 Task: Add an event with the title Second Training Session: Effective Communication and Relationship Building, date '2024/05/01', time 9:40 AM to 11:40 AMand add a description: Welcome to our Lunch Break Mindfulness Session, a rejuvenating and restorative experience designed to help participants unwind, recharge, and cultivate a sense of calm and presence. This session offers a valuable opportunity to take a break from the demands of work, practice self-care, and promote overall well-being., put the event into Green category . Add location for the event as: 654 The Louvre, Paris, France, logged in from the account softage.9@softage.netand send the event invitation to softage.8@softage.net with CC to  softage.10@softage.net. Set a reminder for the event 2 hour before
Action: Mouse moved to (91, 119)
Screenshot: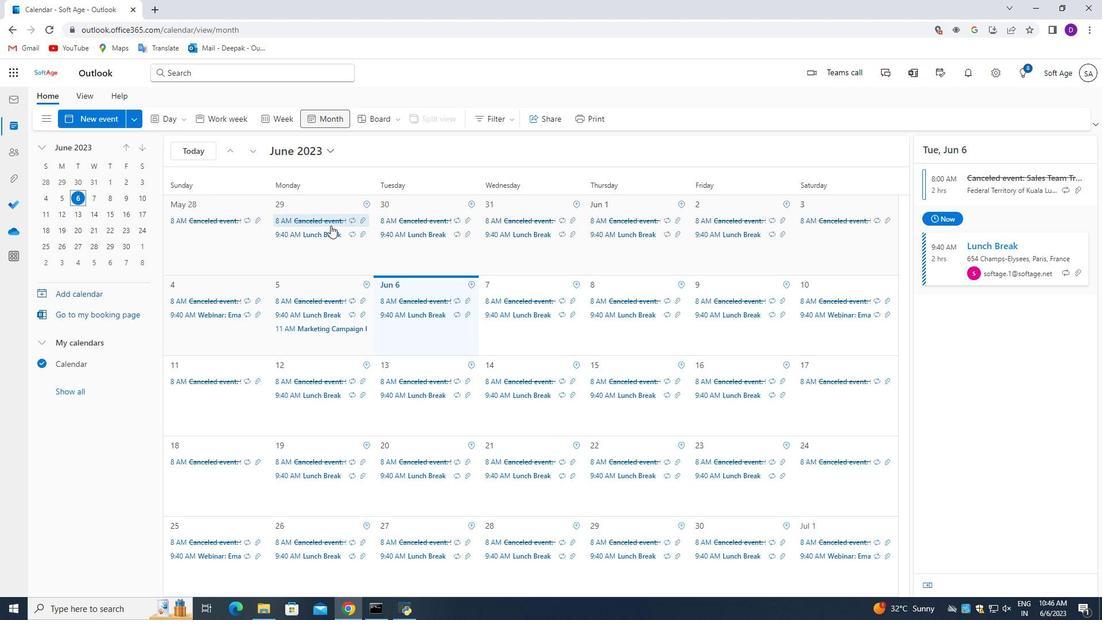 
Action: Mouse pressed left at (91, 119)
Screenshot: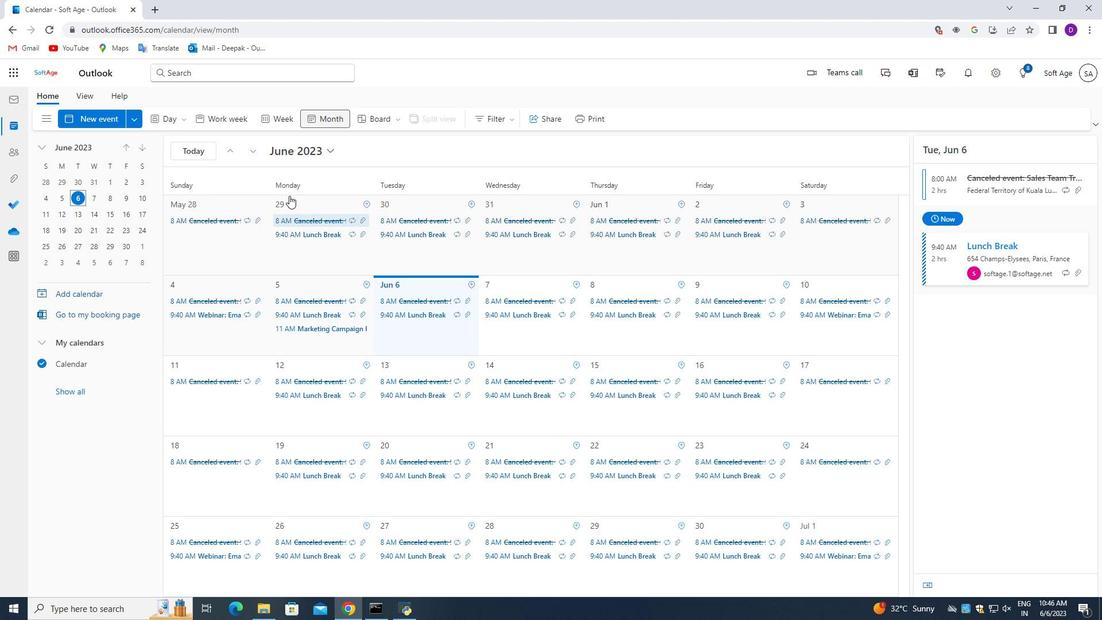 
Action: Mouse moved to (406, 464)
Screenshot: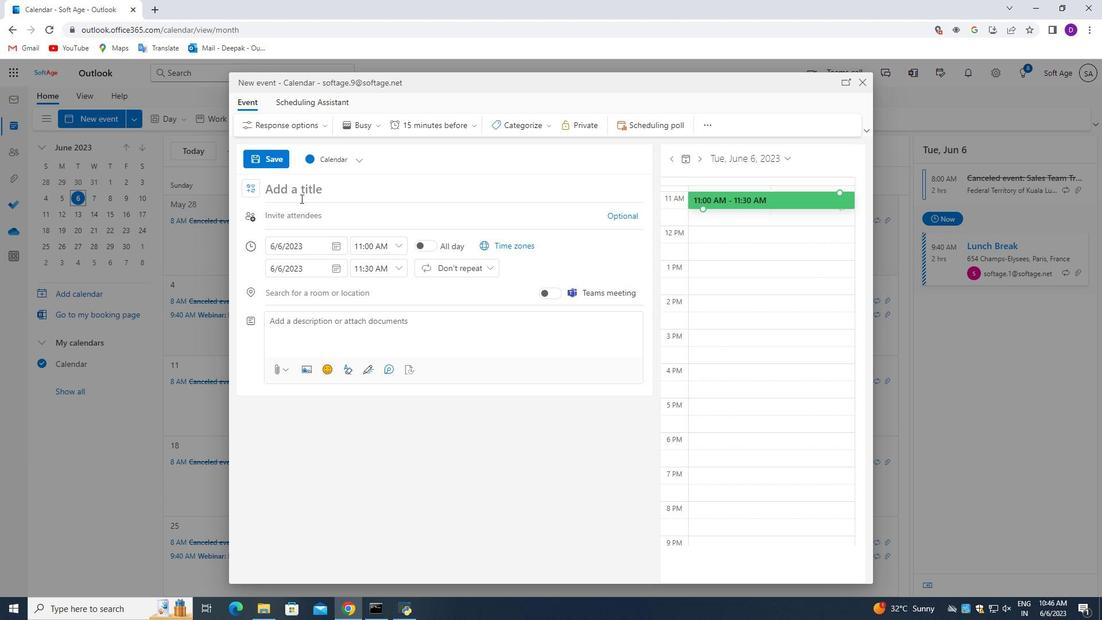
Action: Key pressed <Key.shift_r>Second<Key.space><Key.shift_r>Training<Key.space><Key.shift_r>Session<Key.shift_r>:<Key.space><Key.shift_r>Effective<Key.space><Key.shift_r>Communication<Key.space>and<Key.space><Key.shift_r>Relationship<Key.space><Key.shift_r>Building
Screenshot: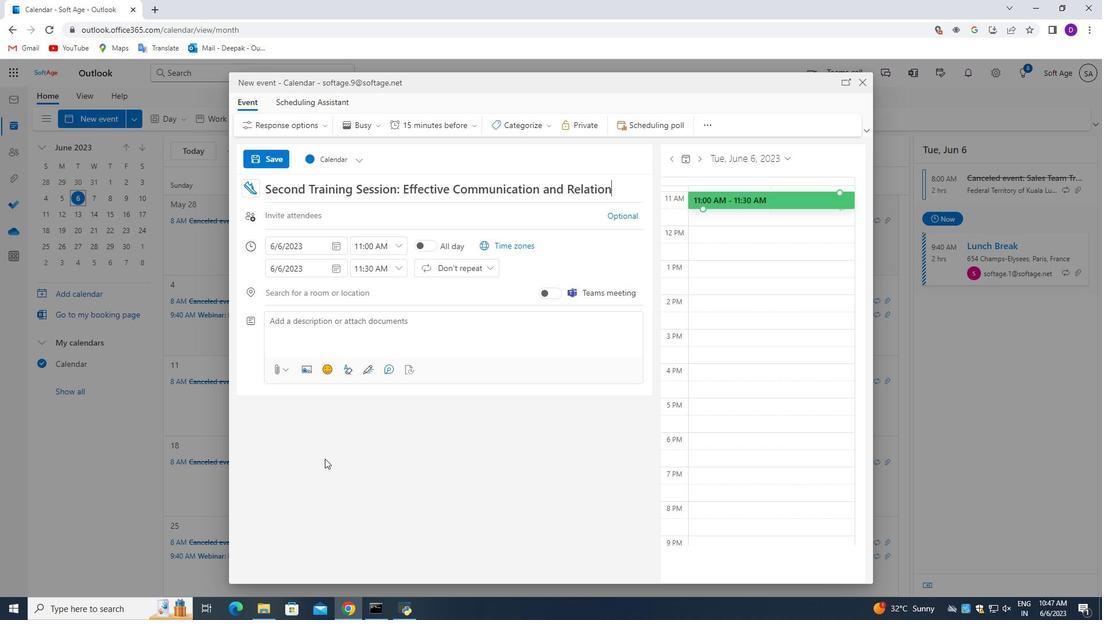 
Action: Mouse moved to (339, 245)
Screenshot: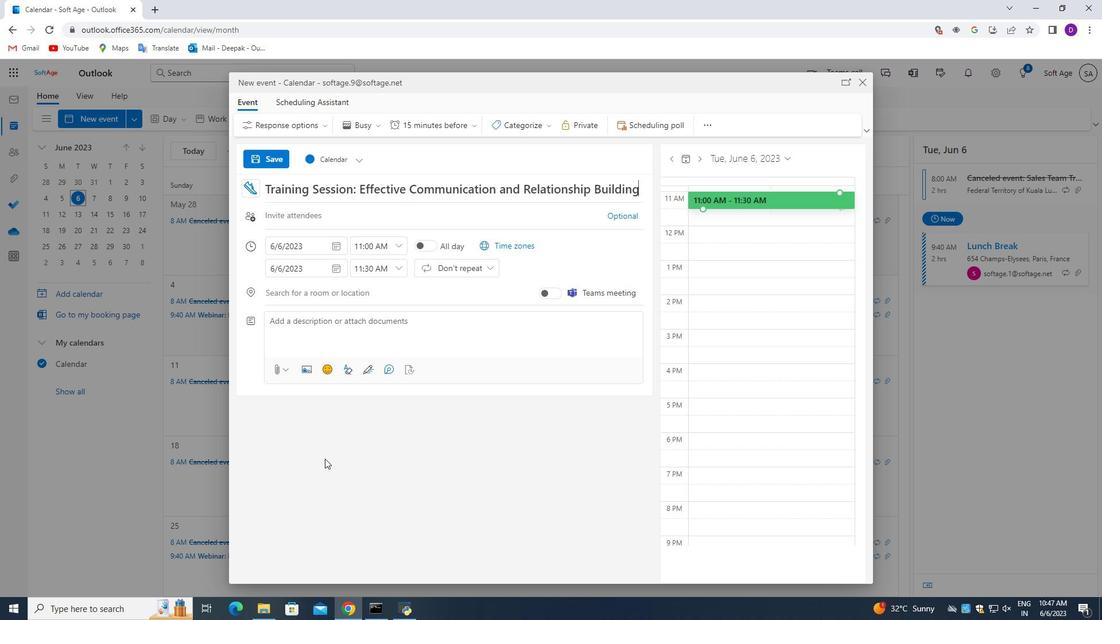 
Action: Mouse pressed left at (339, 245)
Screenshot: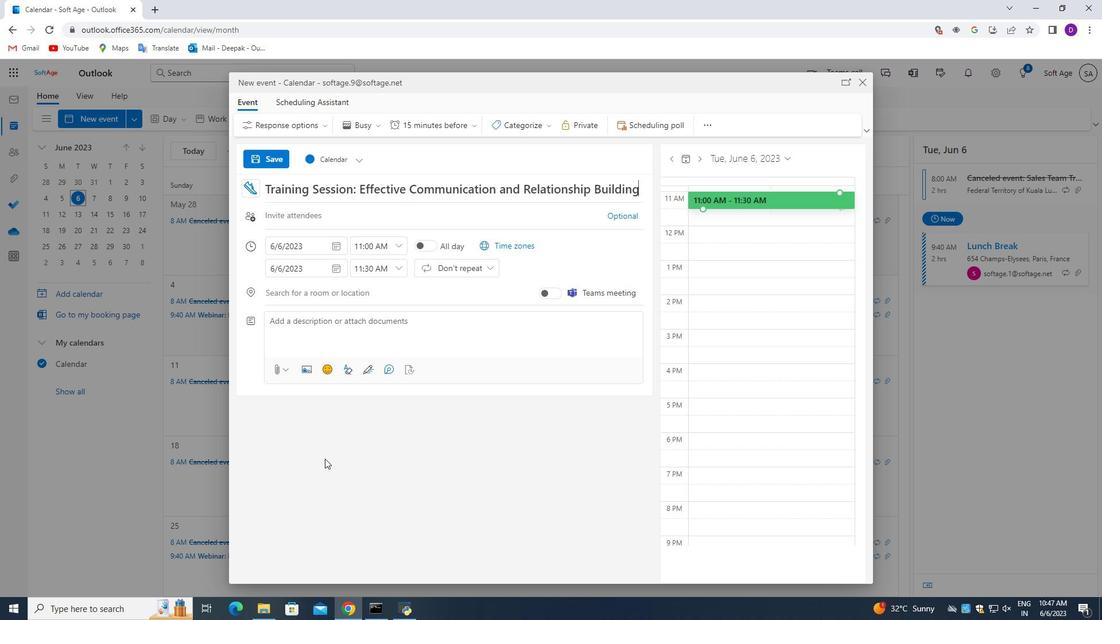 
Action: Mouse moved to (317, 270)
Screenshot: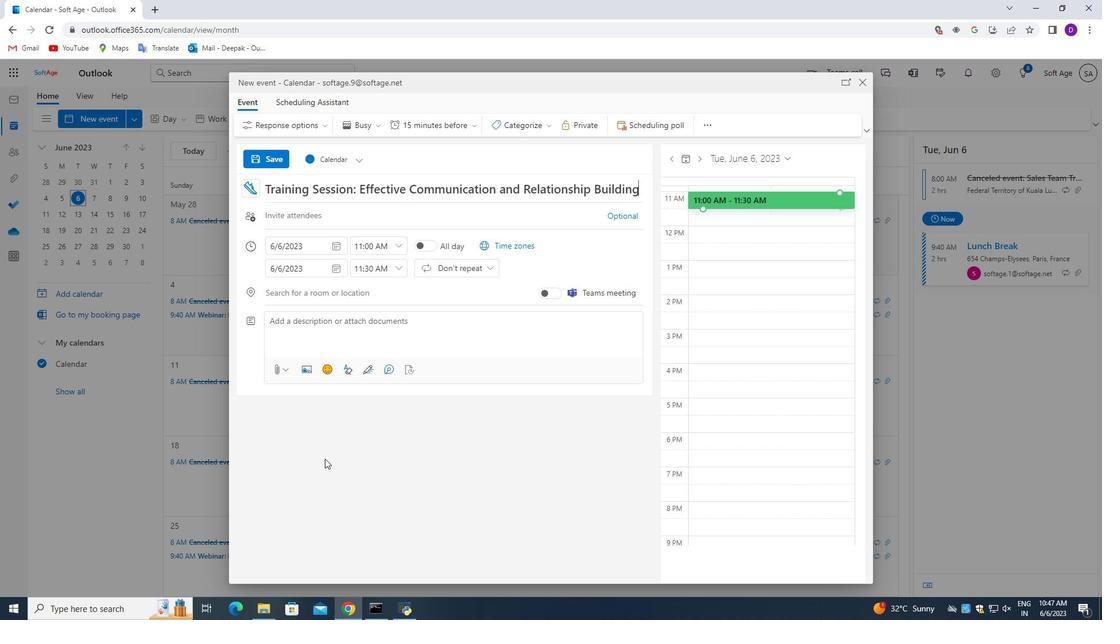 
Action: Mouse pressed left at (317, 270)
Screenshot: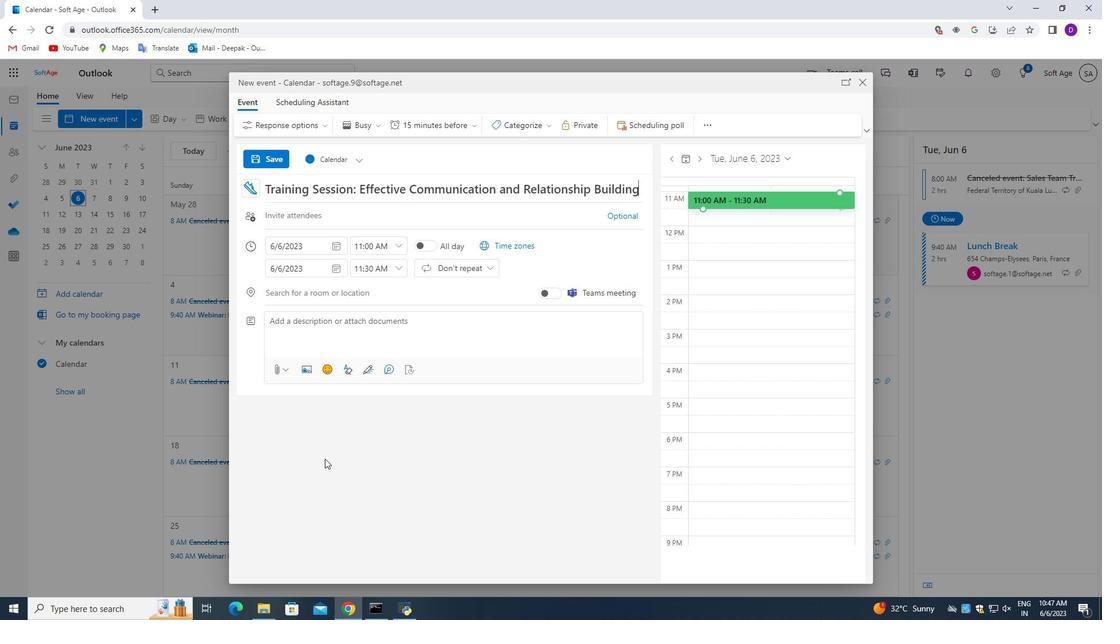 
Action: Mouse moved to (378, 268)
Screenshot: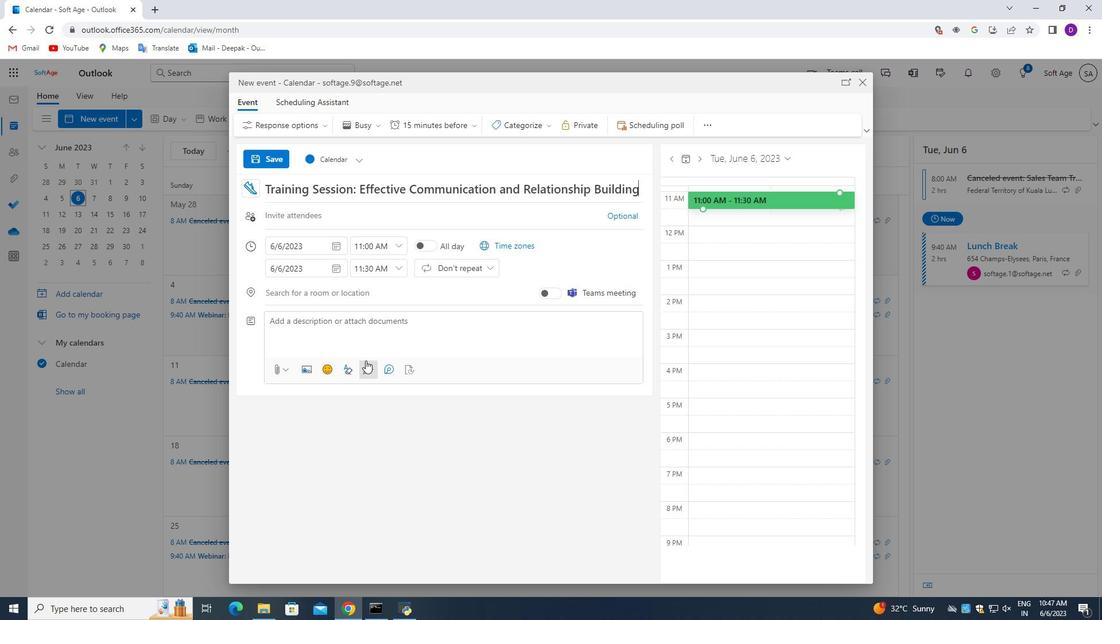 
Action: Mouse pressed left at (378, 268)
Screenshot: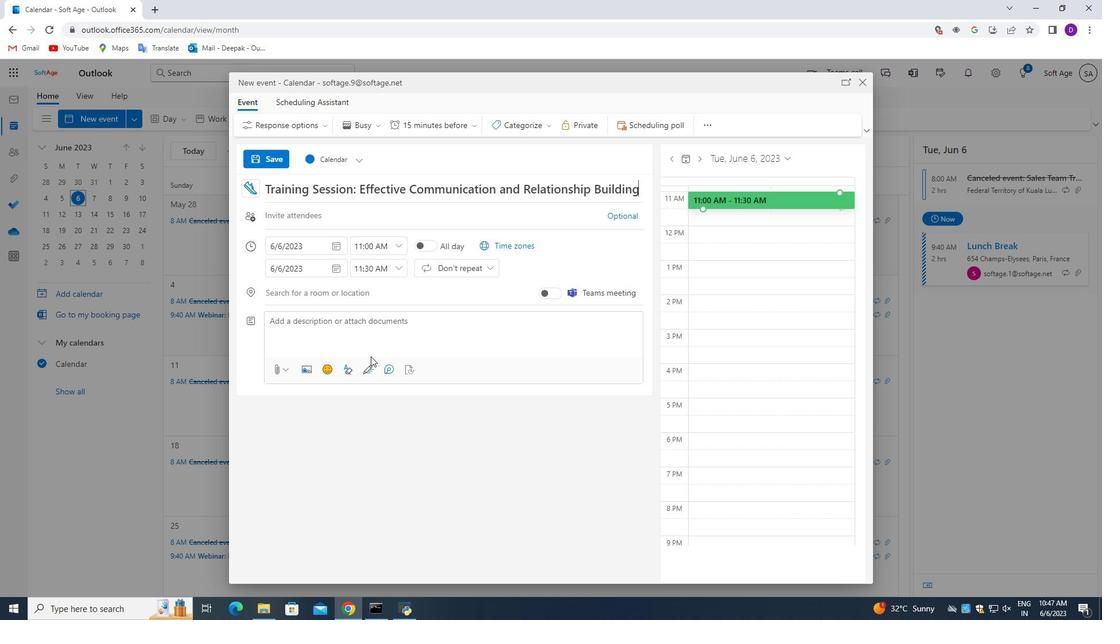 
Action: Mouse moved to (286, 322)
Screenshot: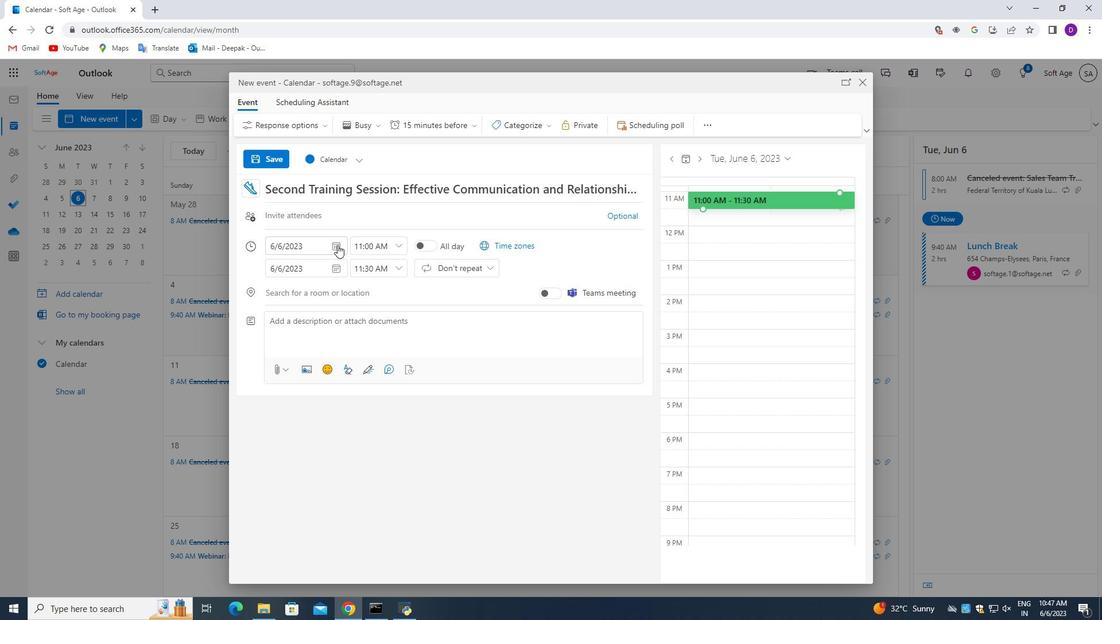 
Action: Mouse pressed left at (286, 322)
Screenshot: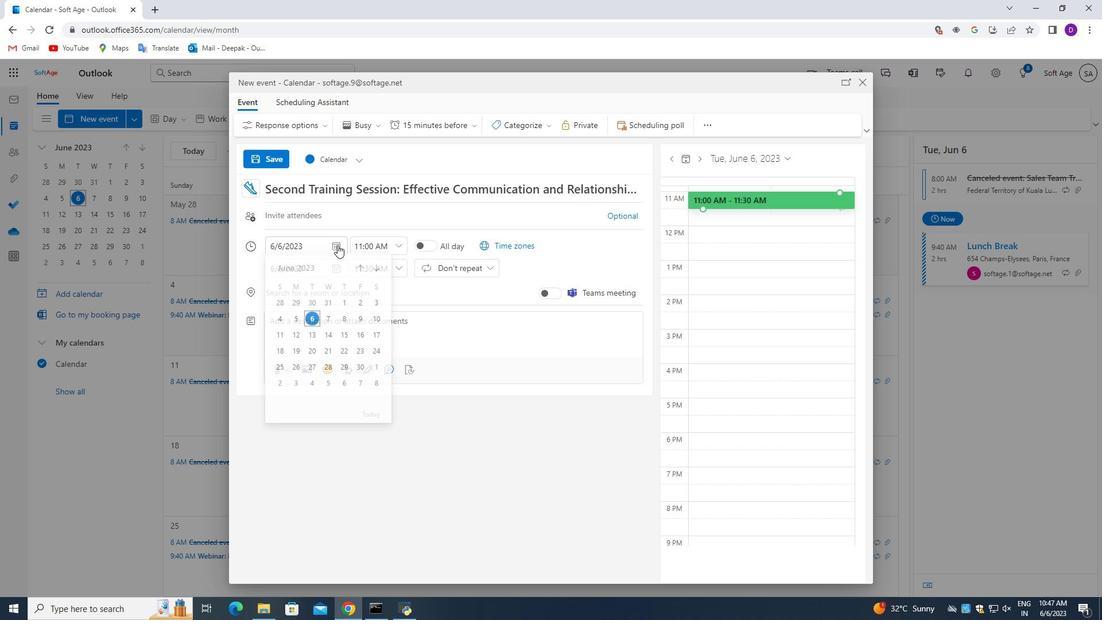 
Action: Mouse moved to (327, 305)
Screenshot: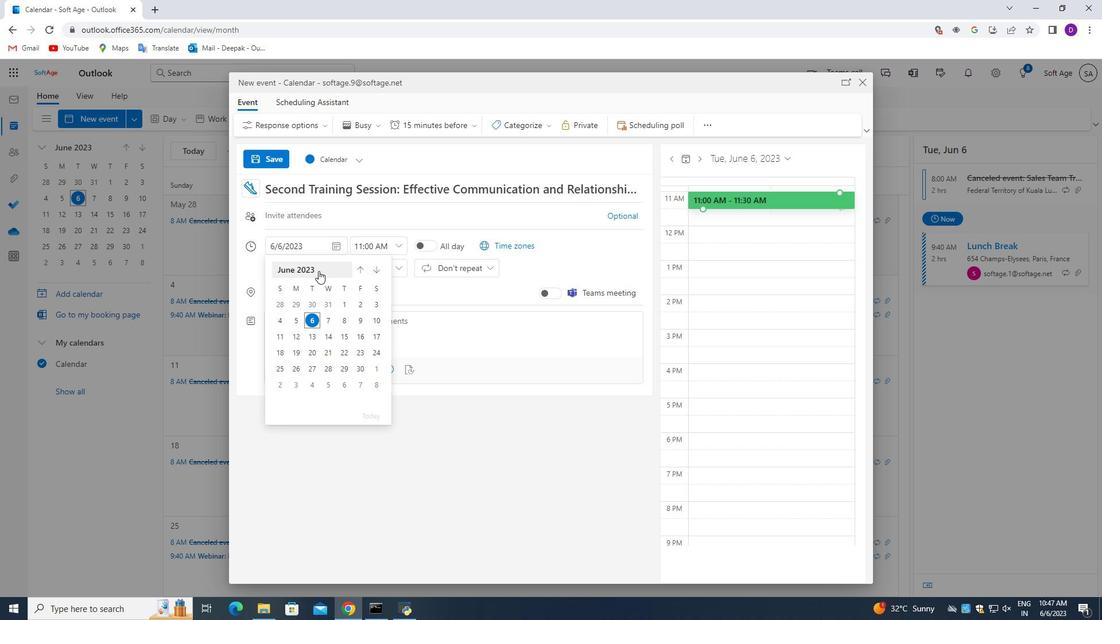 
Action: Mouse pressed left at (327, 305)
Screenshot: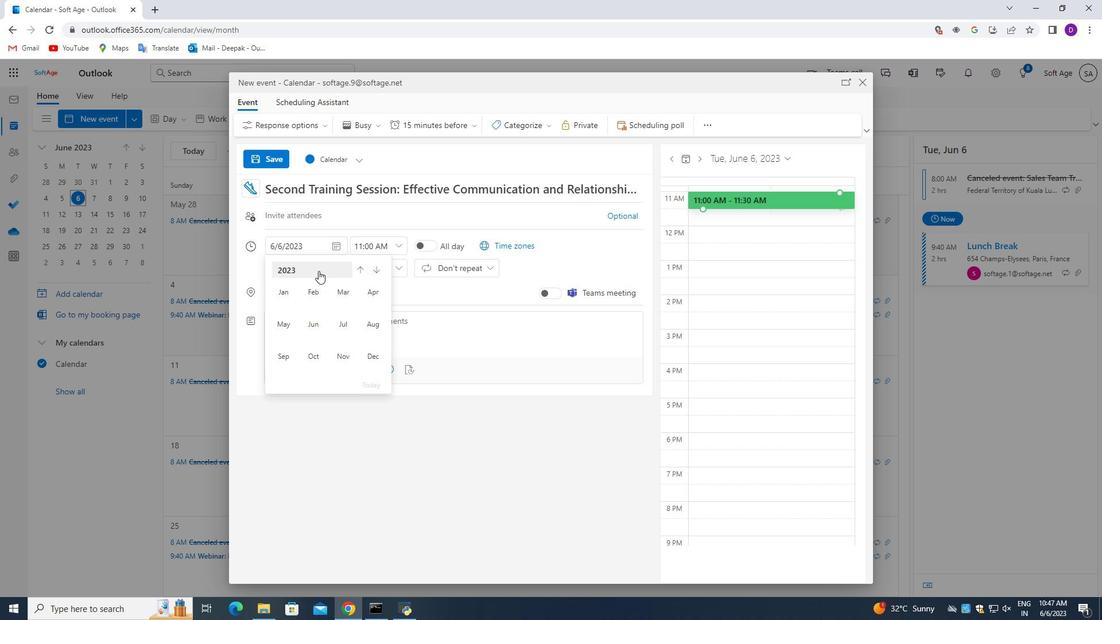 
Action: Mouse moved to (330, 322)
Screenshot: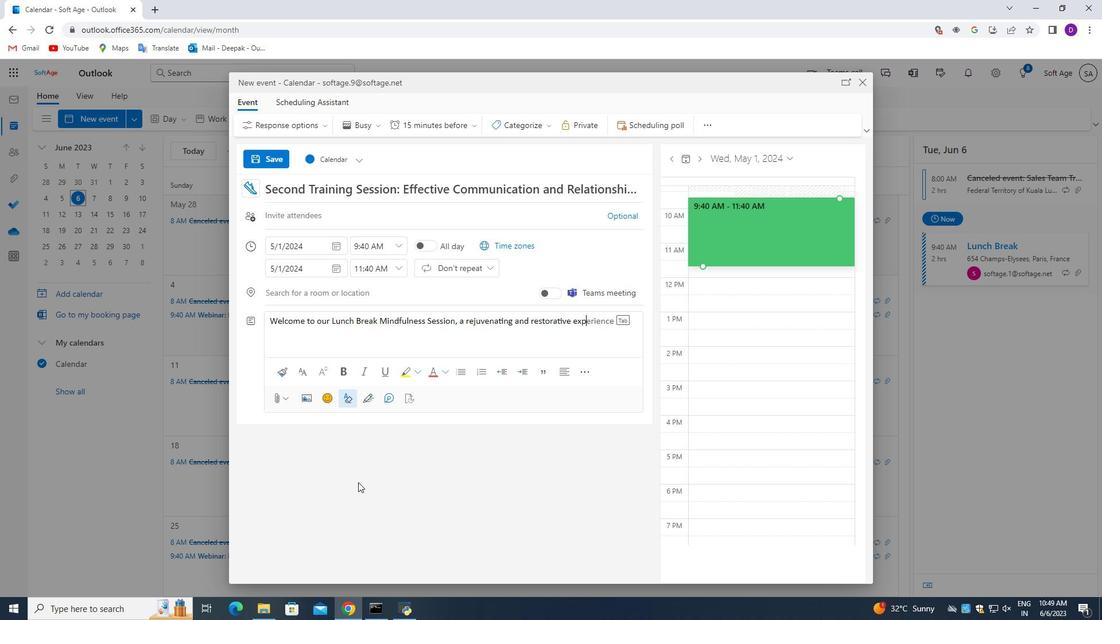 
Action: Mouse pressed left at (330, 322)
Screenshot: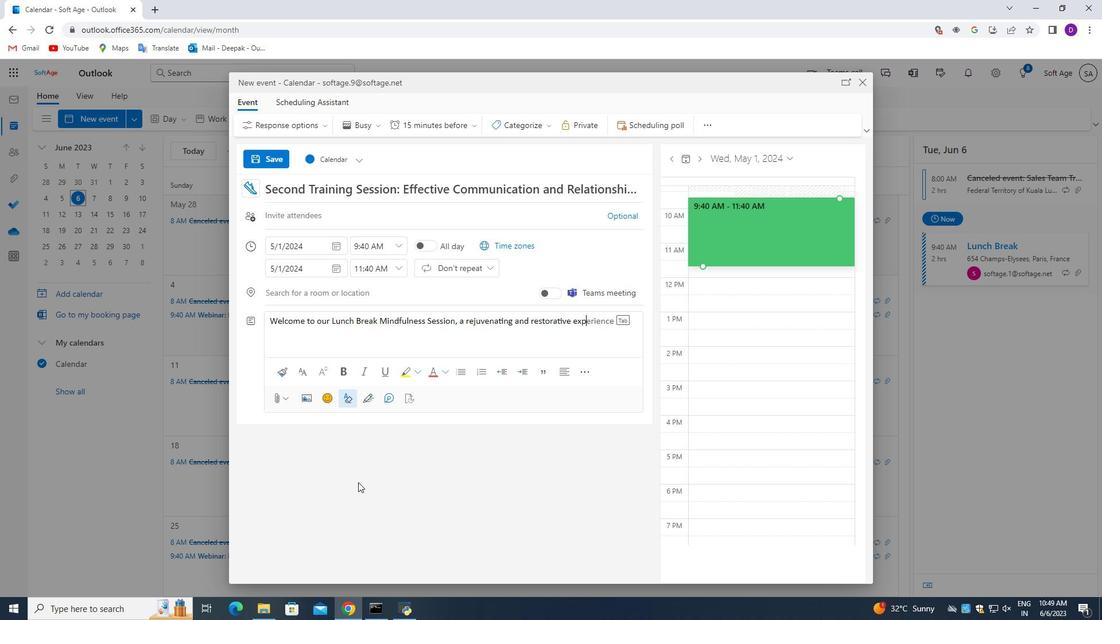 
Action: Mouse moved to (101, 120)
Screenshot: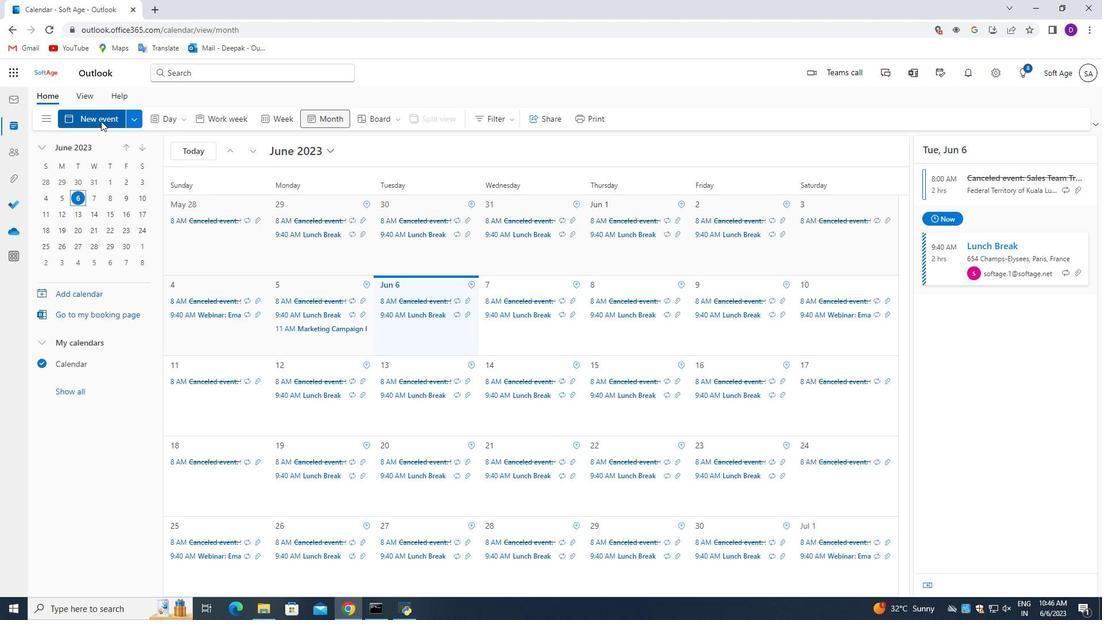 
Action: Mouse pressed left at (101, 120)
Screenshot: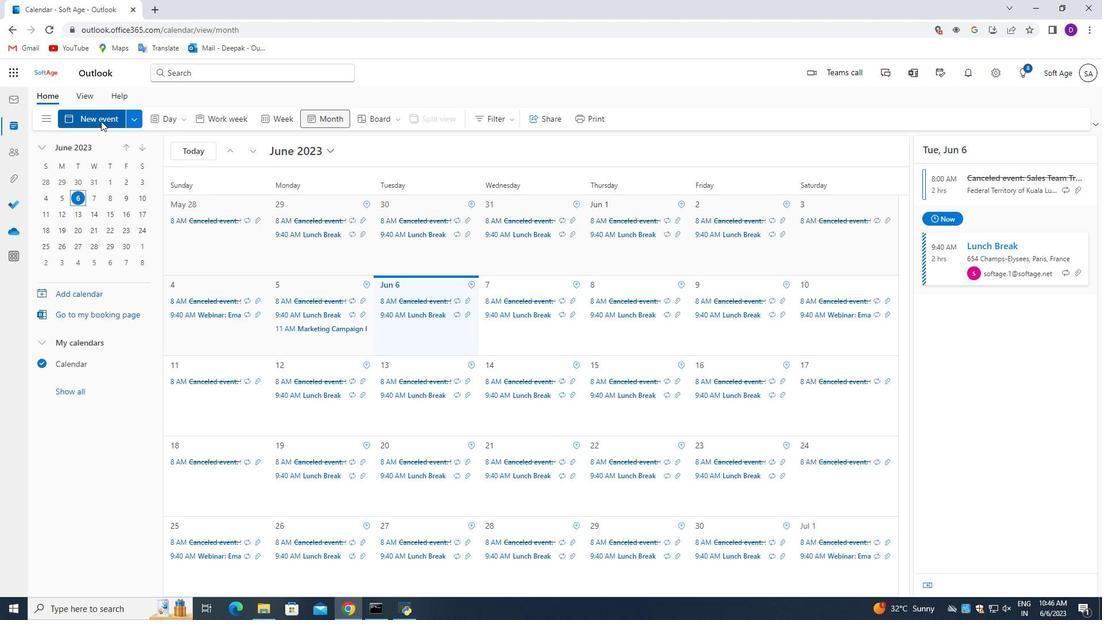 
Action: Mouse moved to (308, 192)
Screenshot: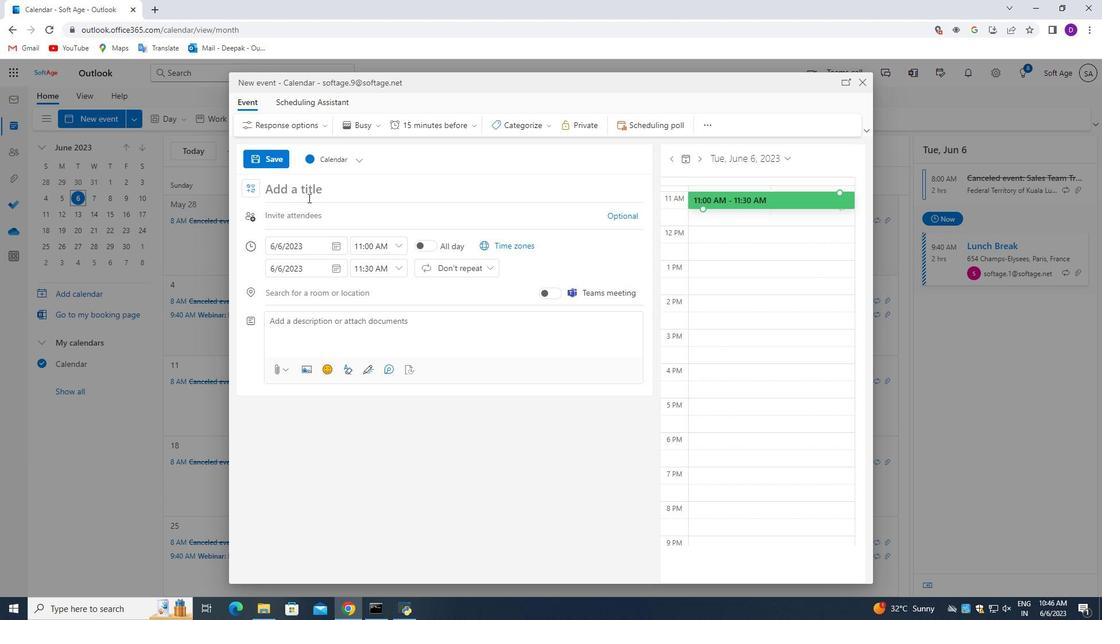
Action: Mouse pressed left at (308, 192)
Screenshot: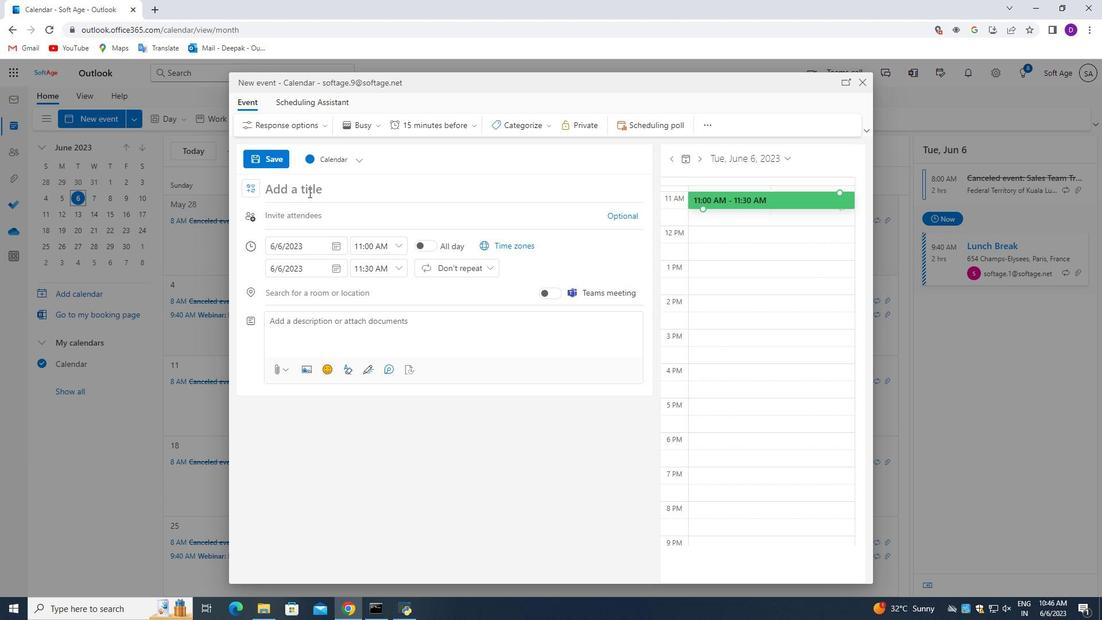 
Action: Mouse moved to (324, 458)
Screenshot: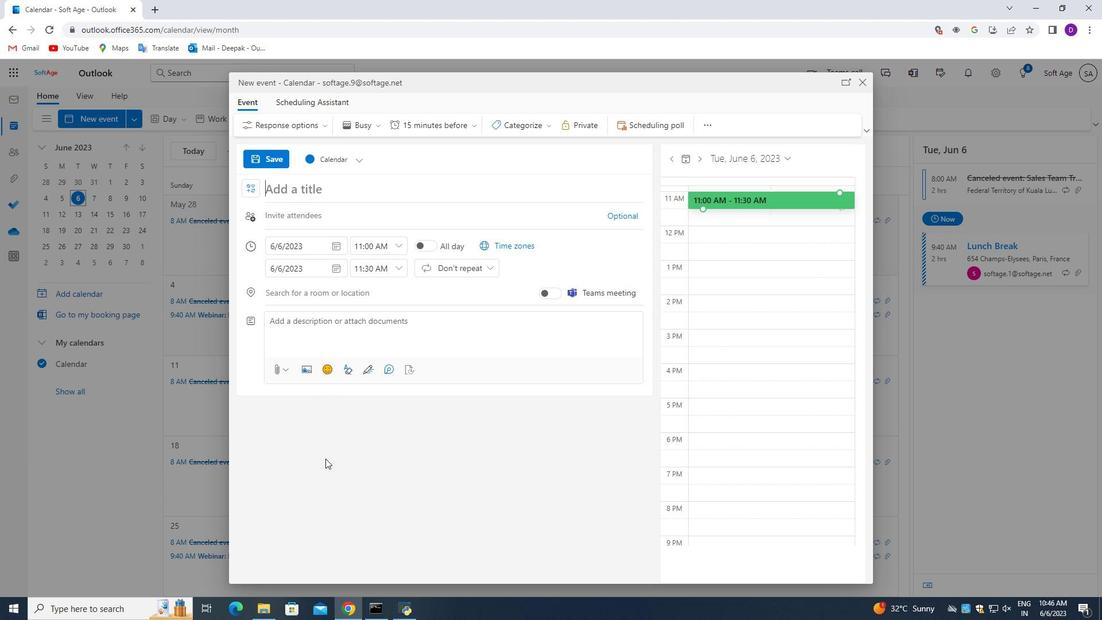 
Action: Key pressed <Key.shift_r>Seconf<Key.backspace>d<Key.space><Key.shift_r>Training<Key.space><Key.shift_r>Session<Key.shift_r>:<Key.space><Key.shift_r>Effecto<Key.backspace>ive<Key.space><Key.shift_r>Communication<Key.space>and<Key.space><Key.shift_r>Relationship<Key.space><Key.shift_r>Building
Screenshot: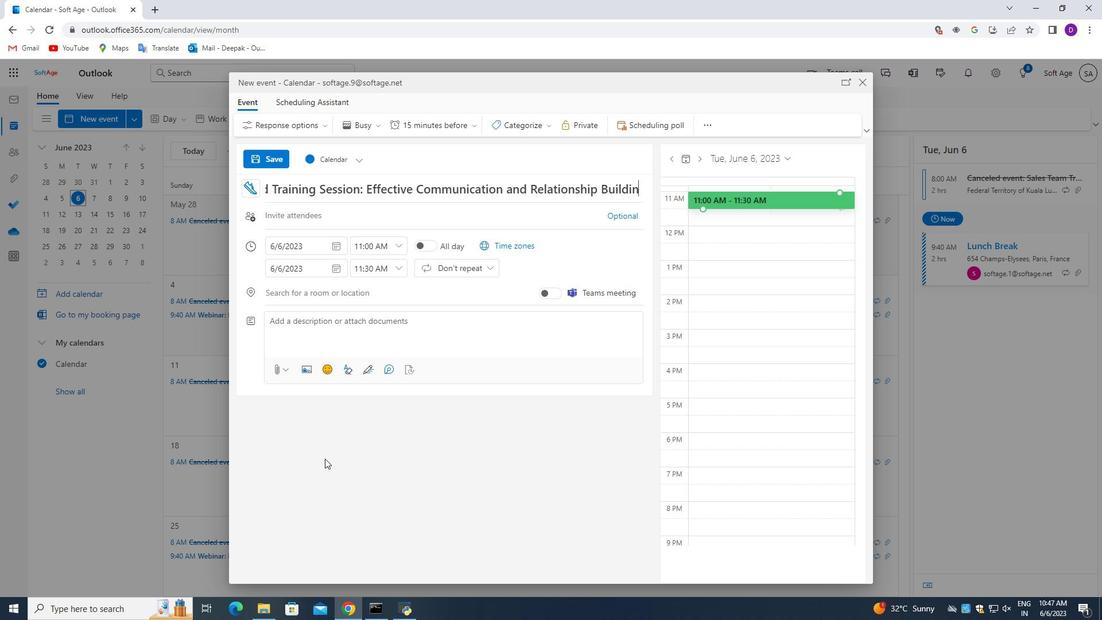 
Action: Mouse moved to (337, 245)
Screenshot: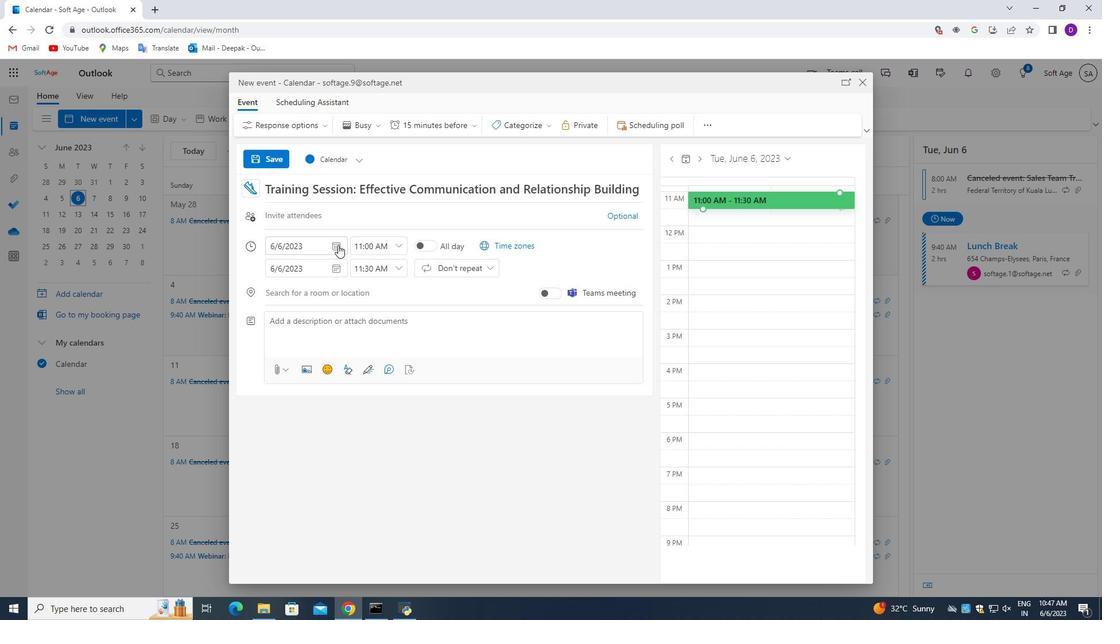 
Action: Mouse pressed left at (337, 245)
Screenshot: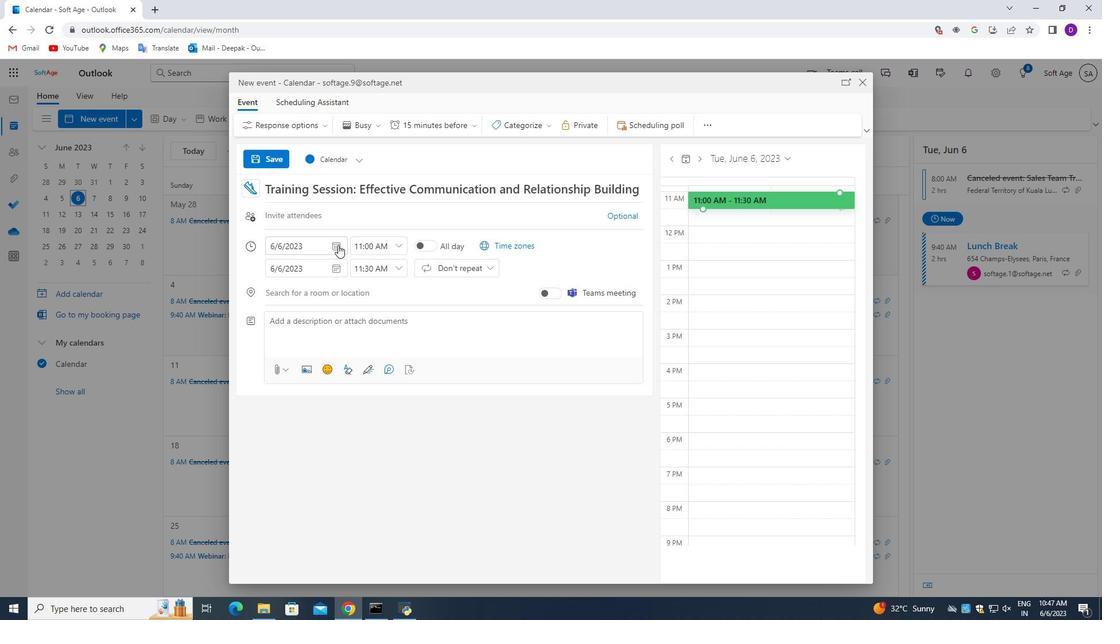 
Action: Mouse moved to (318, 271)
Screenshot: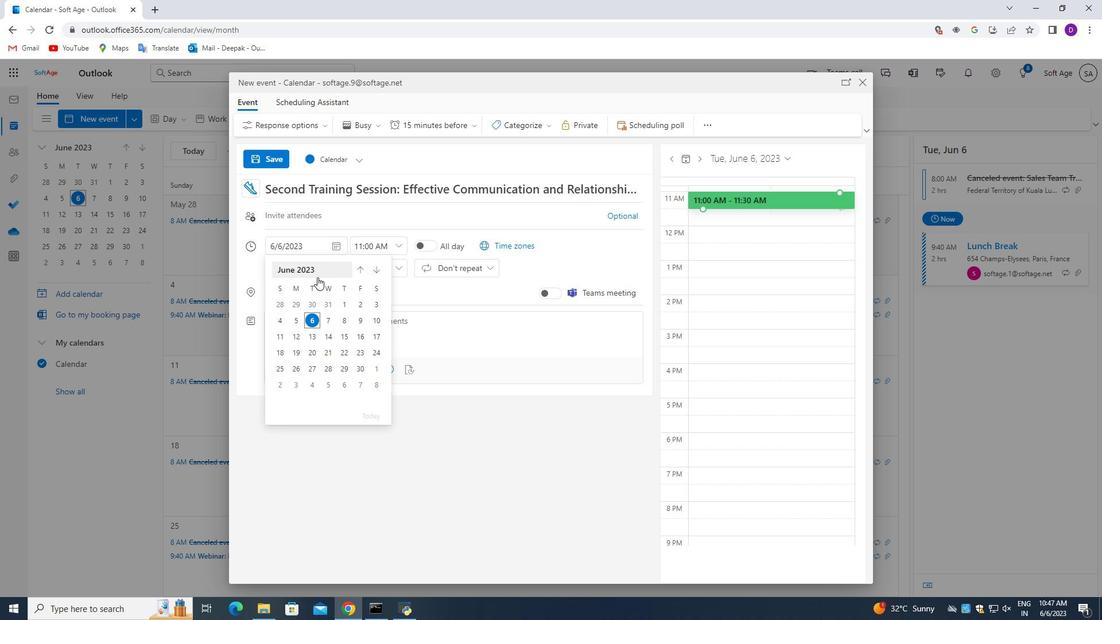 
Action: Mouse pressed left at (318, 271)
Screenshot: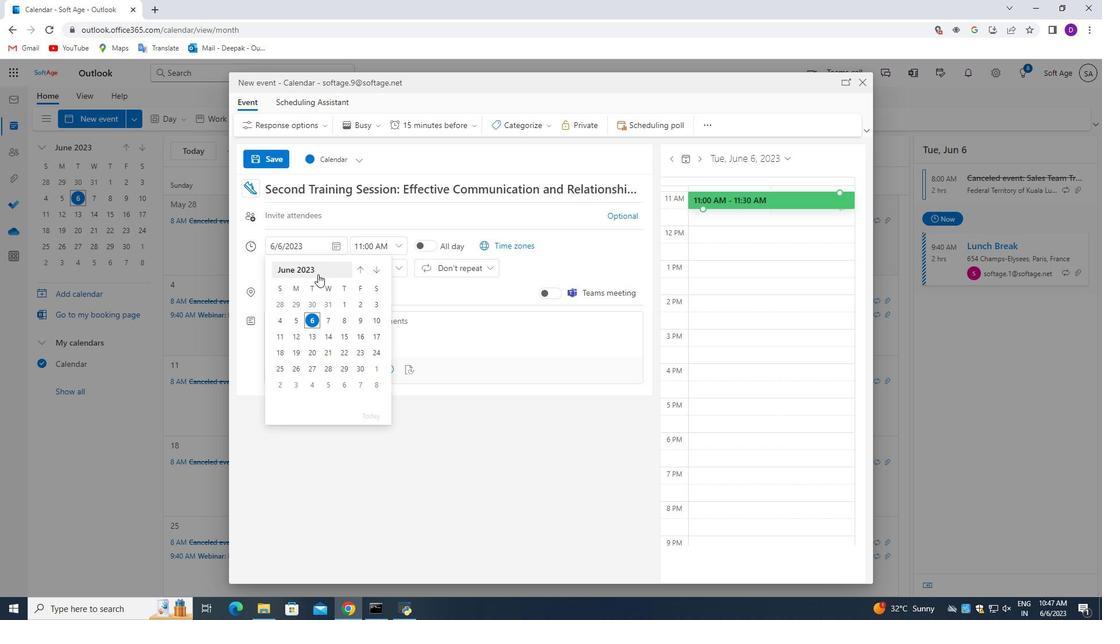 
Action: Mouse moved to (376, 275)
Screenshot: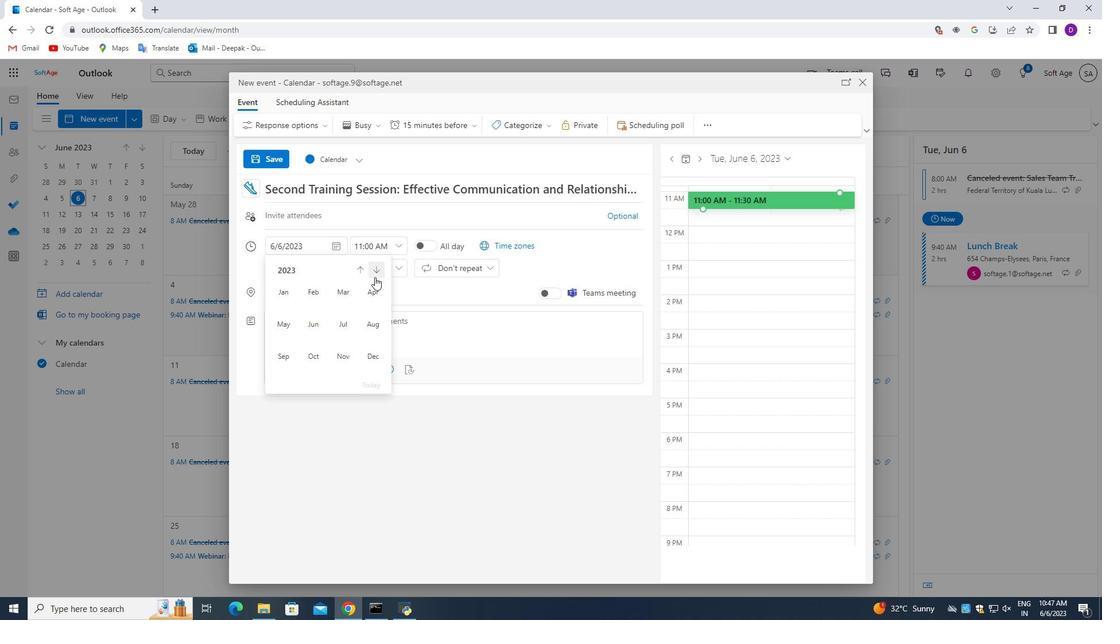
Action: Mouse pressed left at (376, 275)
Screenshot: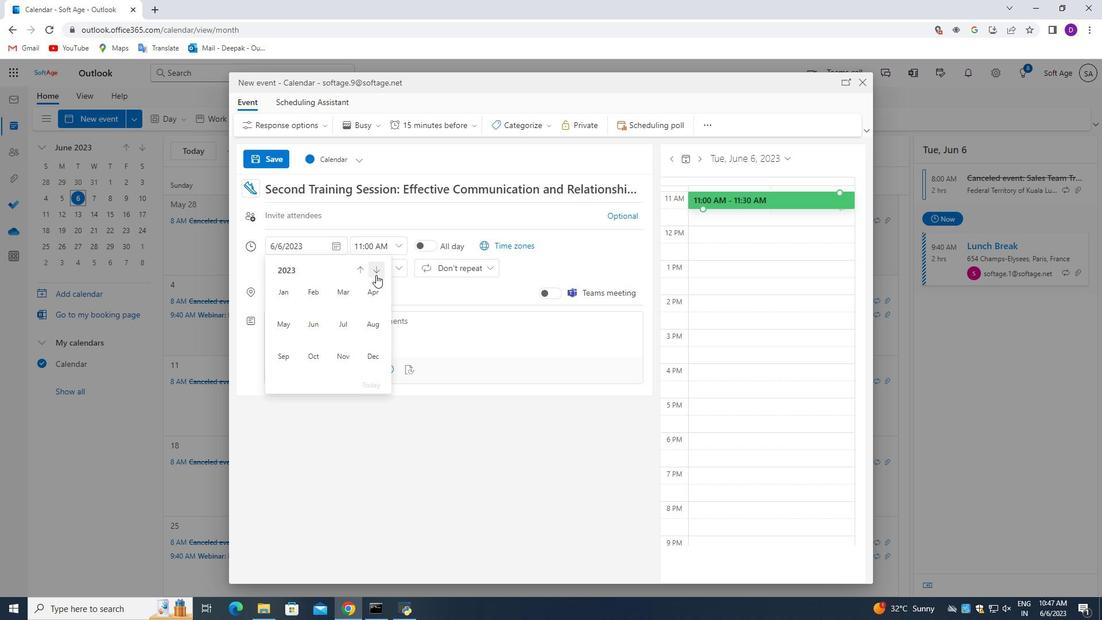 
Action: Mouse moved to (285, 324)
Screenshot: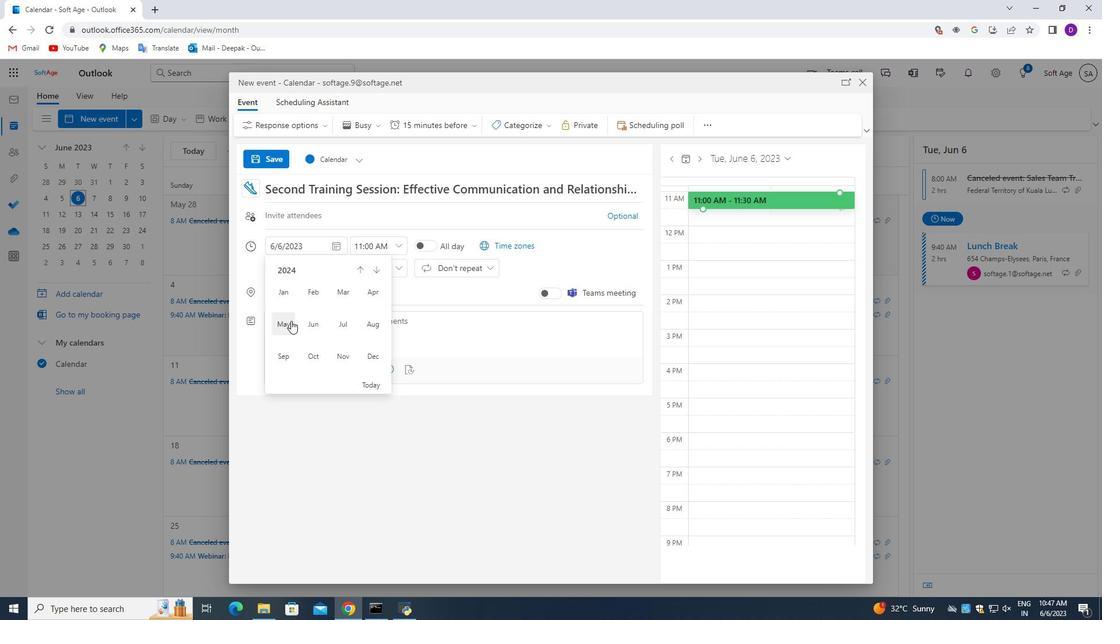 
Action: Mouse pressed left at (285, 324)
Screenshot: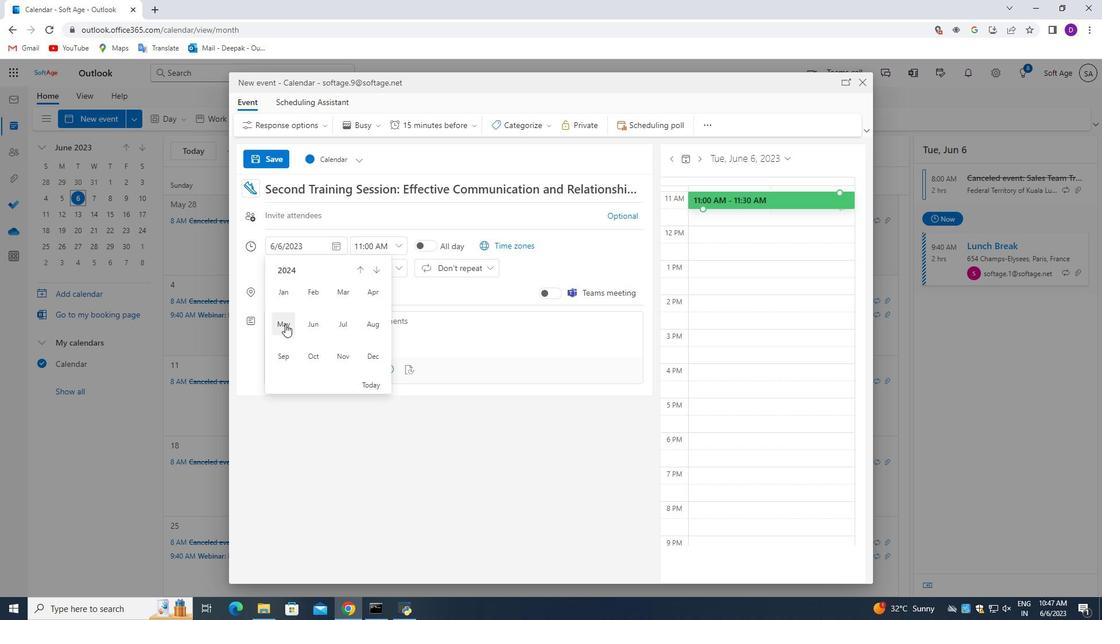 
Action: Mouse moved to (330, 306)
Screenshot: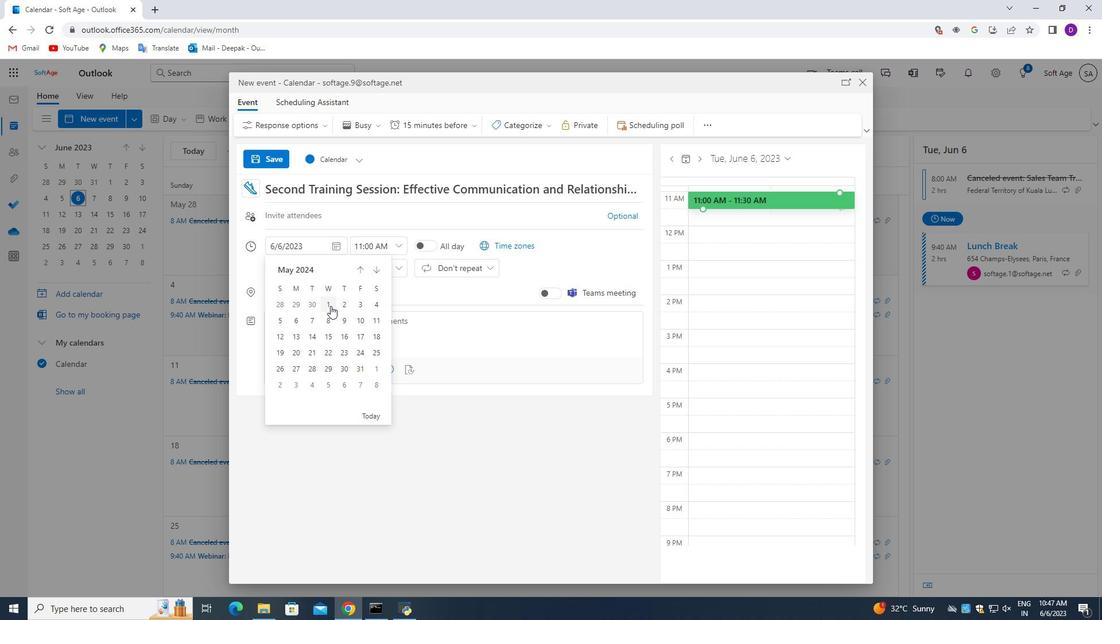 
Action: Mouse pressed left at (330, 306)
Screenshot: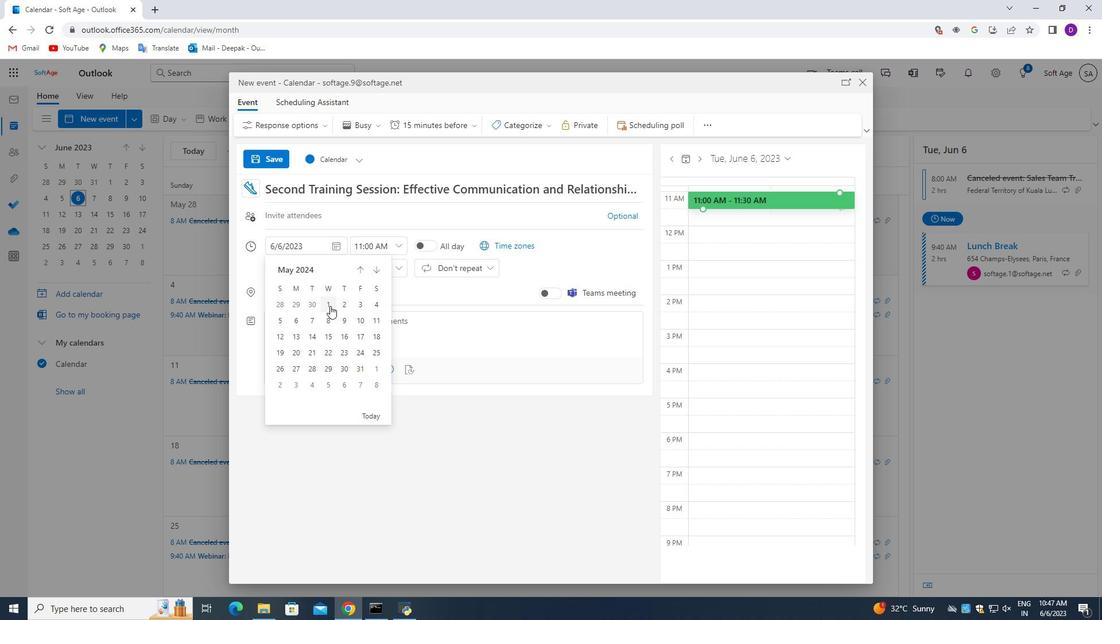 
Action: Mouse moved to (402, 247)
Screenshot: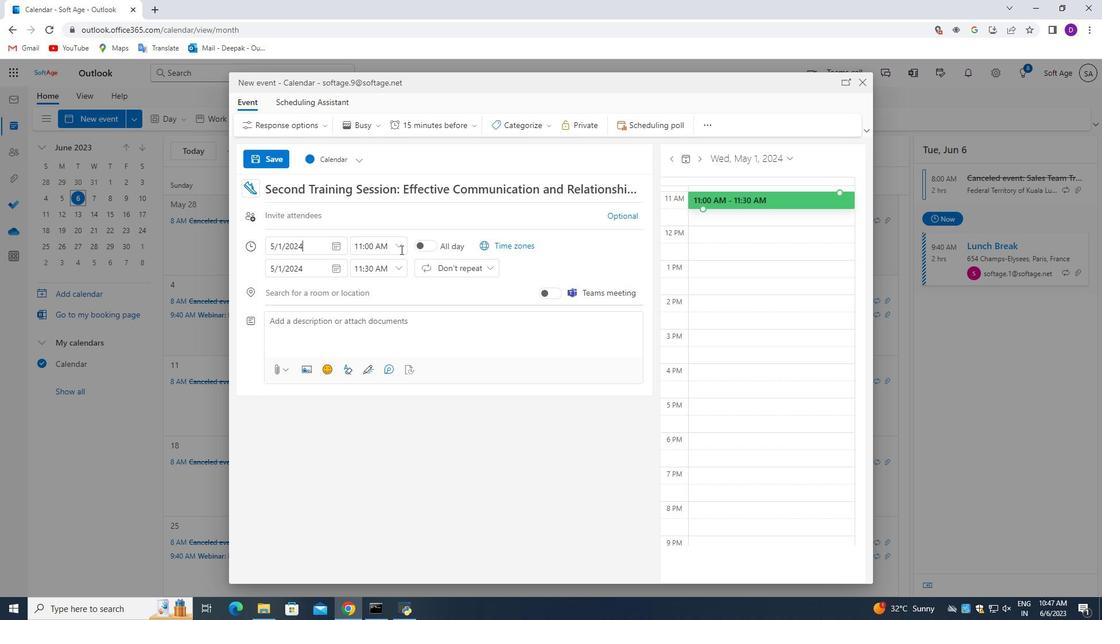 
Action: Mouse pressed left at (402, 247)
Screenshot: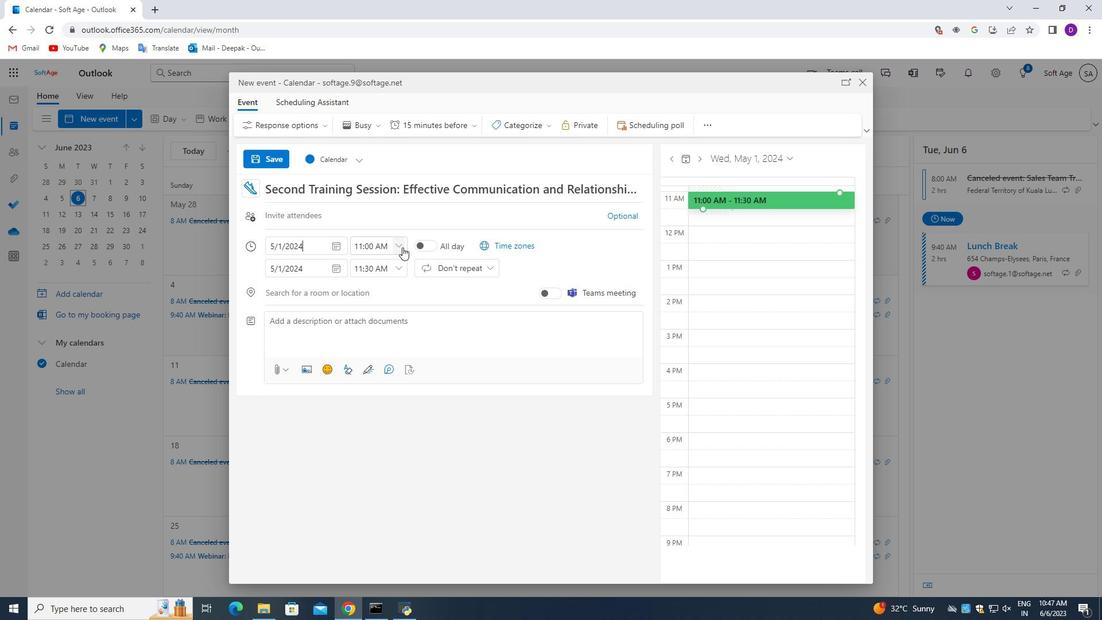 
Action: Mouse moved to (396, 273)
Screenshot: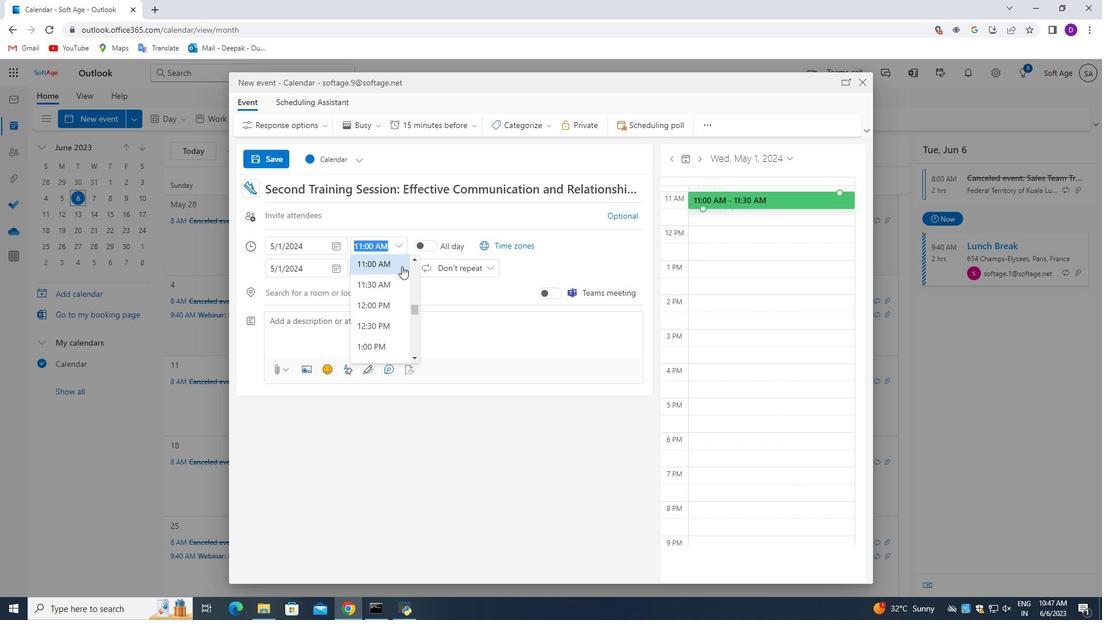 
Action: Mouse scrolled (396, 272) with delta (0, 0)
Screenshot: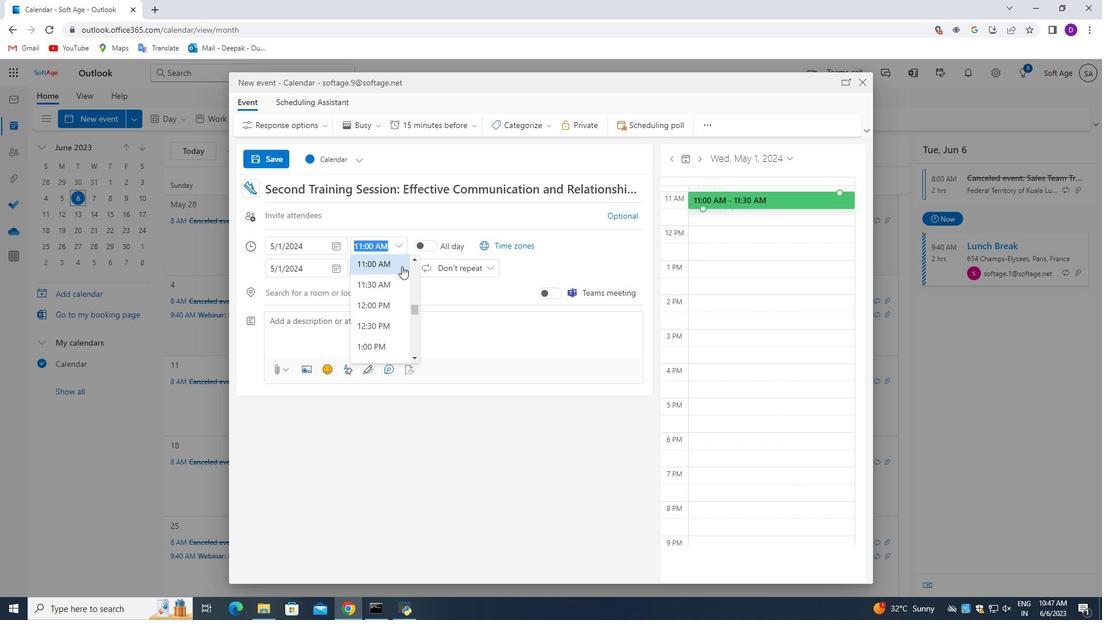 
Action: Mouse moved to (380, 296)
Screenshot: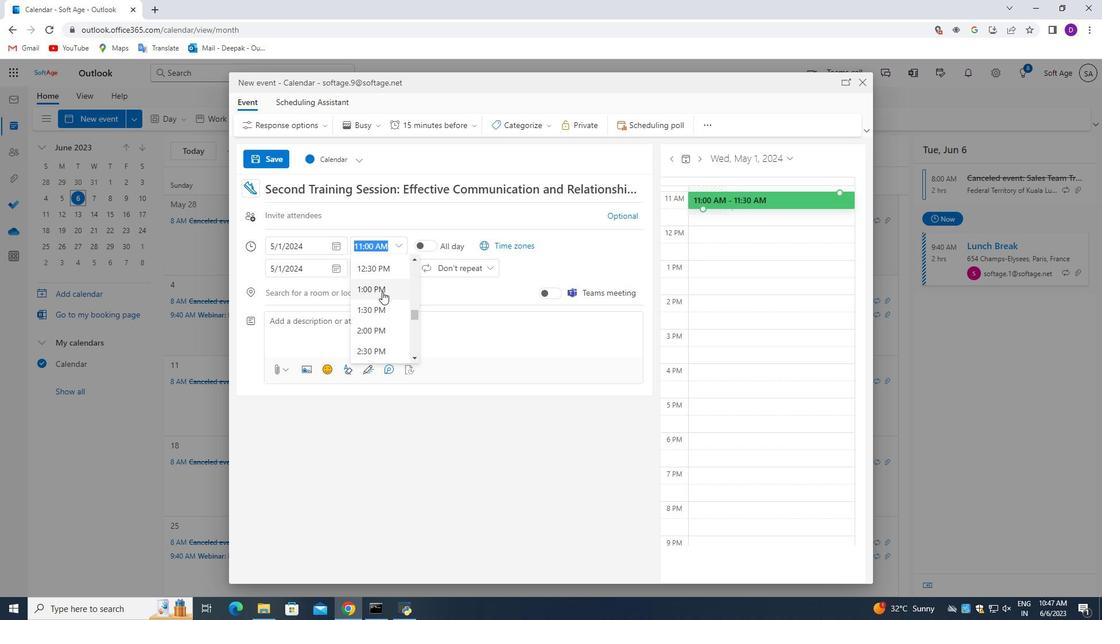
Action: Mouse scrolled (381, 295) with delta (0, 0)
Screenshot: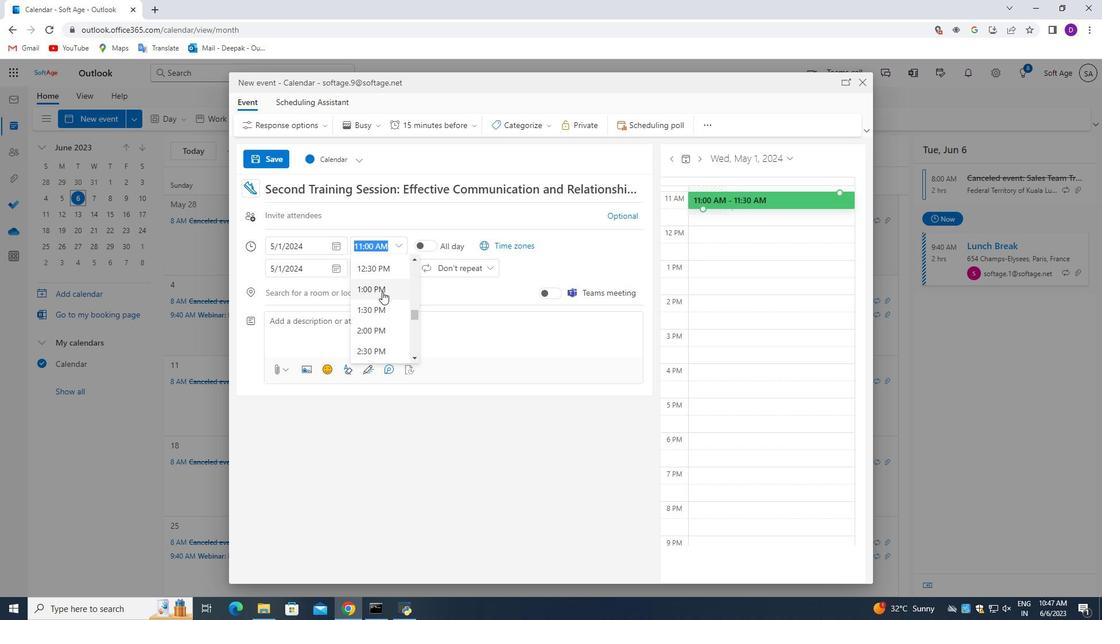 
Action: Mouse moved to (373, 313)
Screenshot: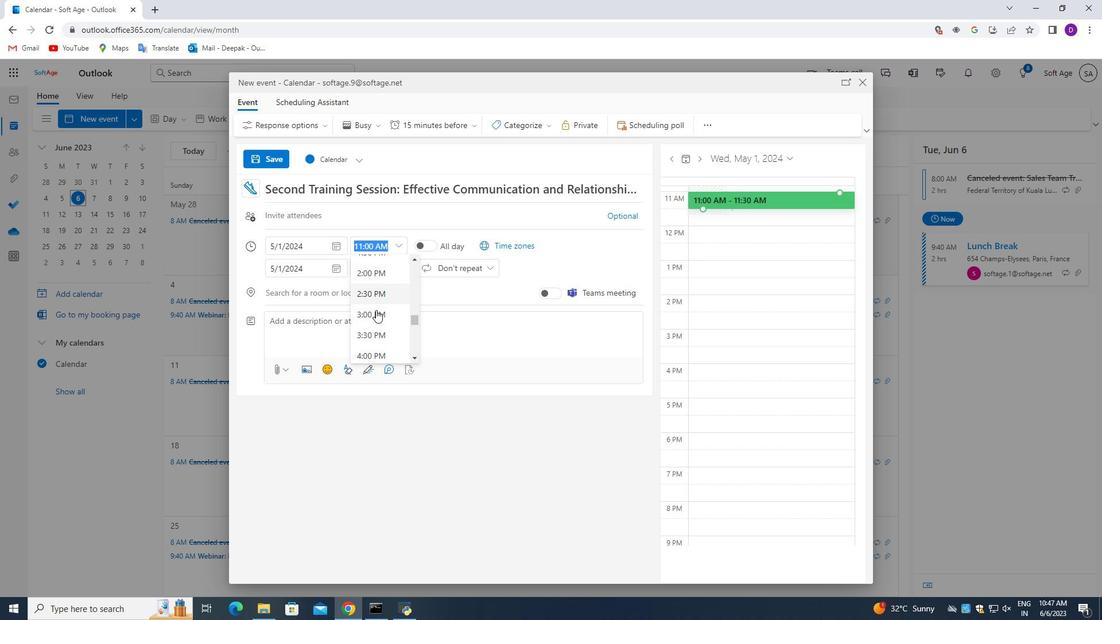 
Action: Mouse scrolled (373, 314) with delta (0, 0)
Screenshot: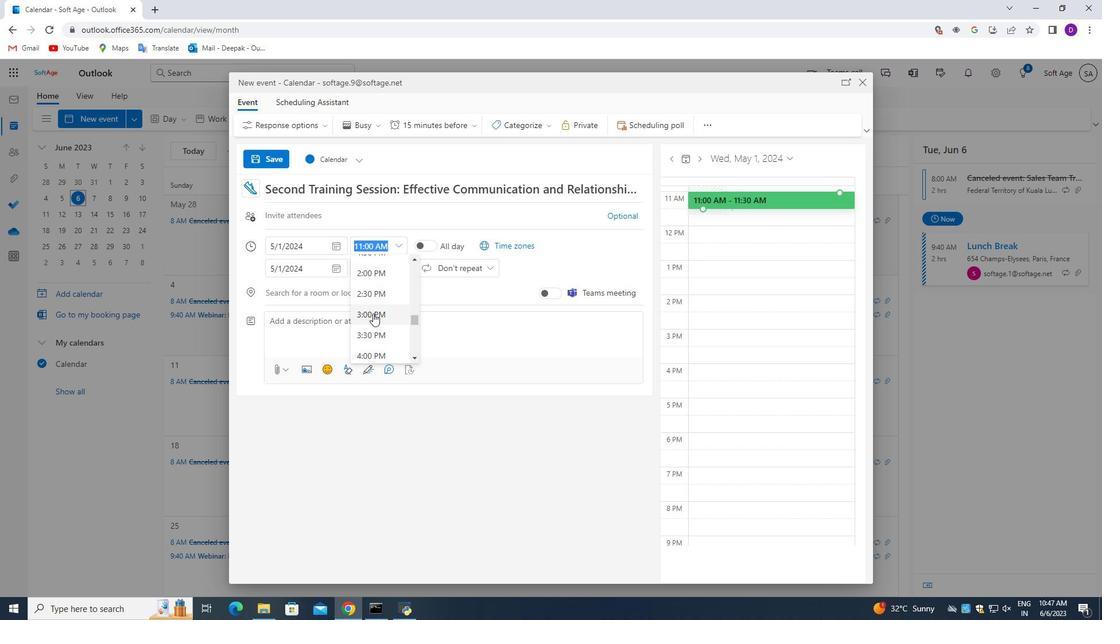 
Action: Mouse scrolled (373, 314) with delta (0, 0)
Screenshot: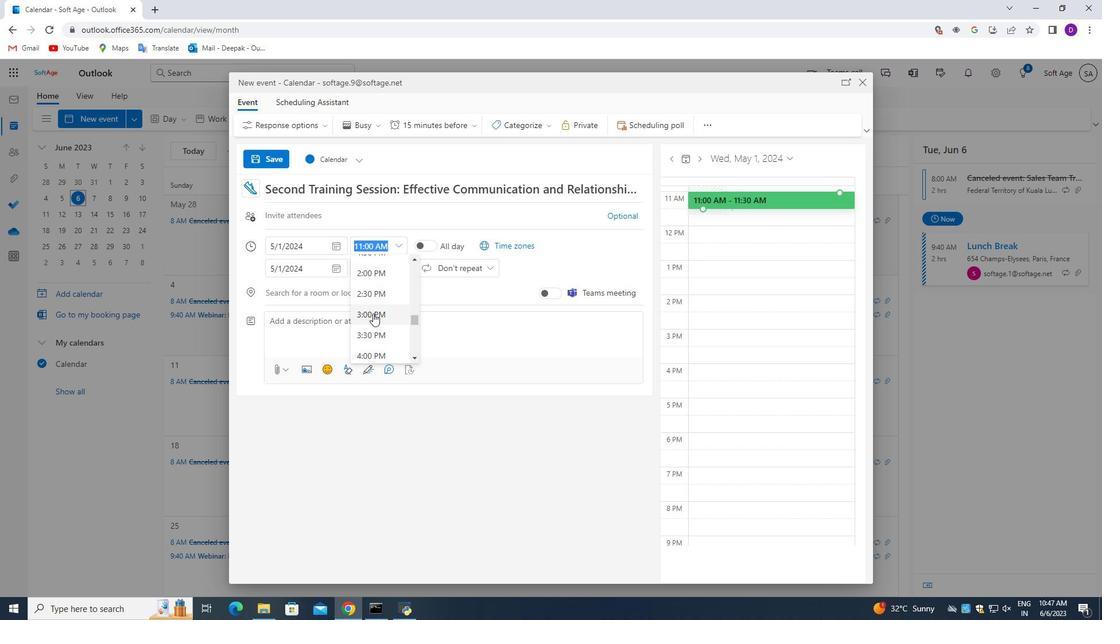 
Action: Mouse scrolled (373, 314) with delta (0, 0)
Screenshot: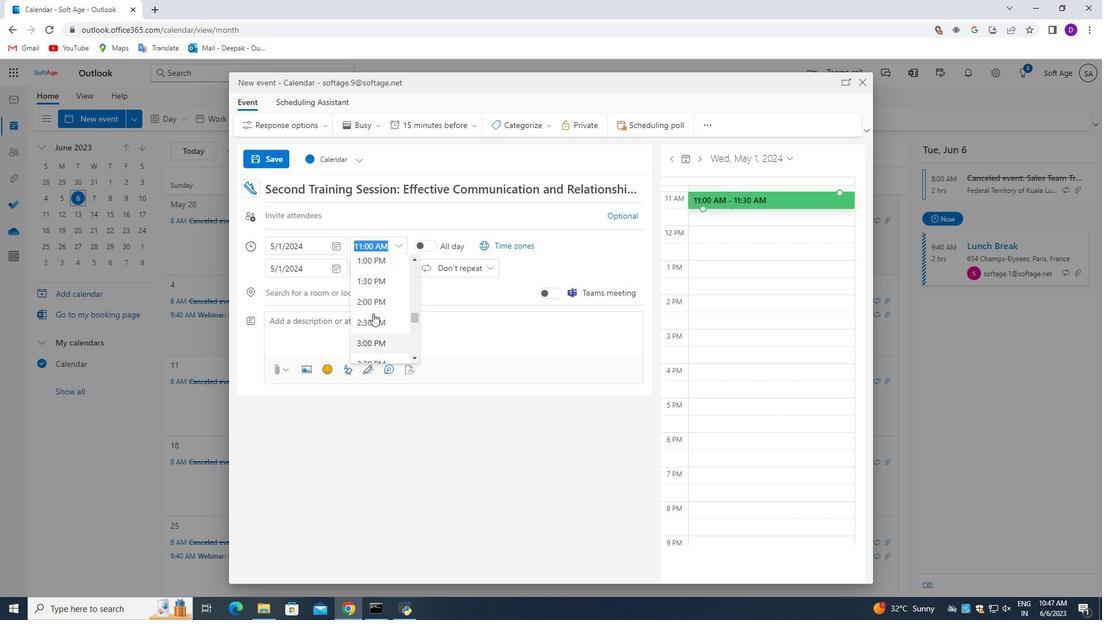
Action: Mouse scrolled (373, 314) with delta (0, 0)
Screenshot: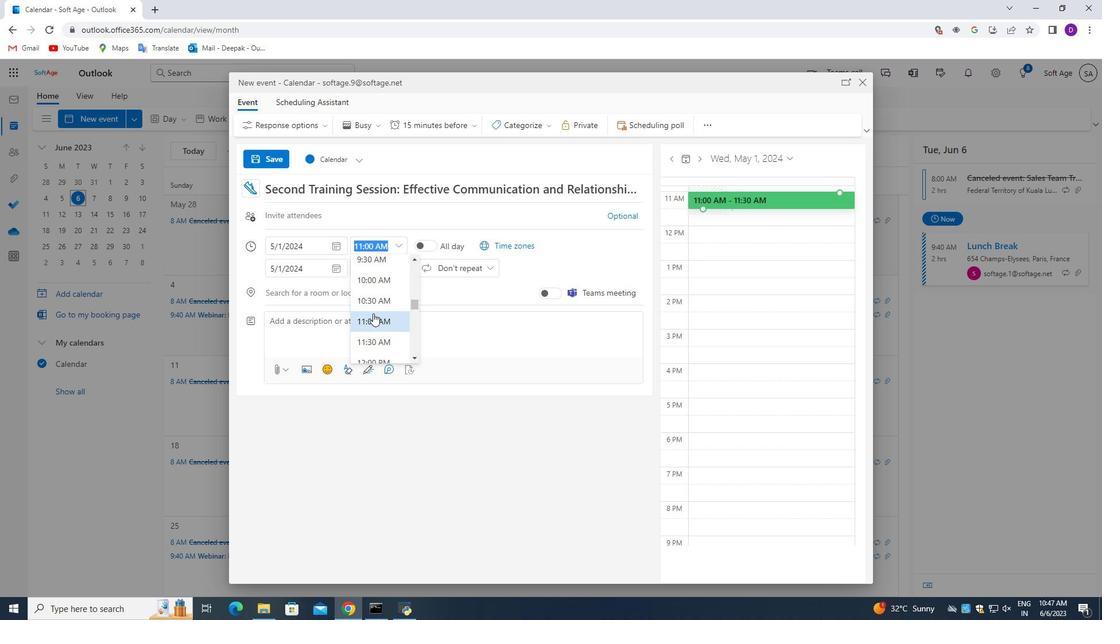 
Action: Mouse moved to (371, 312)
Screenshot: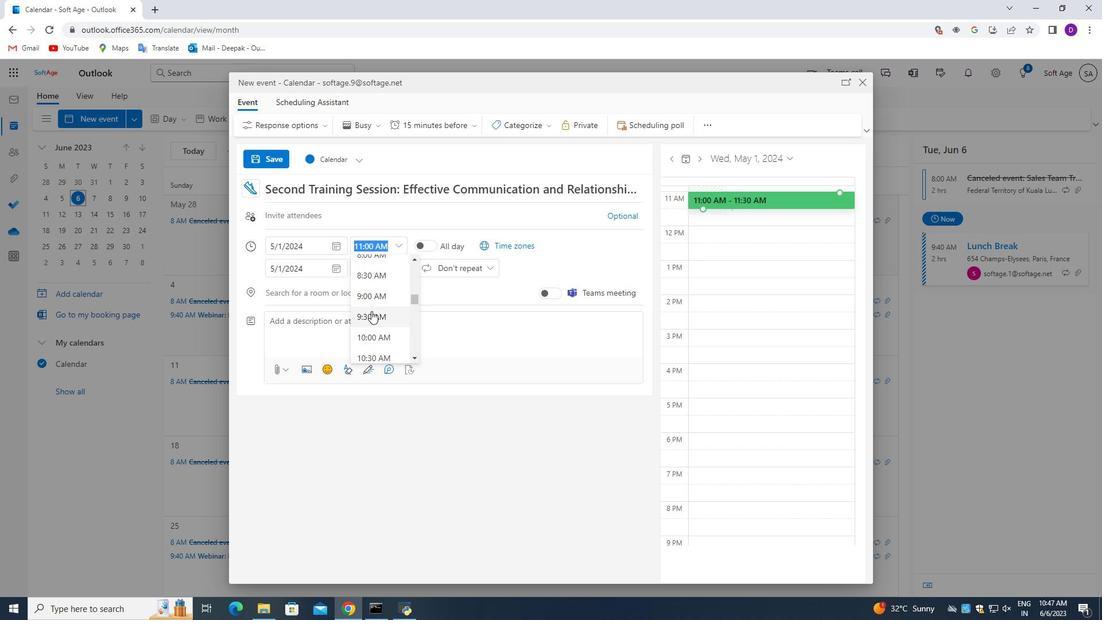 
Action: Mouse pressed left at (371, 312)
Screenshot: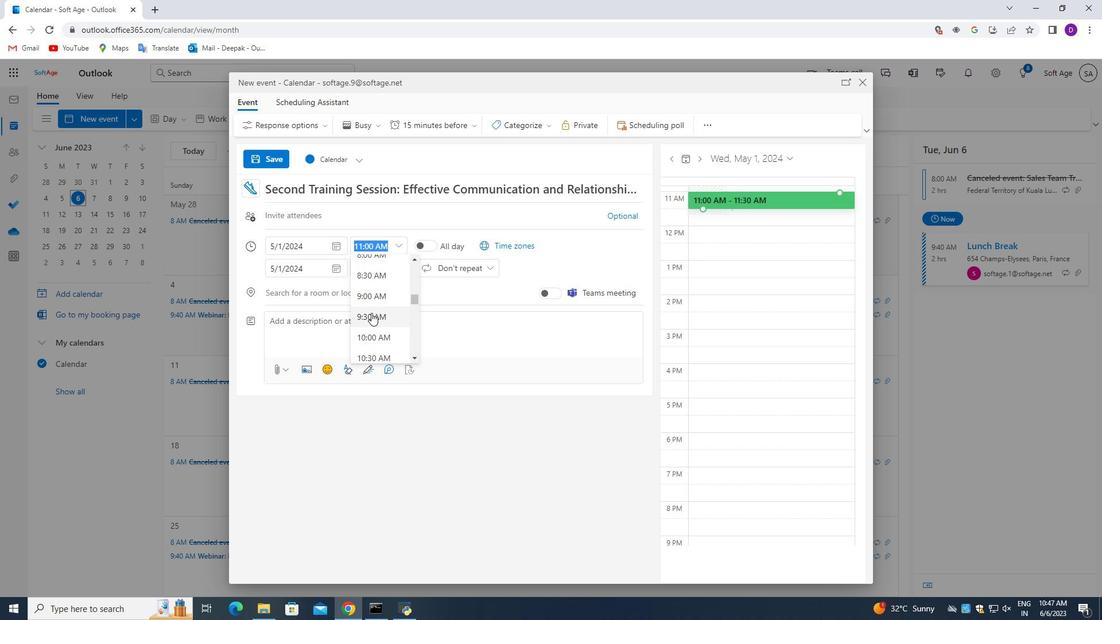 
Action: Mouse moved to (365, 246)
Screenshot: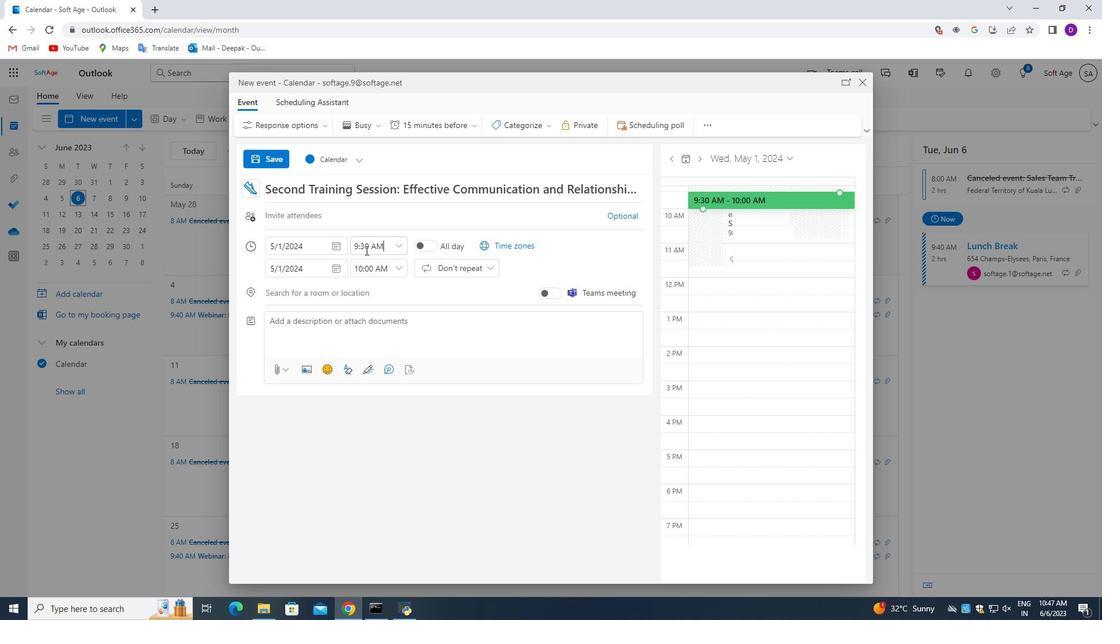 
Action: Mouse pressed left at (365, 246)
Screenshot: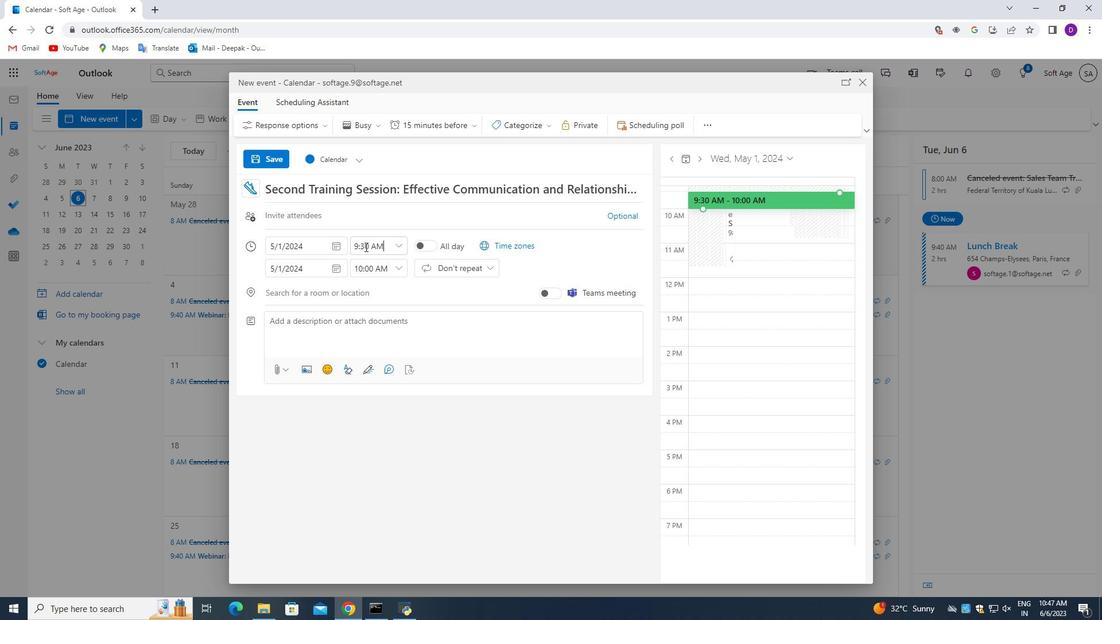 
Action: Mouse moved to (364, 246)
Screenshot: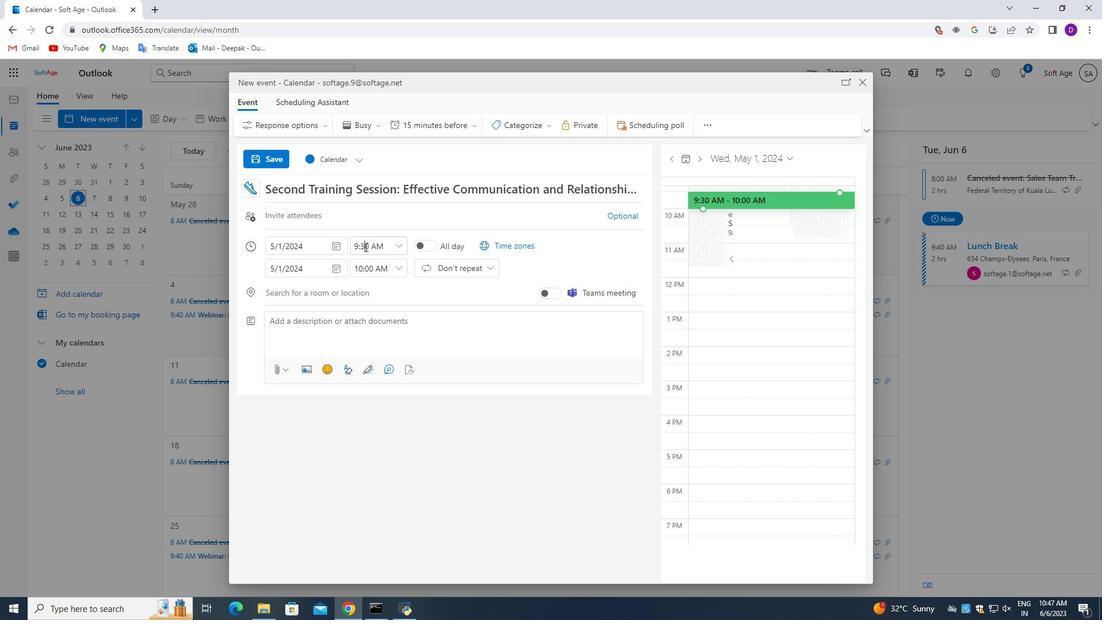 
Action: Key pressed <Key.backspace>4
Screenshot: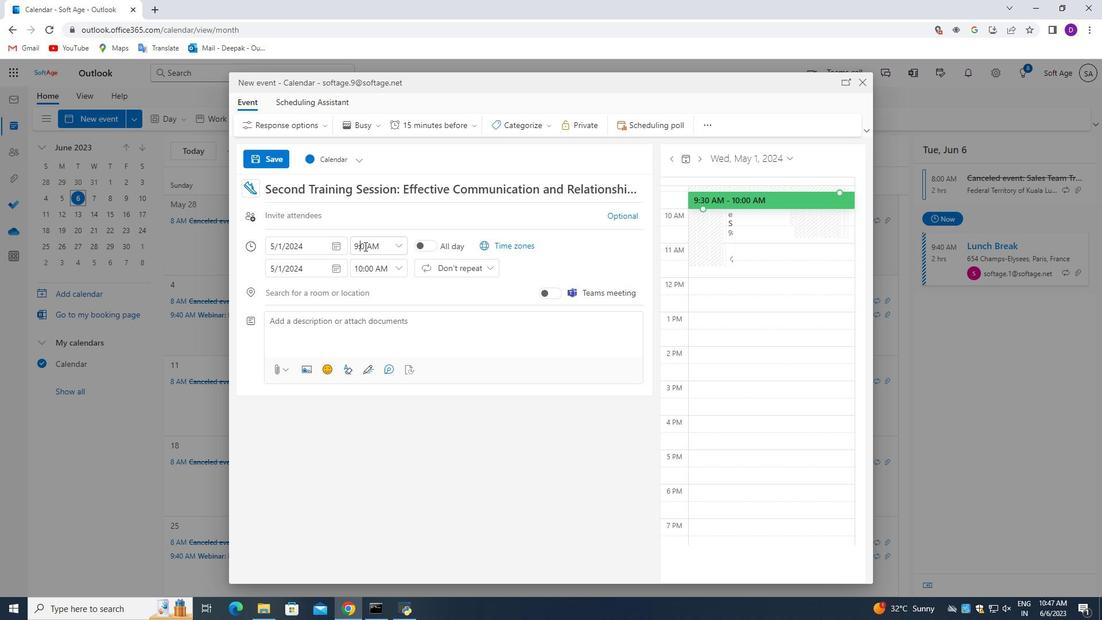 
Action: Mouse moved to (396, 271)
Screenshot: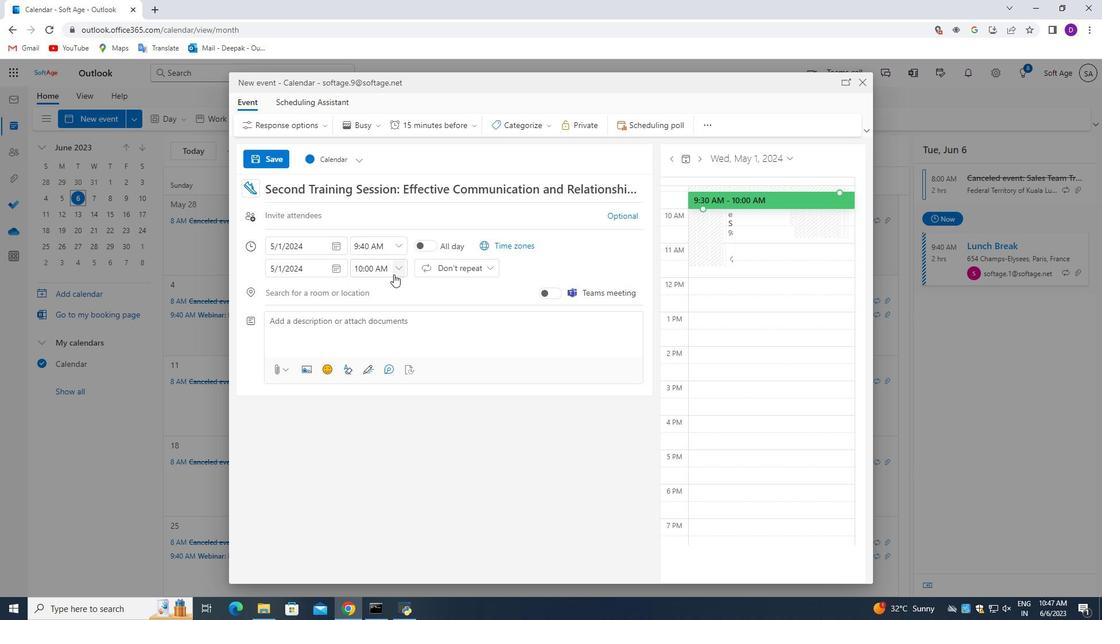 
Action: Mouse pressed left at (396, 271)
Screenshot: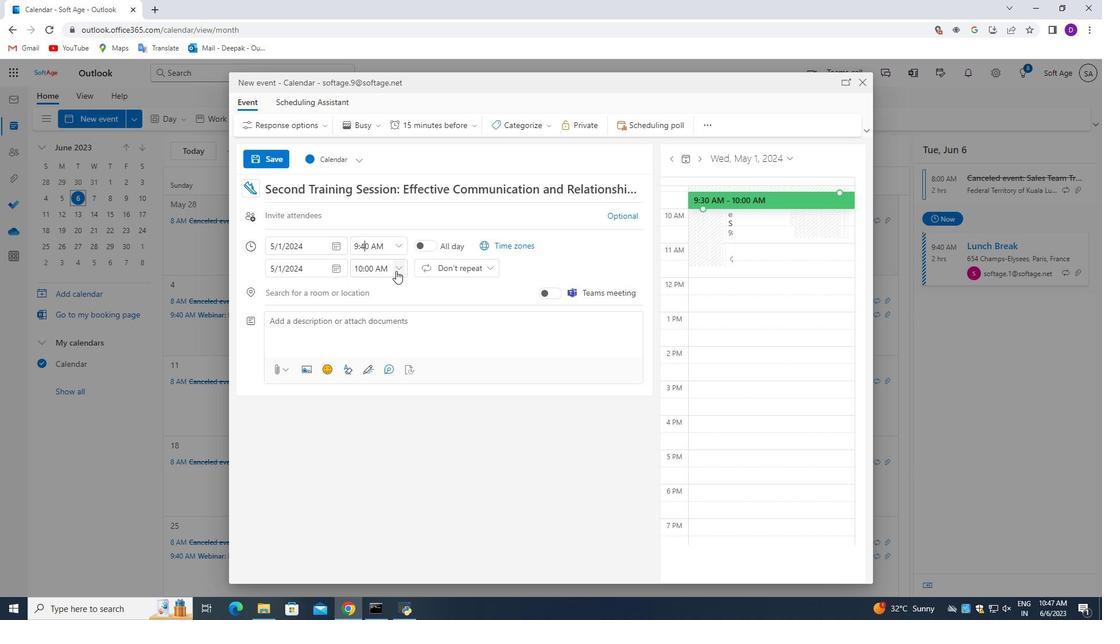 
Action: Mouse moved to (388, 345)
Screenshot: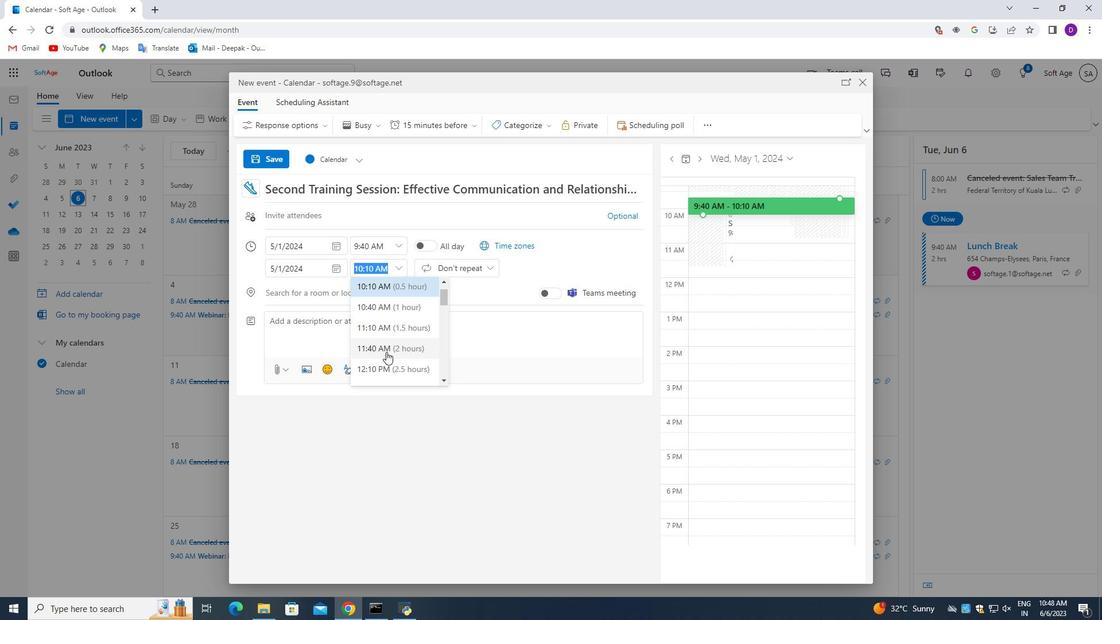 
Action: Mouse pressed left at (388, 345)
Screenshot: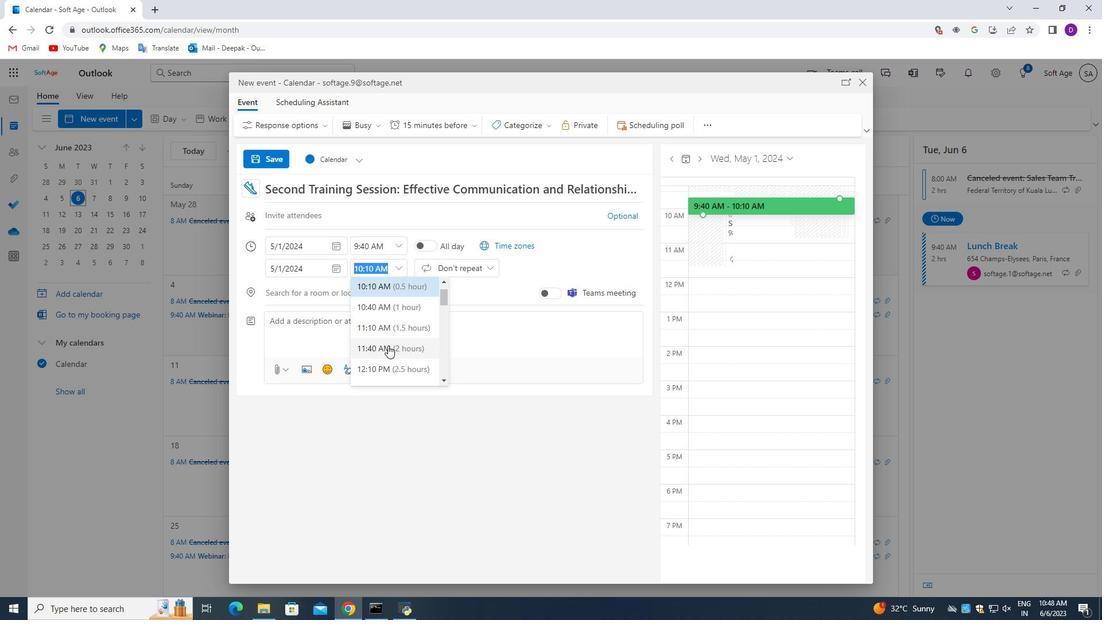 
Action: Mouse moved to (347, 322)
Screenshot: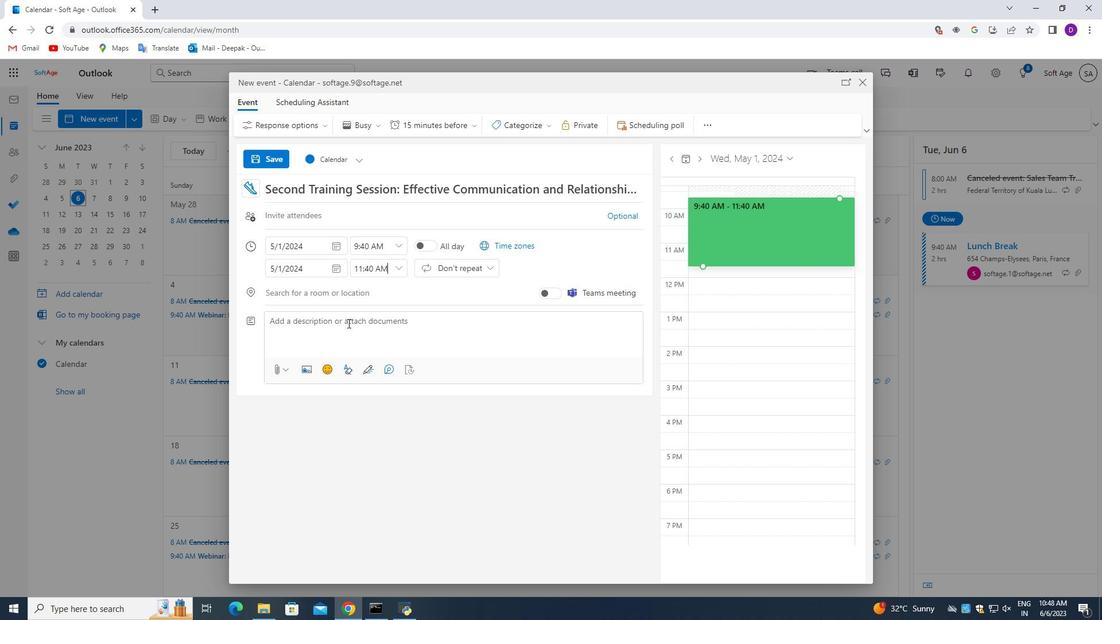
Action: Mouse pressed left at (347, 322)
Screenshot: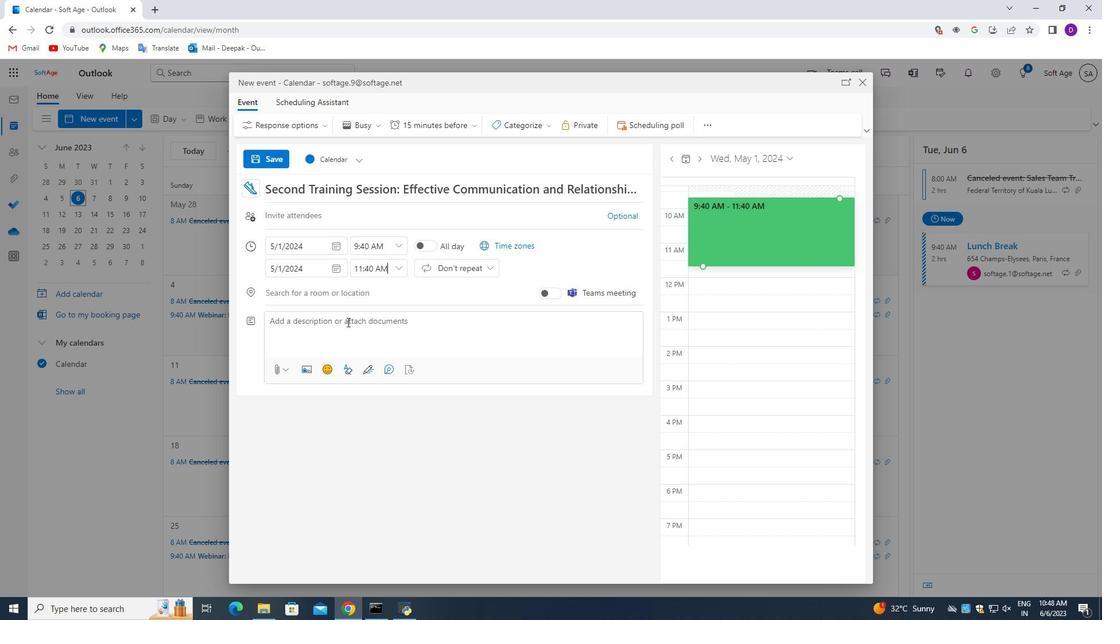 
Action: Mouse moved to (358, 482)
Screenshot: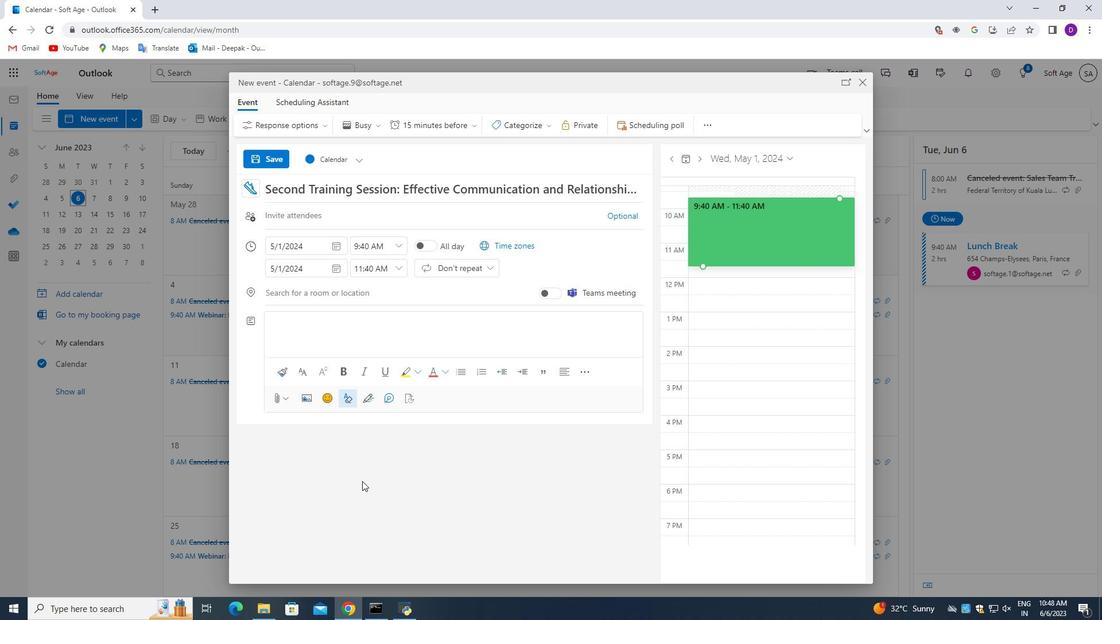 
Action: Key pressed <Key.shift_r>Welcome<Key.space>to<Key.space>our<Key.space><Key.shift>Lunch<Key.space><Key.shift_r>Break<Key.space><Key.shift>Mindfulness<Key.space>sess<Key.backspace><Key.backspace><Key.backspace><Key.backspace><Key.shift_r>Session,<Key.space>a<Key.space>rejuvenatinga<Key.backspace><Key.space>and<Key.space>restorative<Key.space>experience<Key.space>designed<Key.space>to<Key.space>help<Key.space>participants<Key.space>unwingj<Key.backspace><Key.backspace>d<Key.space><Key.backspace>,<Key.space>recharge,<Key.space>and<Key.space>cultivate<Key.space>a<Key.space>sense<Key.space>of<Key.space>calm<Key.space>and<Key.space>presence.<Key.space><Key.shift_r>This<Key.space>session<Key.space>offers<Key.space>a<Key.space>valuable<Key.space>opportunity<Key.space>to<Key.space>take<Key.space>a<Key.space>break<Key.space>from<Key.space>the<Key.space>demands<Key.space>of<Key.space>work,<Key.space>practice<Key.space>self-care,<Key.space>and<Key.space>promote<Key.space>overall<Key.space>well-being.
Screenshot: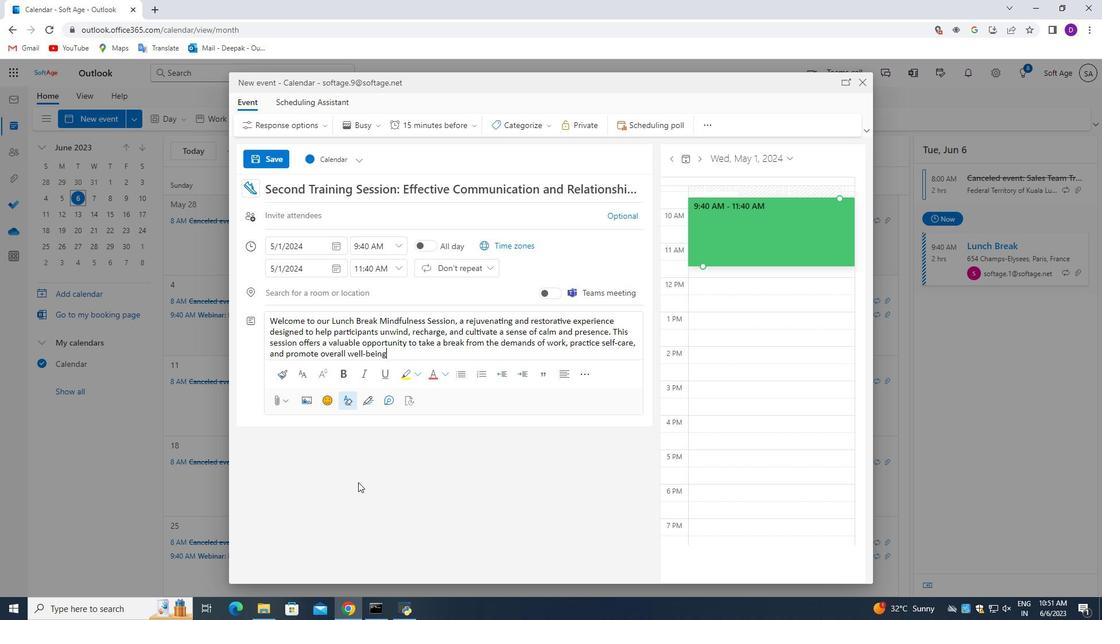 
Action: Mouse moved to (438, 335)
Screenshot: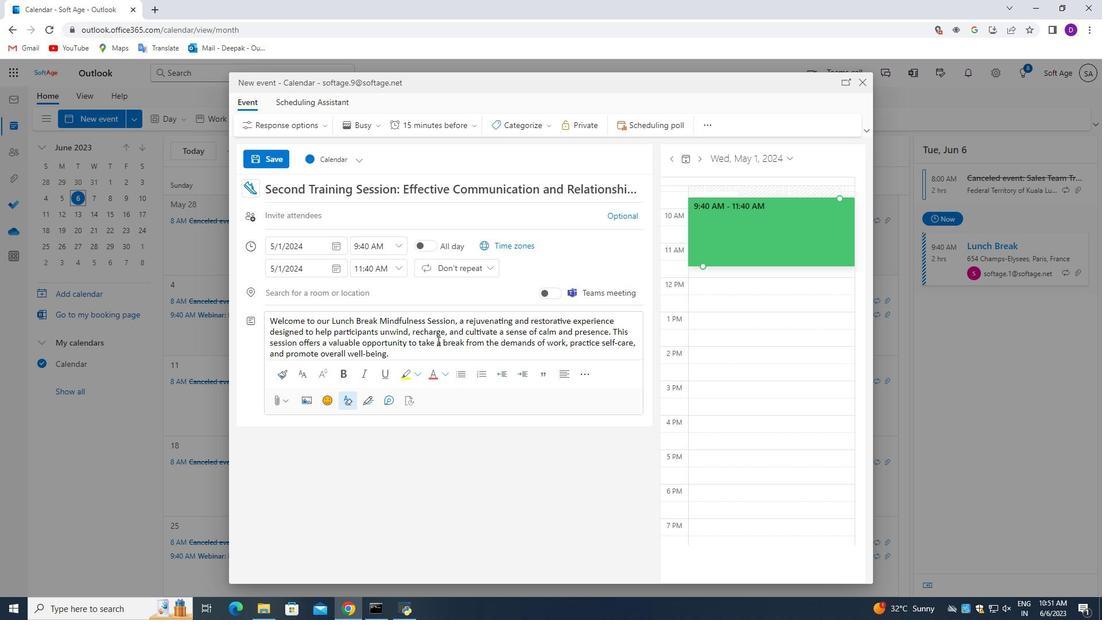 
Action: Mouse scrolled (438, 334) with delta (0, 0)
Screenshot: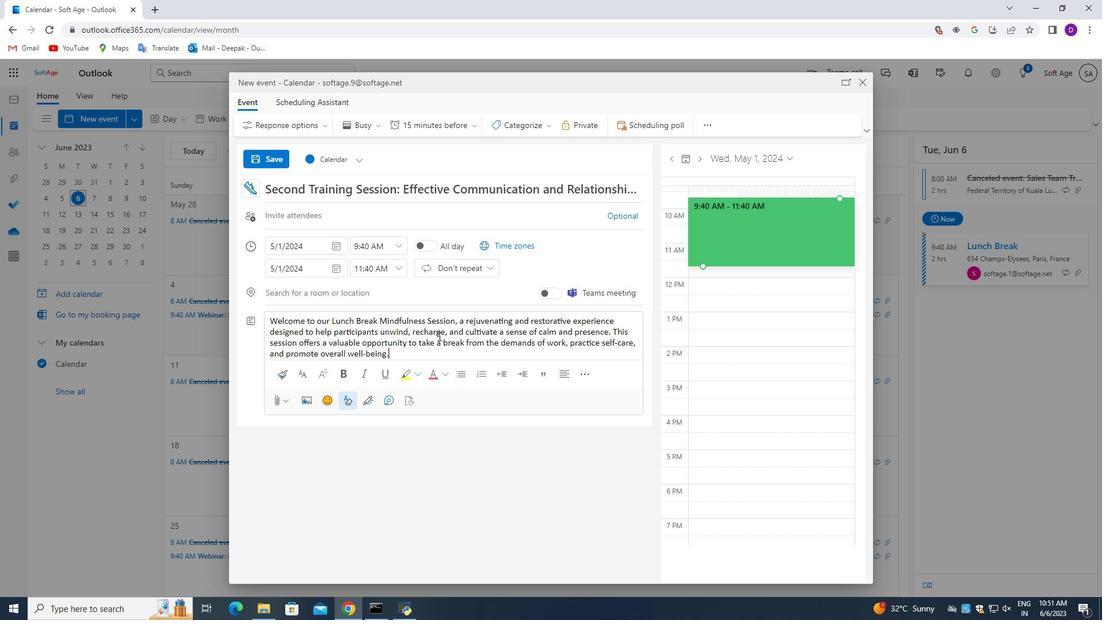 
Action: Mouse moved to (508, 128)
Screenshot: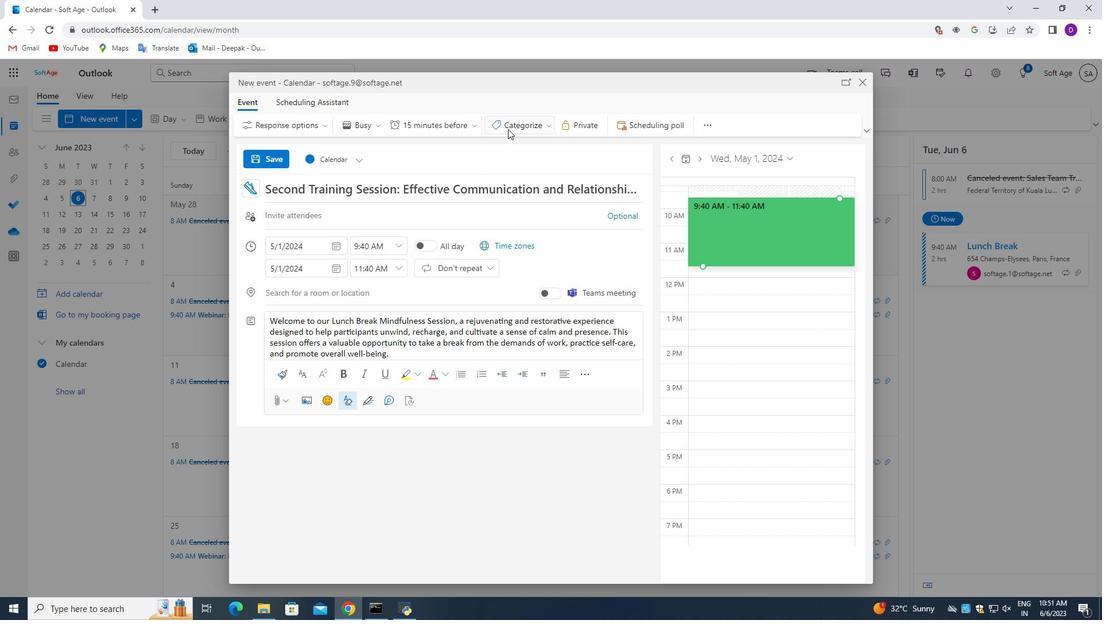
Action: Mouse pressed left at (508, 128)
Screenshot: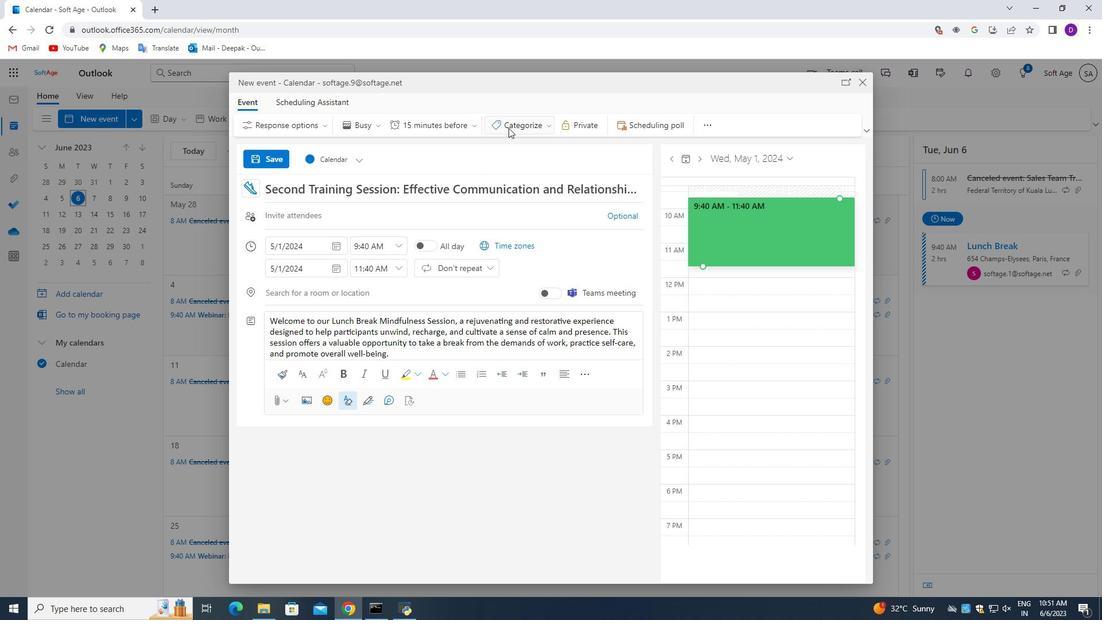
Action: Mouse moved to (537, 167)
Screenshot: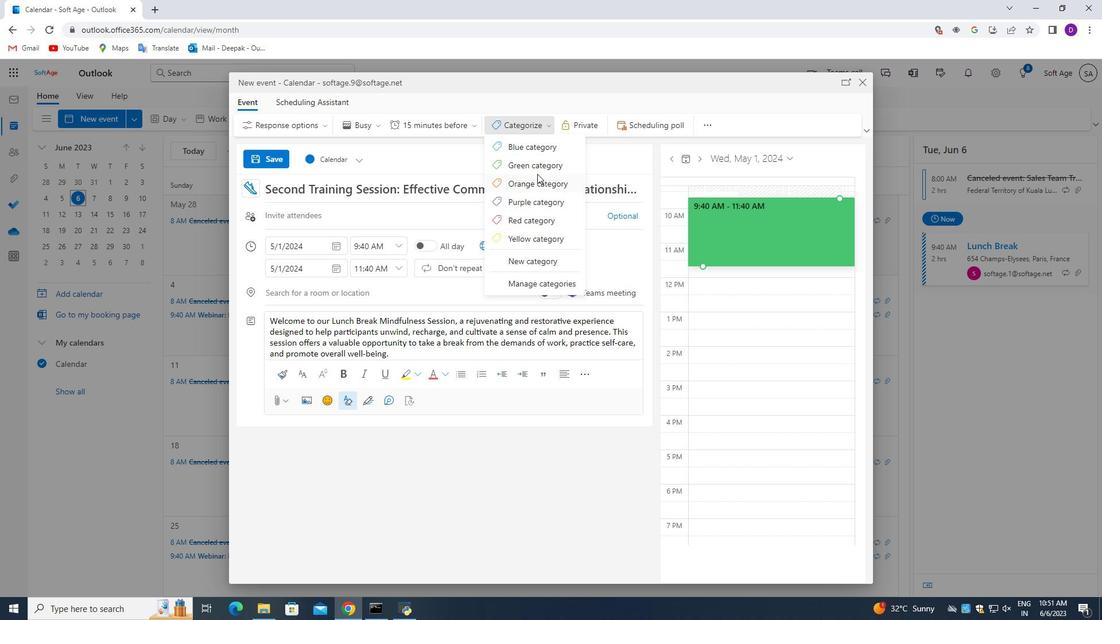 
Action: Mouse pressed left at (537, 167)
Screenshot: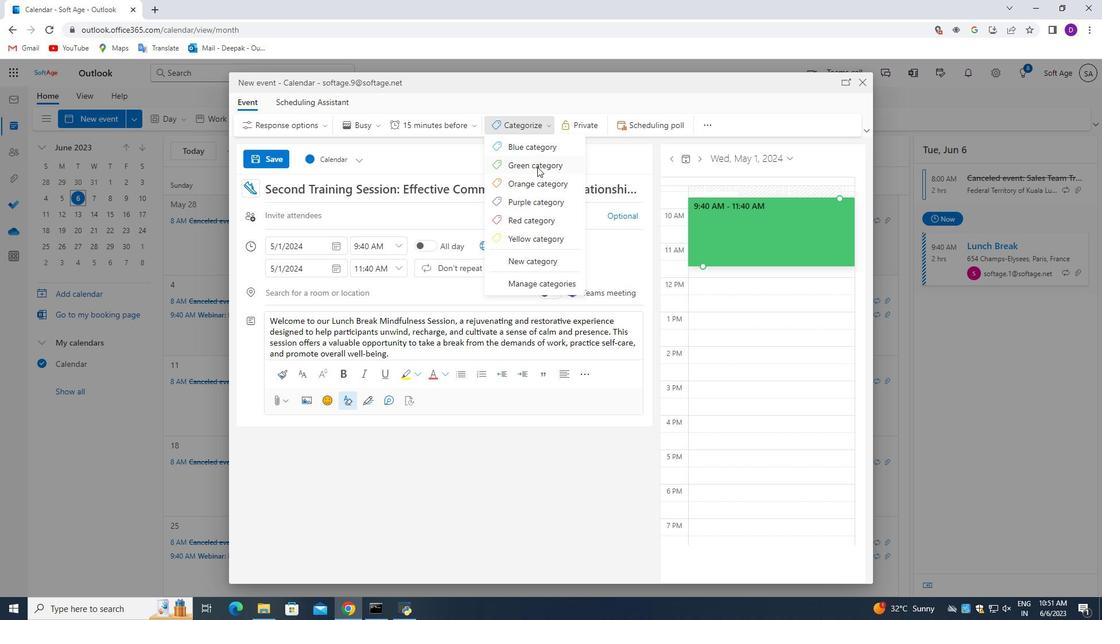 
Action: Mouse moved to (308, 291)
Screenshot: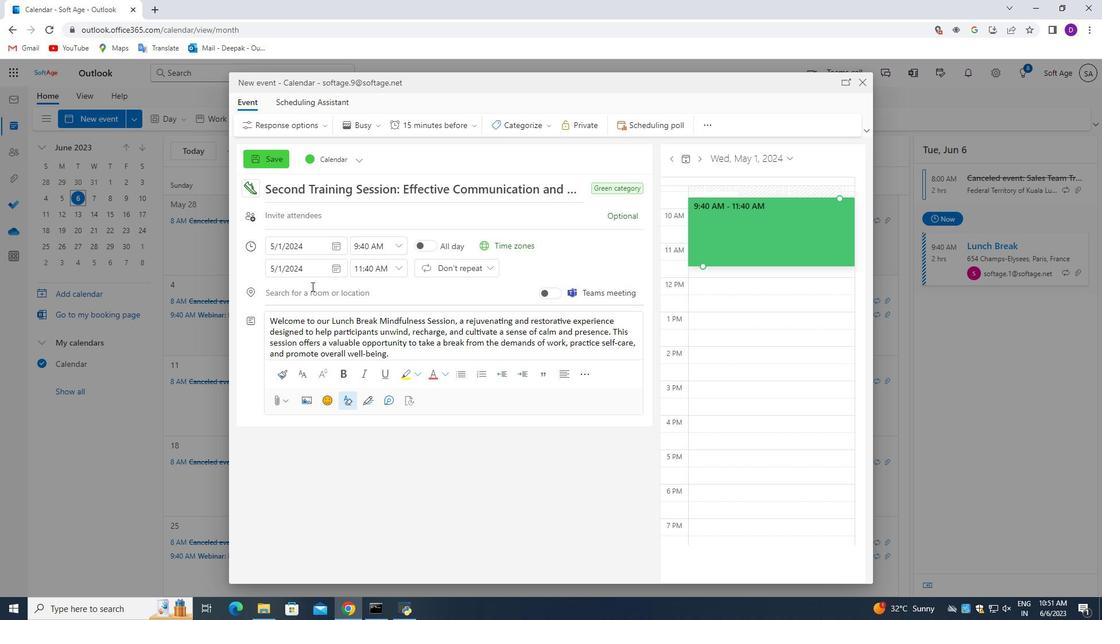 
Action: Mouse pressed left at (308, 291)
Screenshot: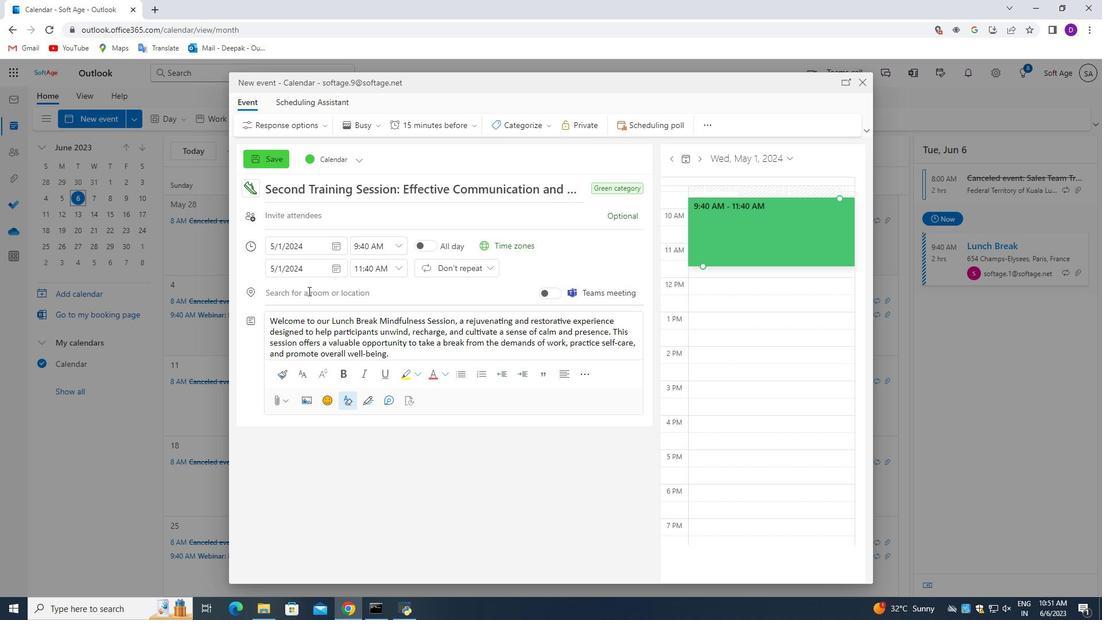 
Action: Mouse moved to (307, 290)
Screenshot: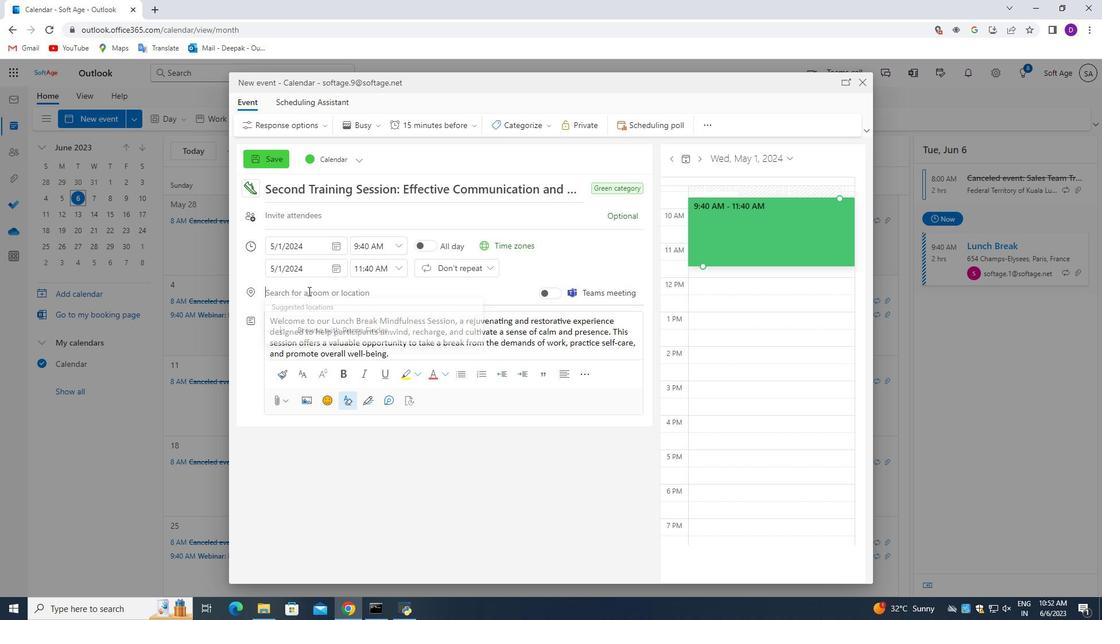 
Action: Key pressed 654<Key.space><Key.shift_r>The<Key.space><Key.shift>Louvre,<Key.space><Key.shift>Paris,<Key.space><Key.shift_r>France,<Key.space><Key.shift_r>F<Key.backspace><Key.backspace><Key.backspace>
Screenshot: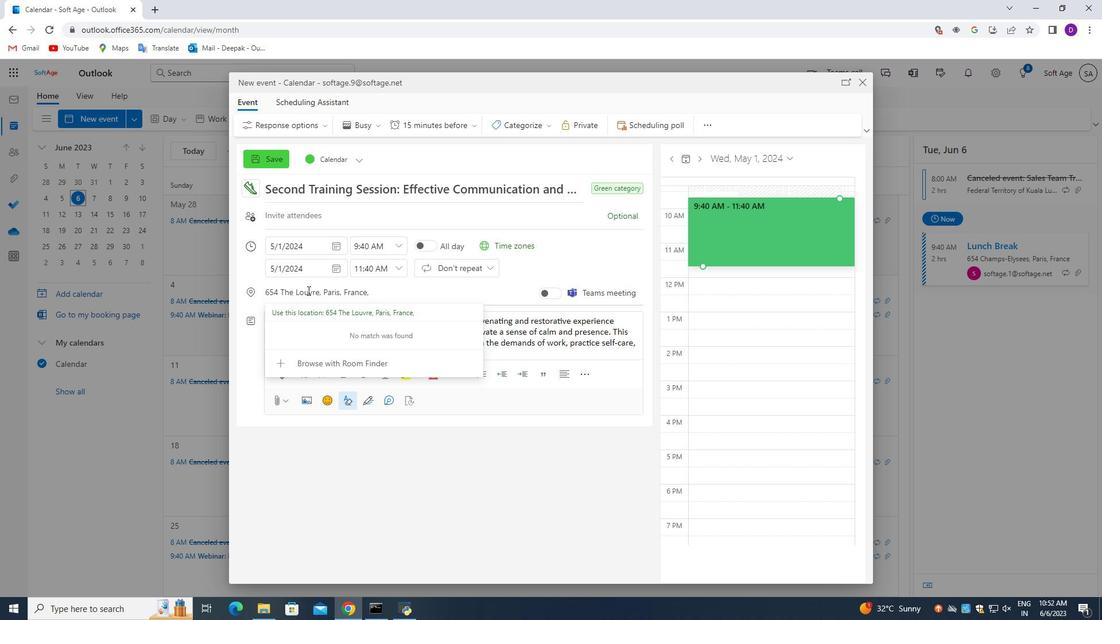 
Action: Mouse moved to (310, 213)
Screenshot: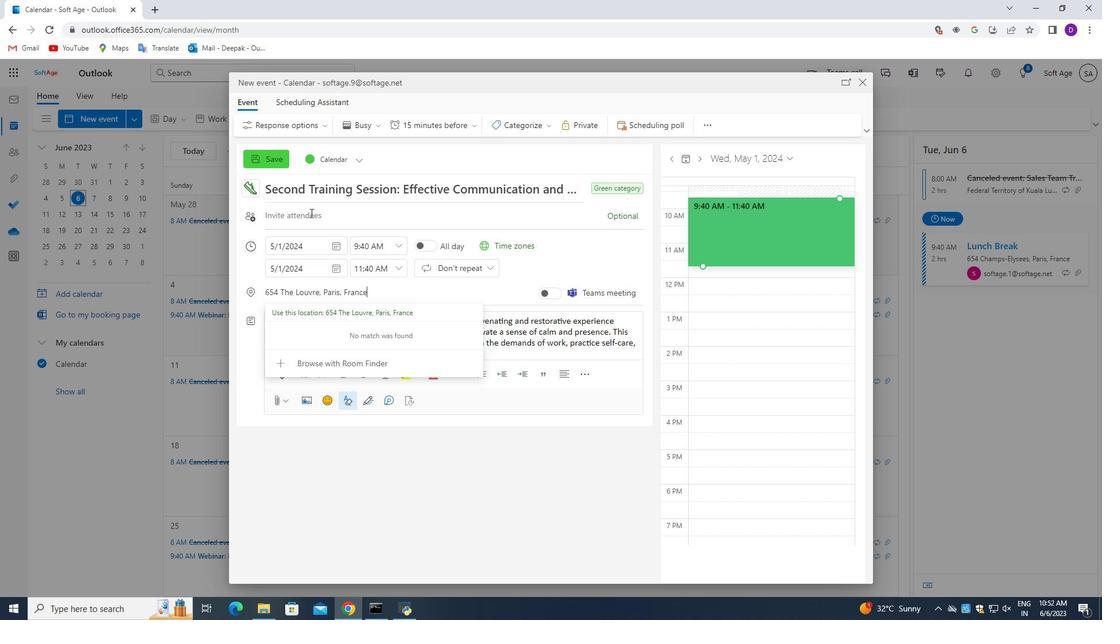 
Action: Mouse pressed left at (310, 213)
Screenshot: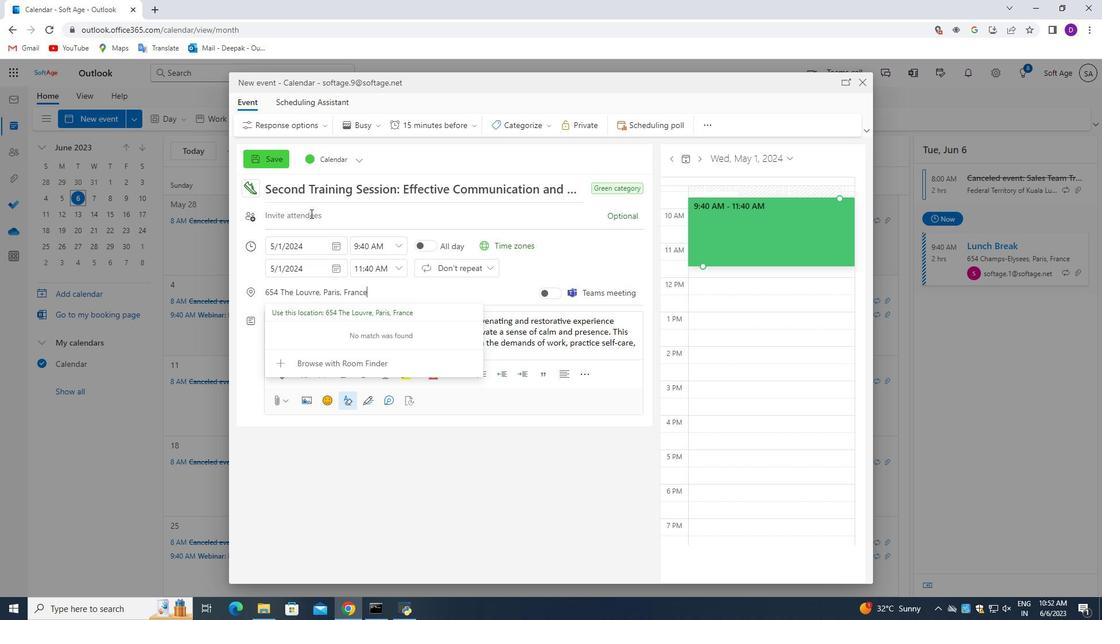 
Action: Mouse moved to (428, 483)
Screenshot: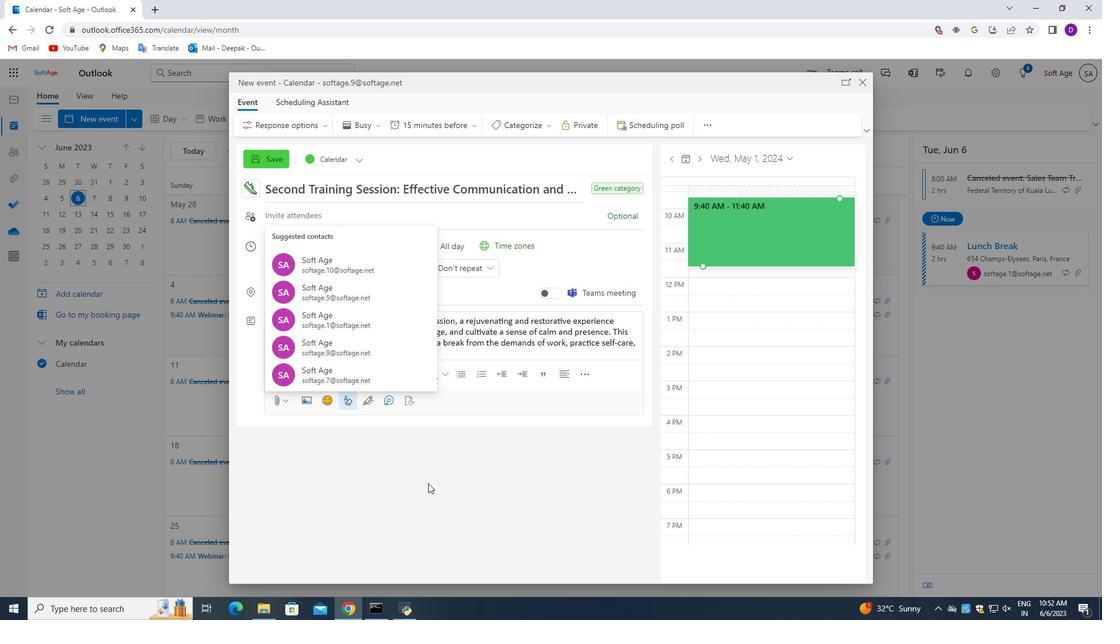 
Action: Key pressed softage.8<Key.shift>@softage.net<Key.enter>
Screenshot: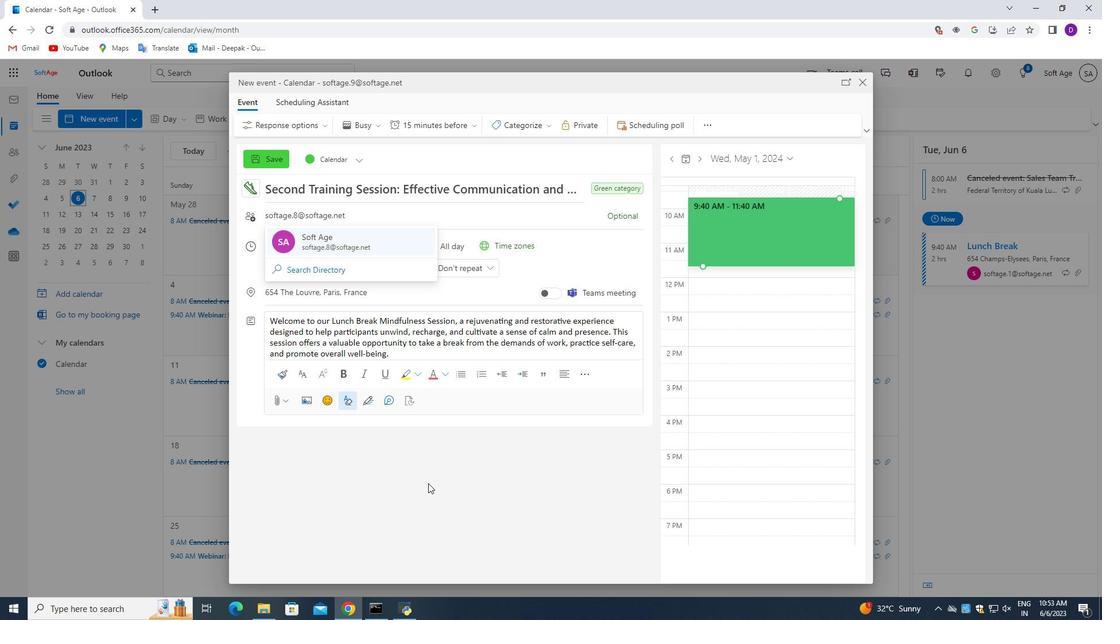 
Action: Mouse moved to (617, 222)
Screenshot: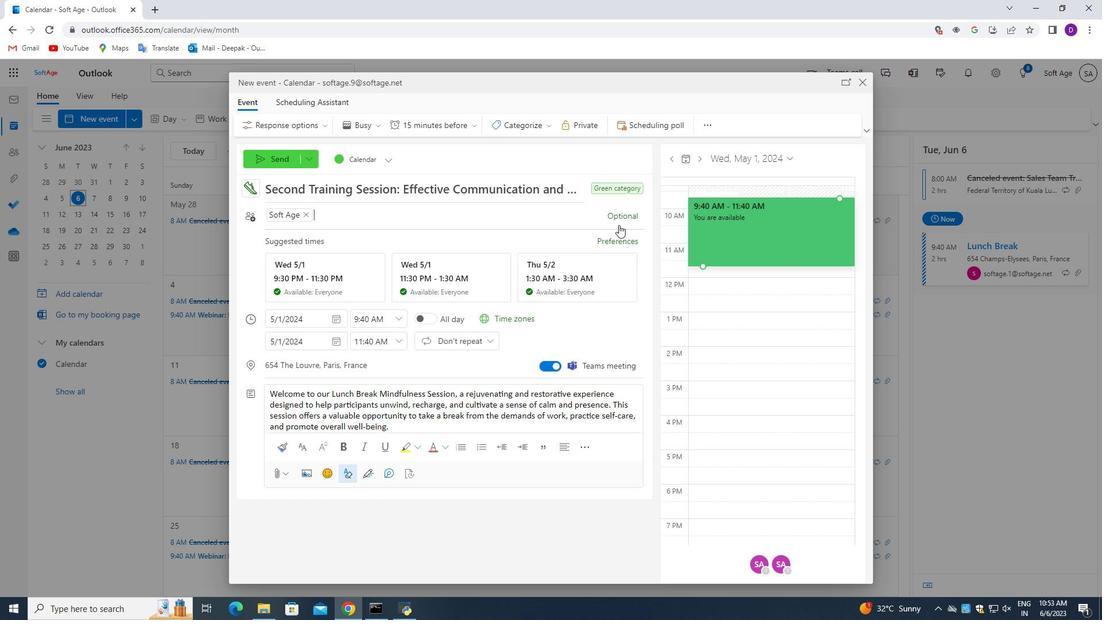 
Action: Mouse pressed left at (617, 222)
Screenshot: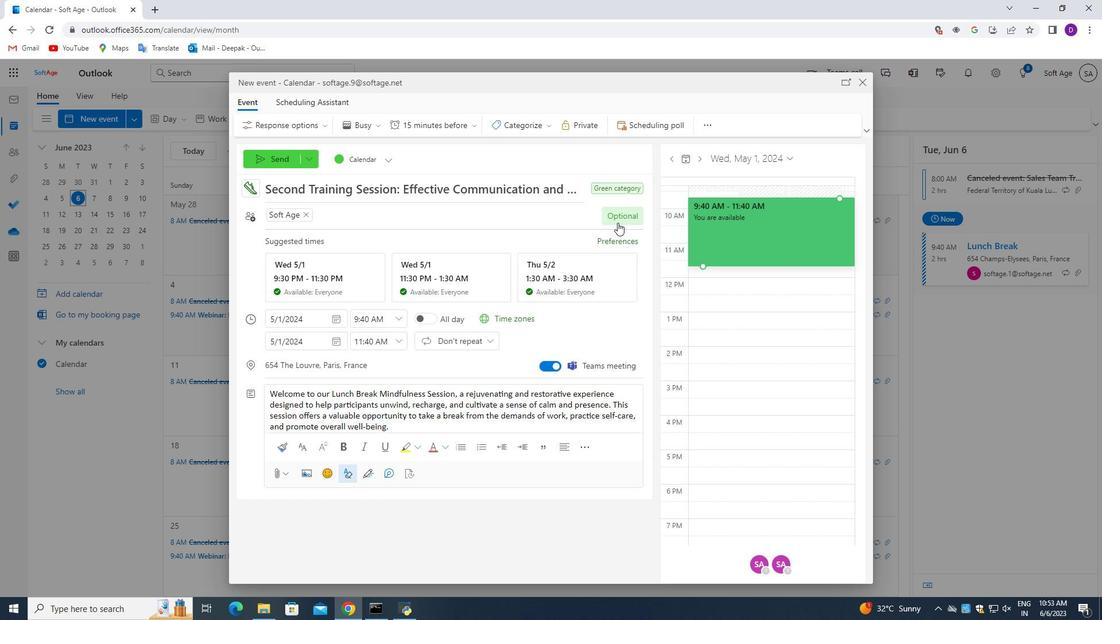 
Action: Mouse moved to (332, 217)
Screenshot: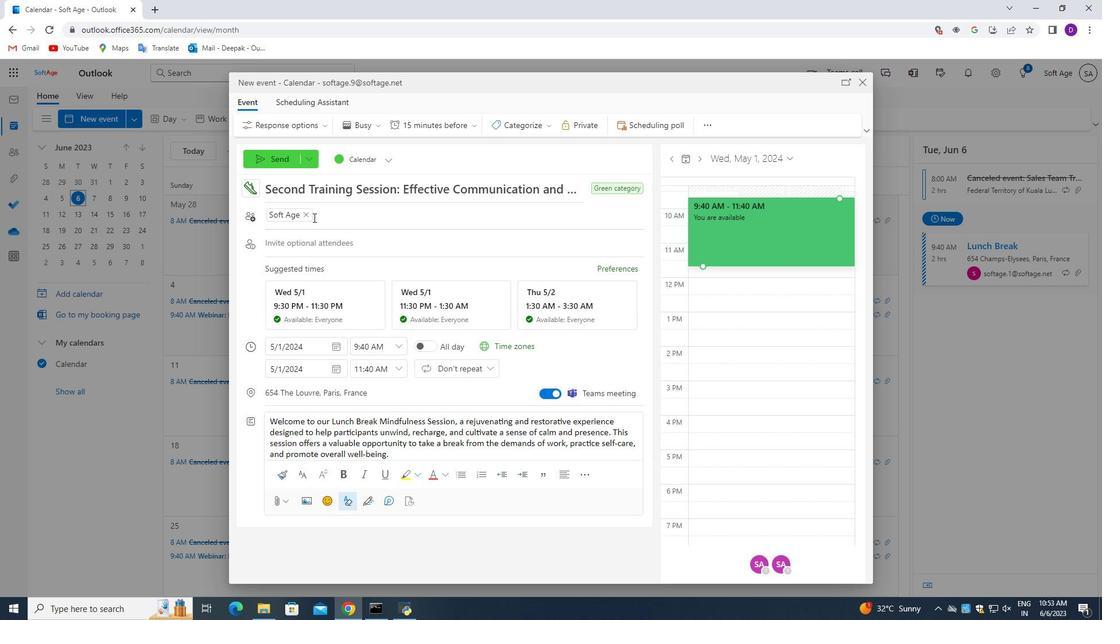 
Action: Key pressed softage.10<Key.shift>@softage.net<Key.enter>
Screenshot: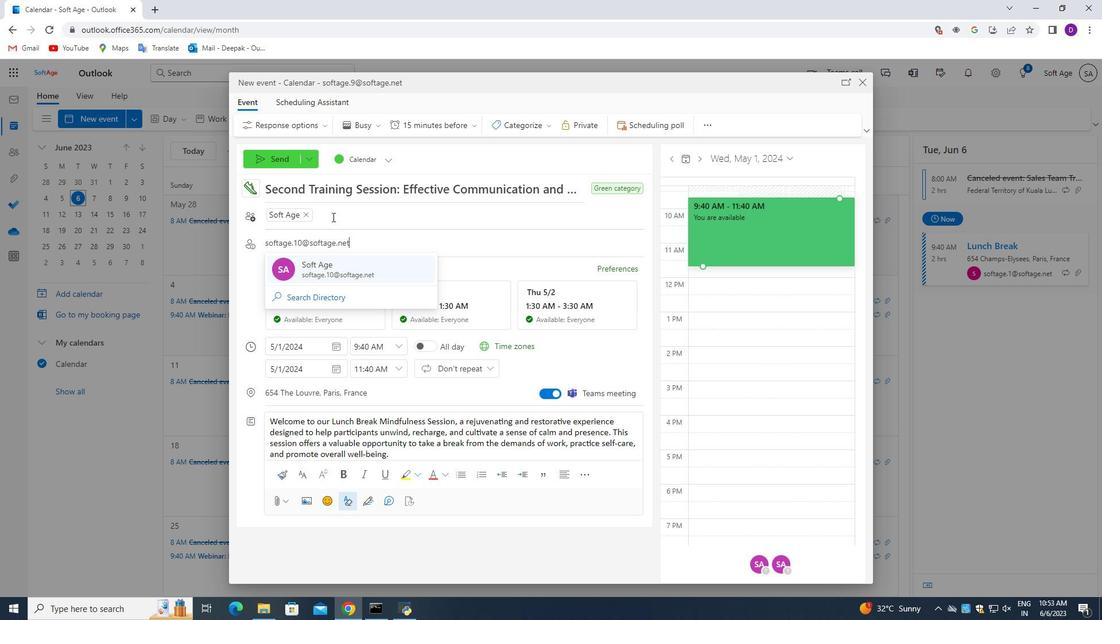 
Action: Mouse moved to (408, 315)
Screenshot: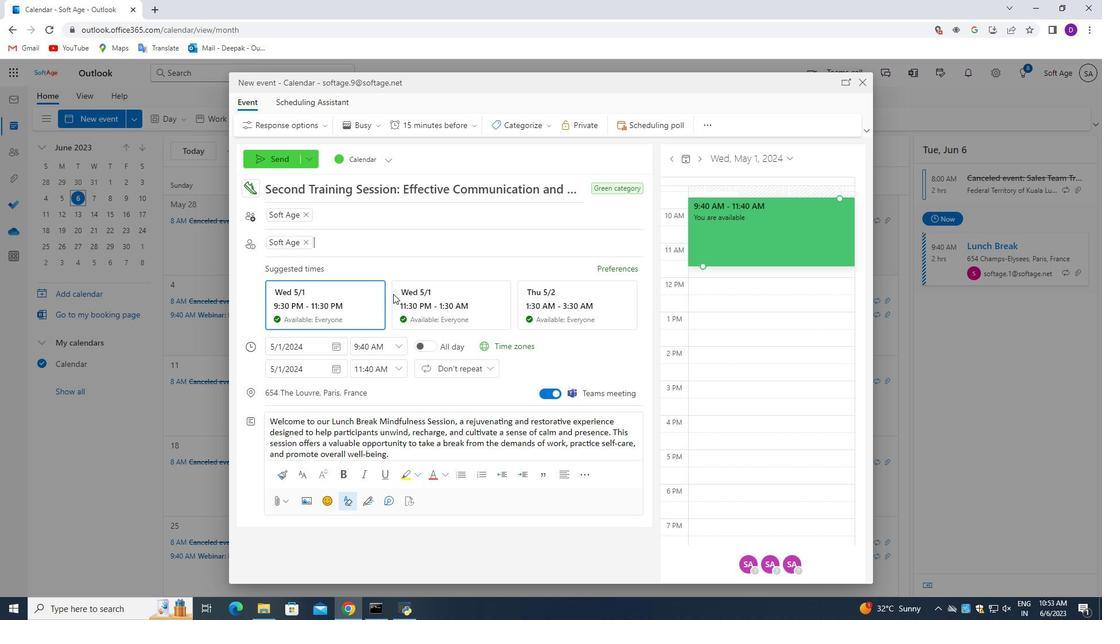 
Action: Mouse scrolled (408, 315) with delta (0, 0)
Screenshot: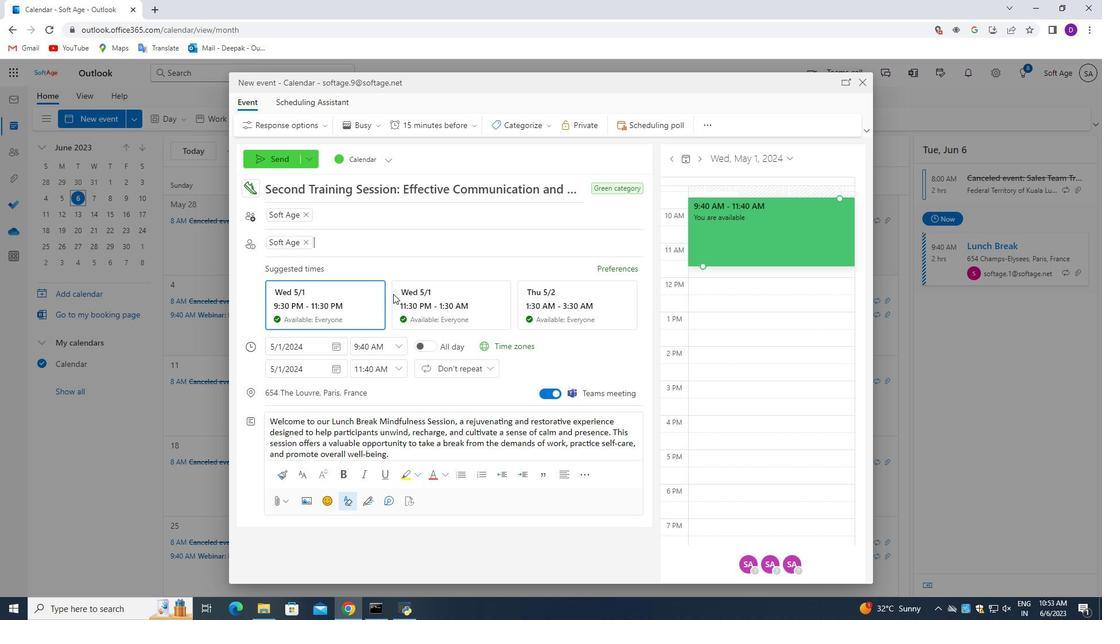 
Action: Mouse moved to (410, 324)
Screenshot: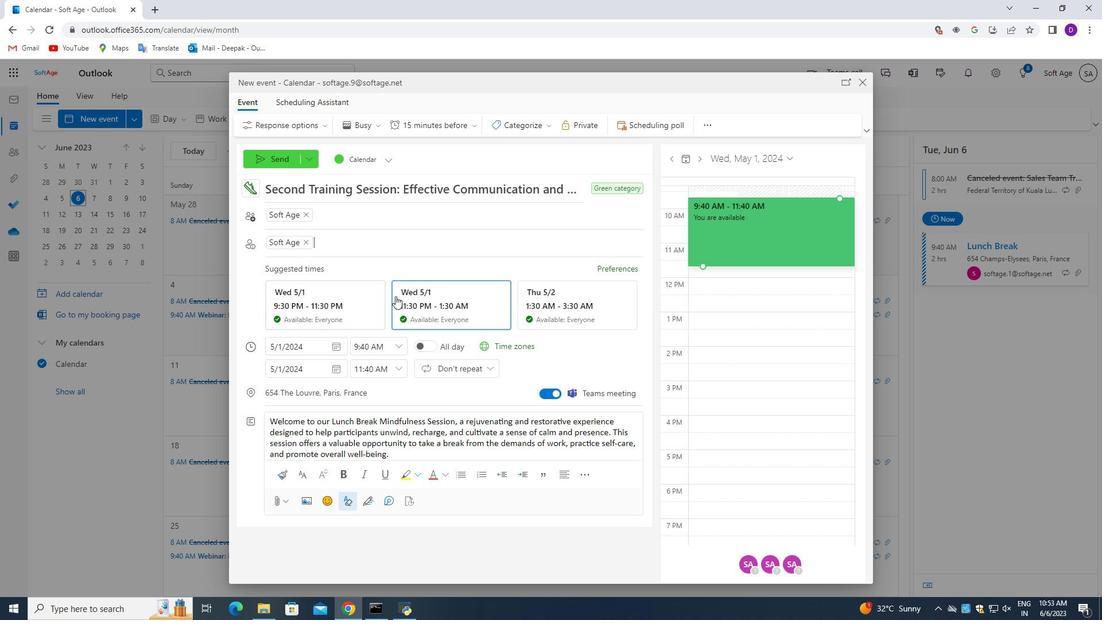 
Action: Mouse scrolled (410, 322) with delta (0, 0)
Screenshot: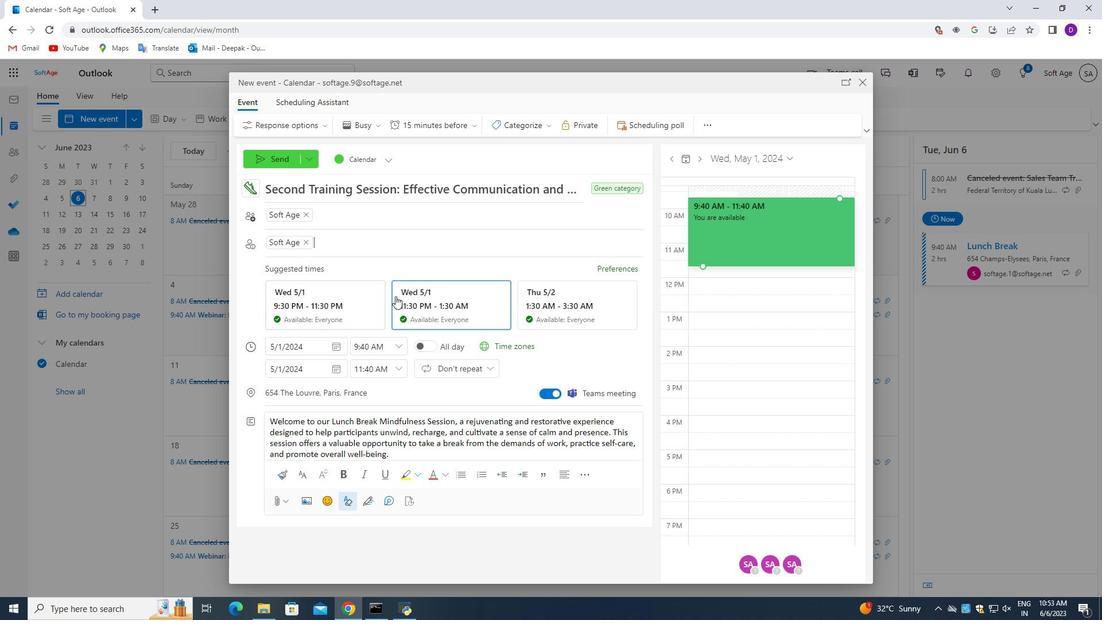 
Action: Mouse scrolled (410, 323) with delta (0, 0)
Screenshot: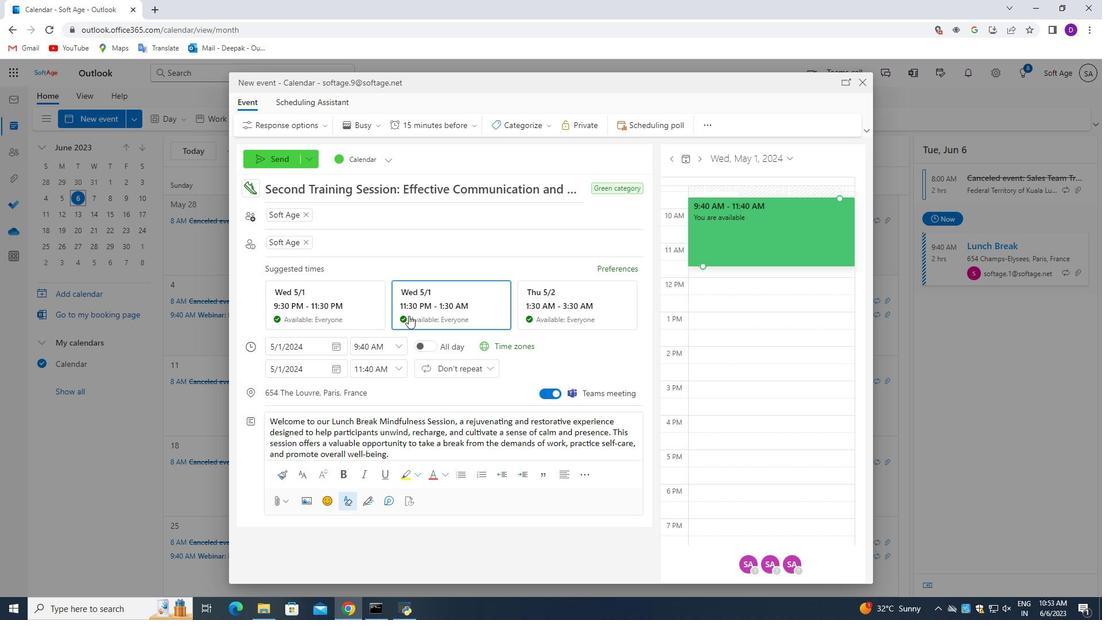
Action: Mouse moved to (446, 325)
Screenshot: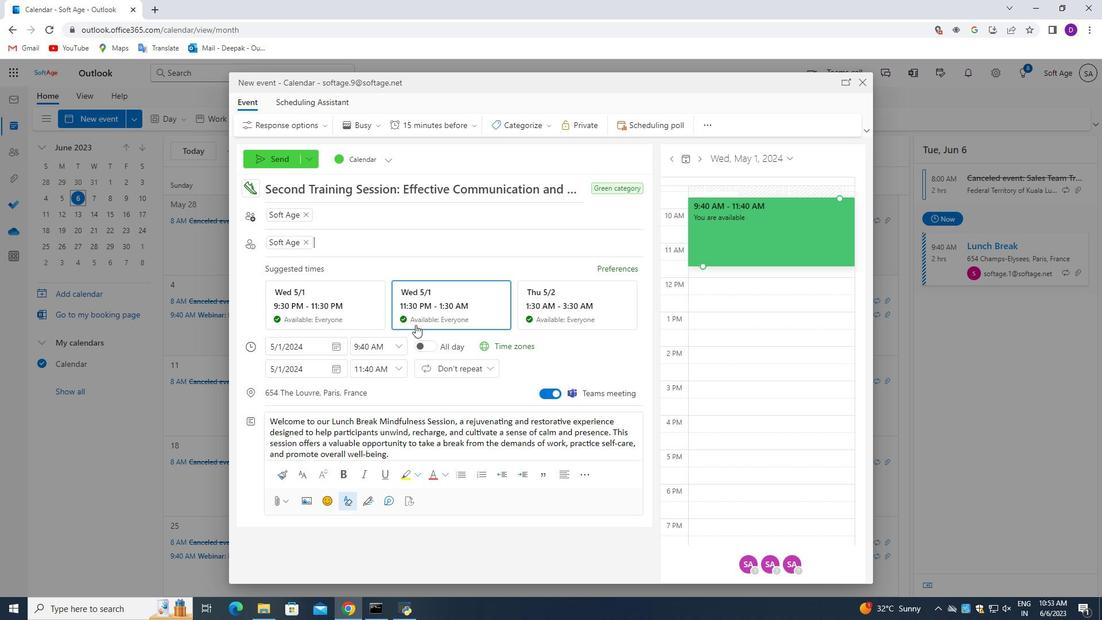 
Action: Mouse scrolled (446, 324) with delta (0, 0)
Screenshot: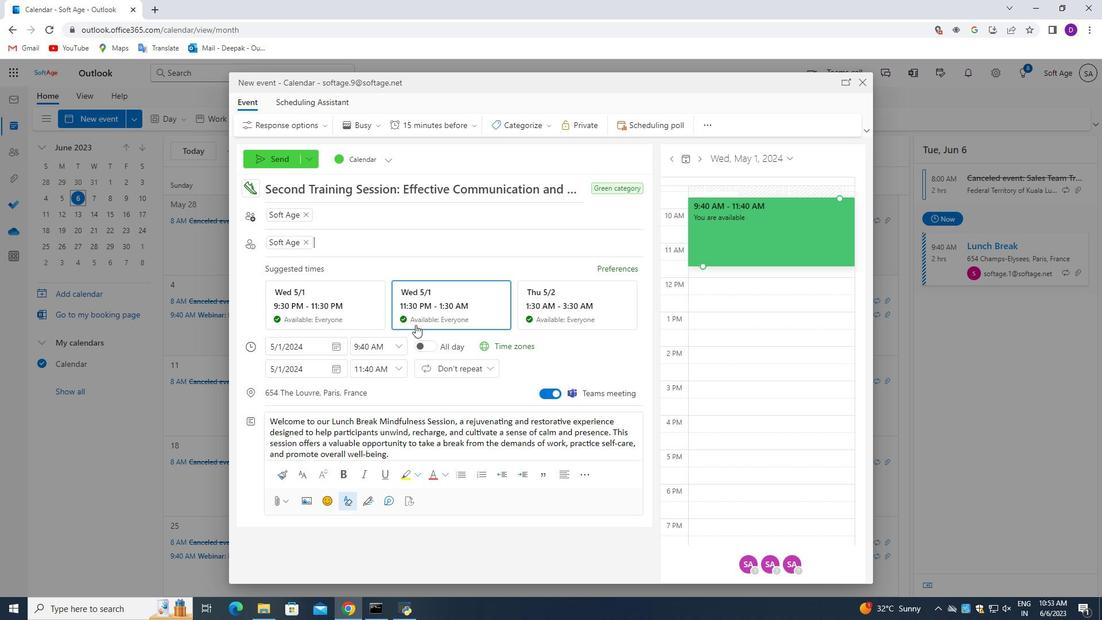 
Action: Mouse moved to (447, 325)
Screenshot: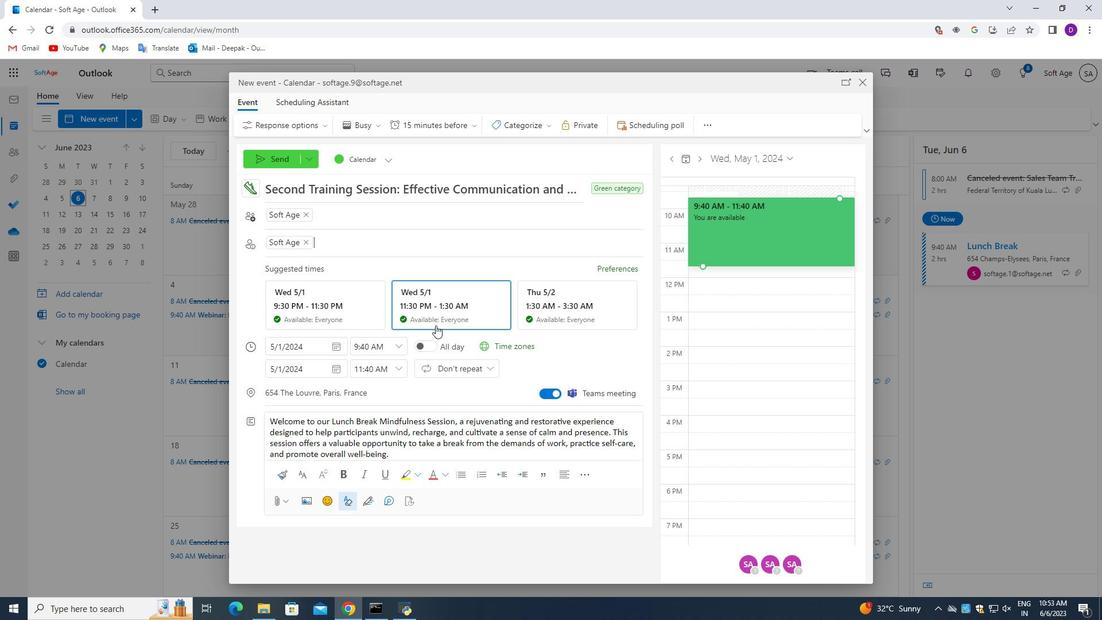 
Action: Mouse scrolled (447, 324) with delta (0, 0)
Screenshot: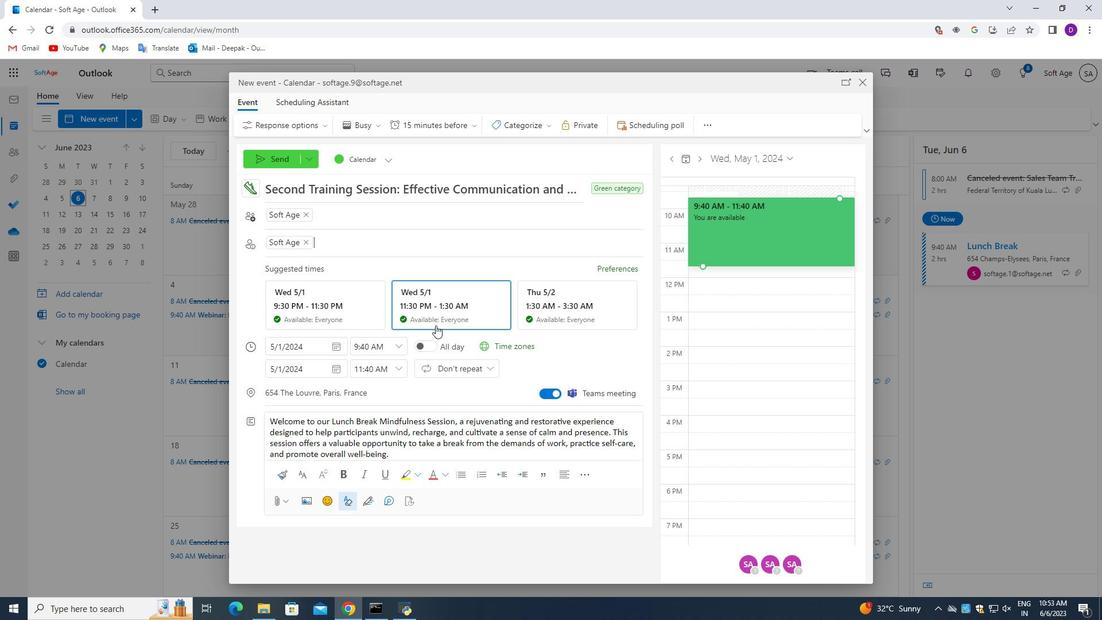 
Action: Mouse moved to (431, 124)
Screenshot: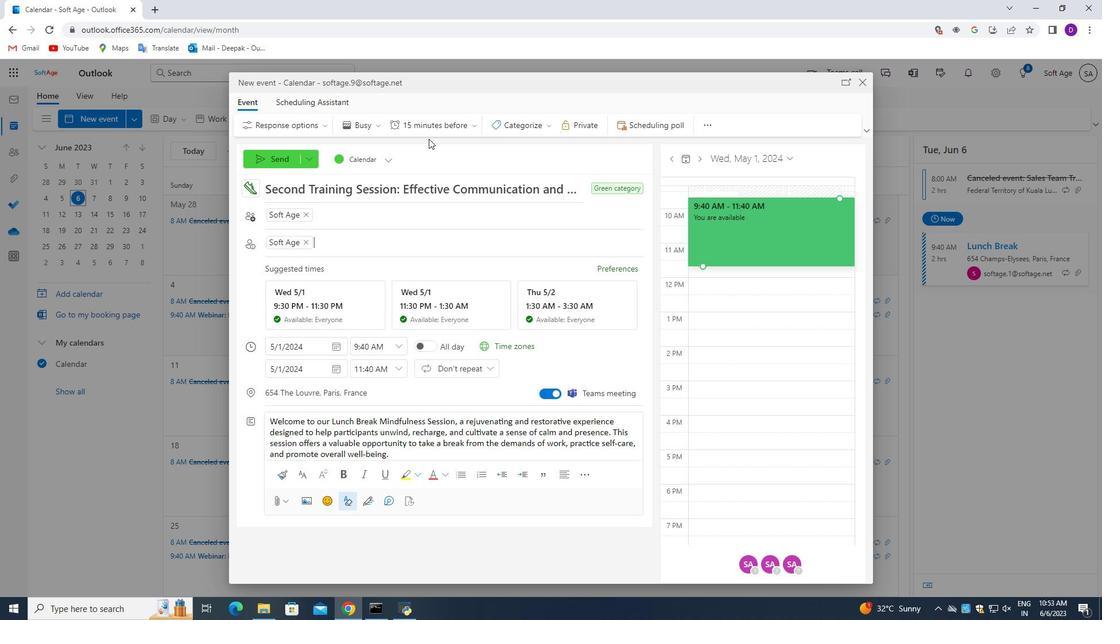 
Action: Mouse pressed left at (431, 124)
Screenshot: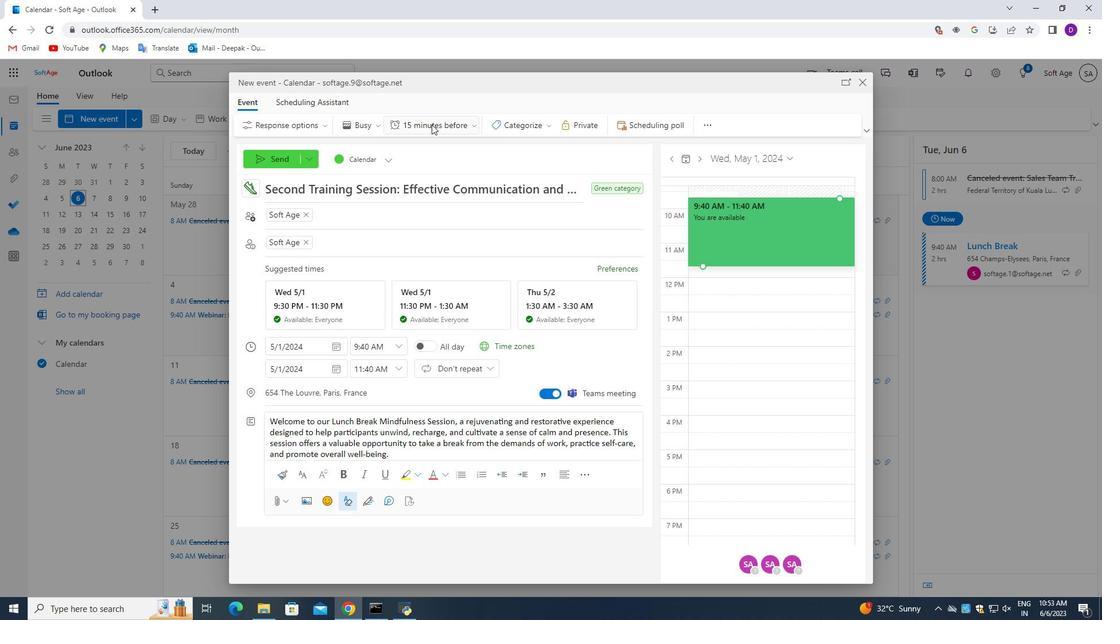 
Action: Mouse moved to (430, 274)
Screenshot: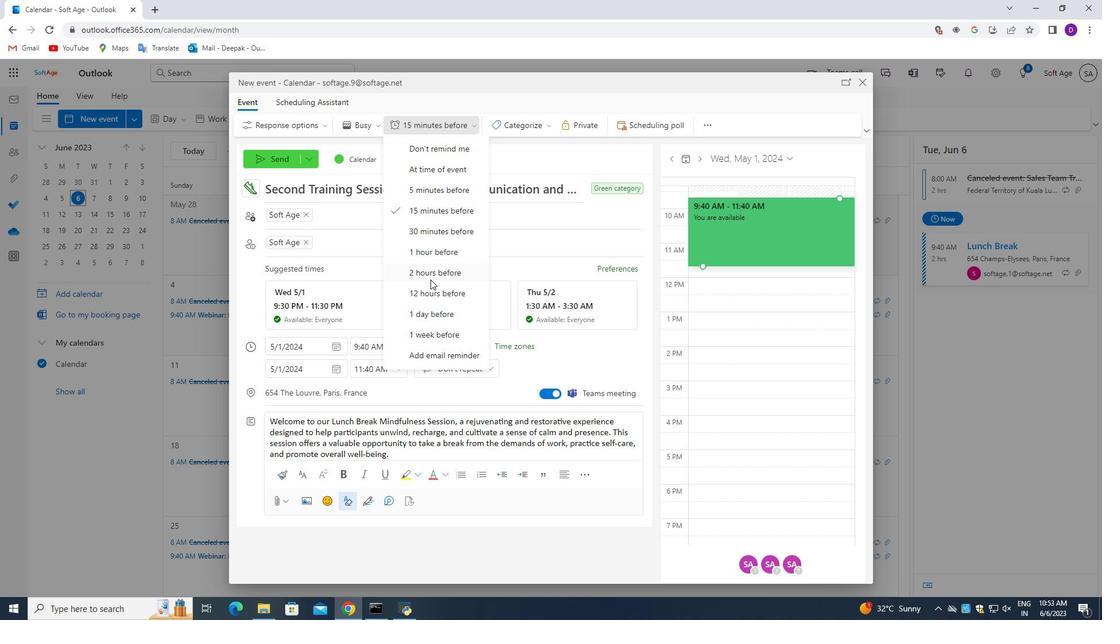 
Action: Mouse pressed left at (430, 274)
Screenshot: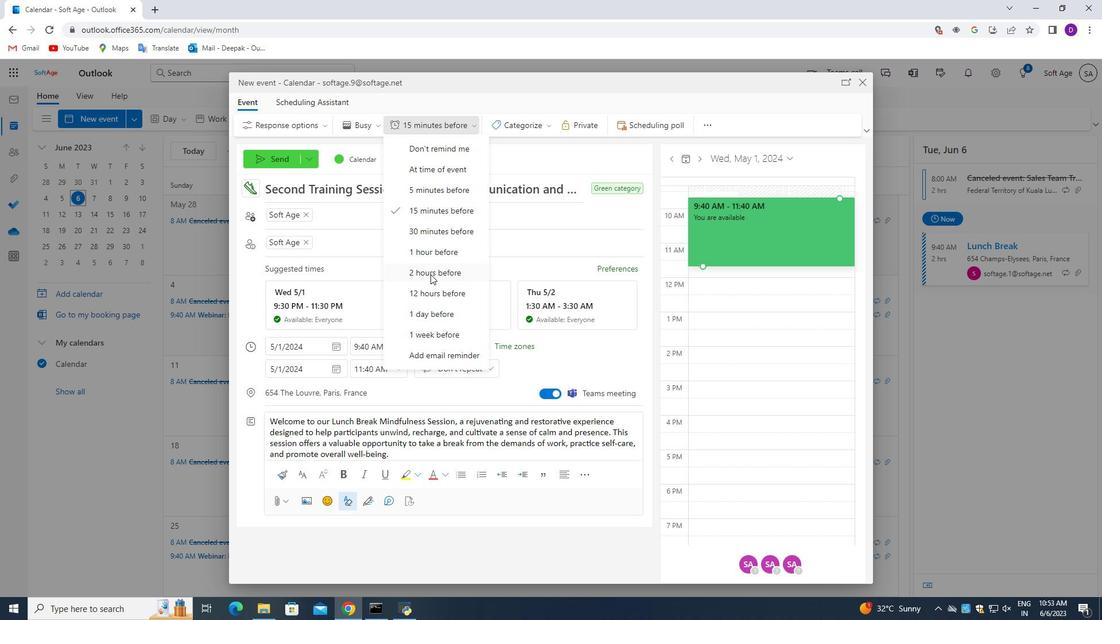 
Action: Mouse moved to (432, 274)
Screenshot: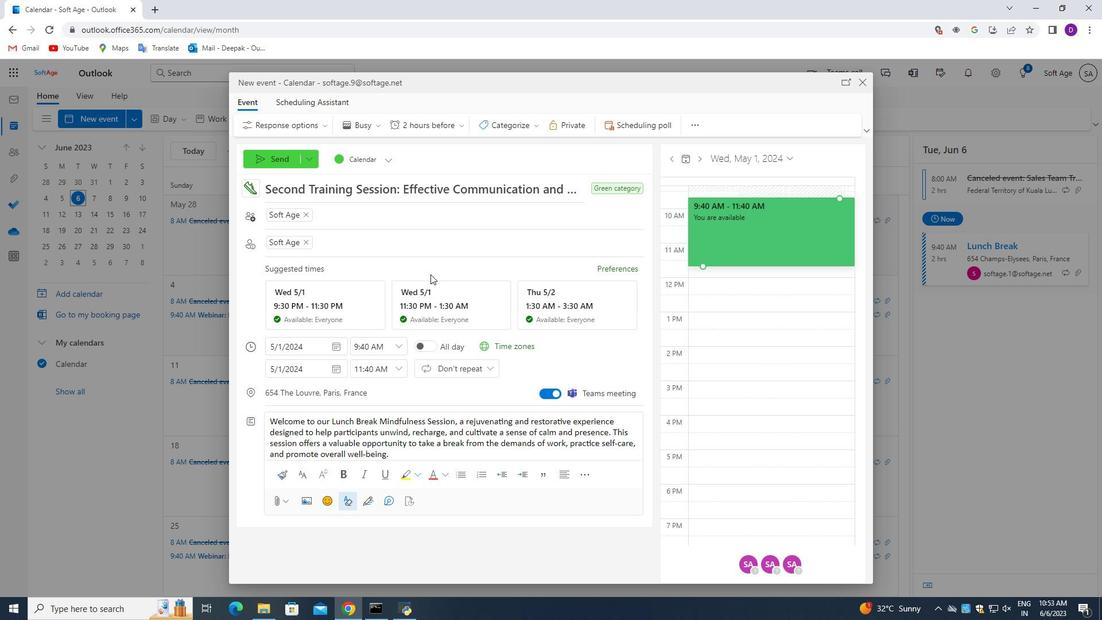 
Action: Mouse scrolled (432, 273) with delta (0, 0)
Screenshot: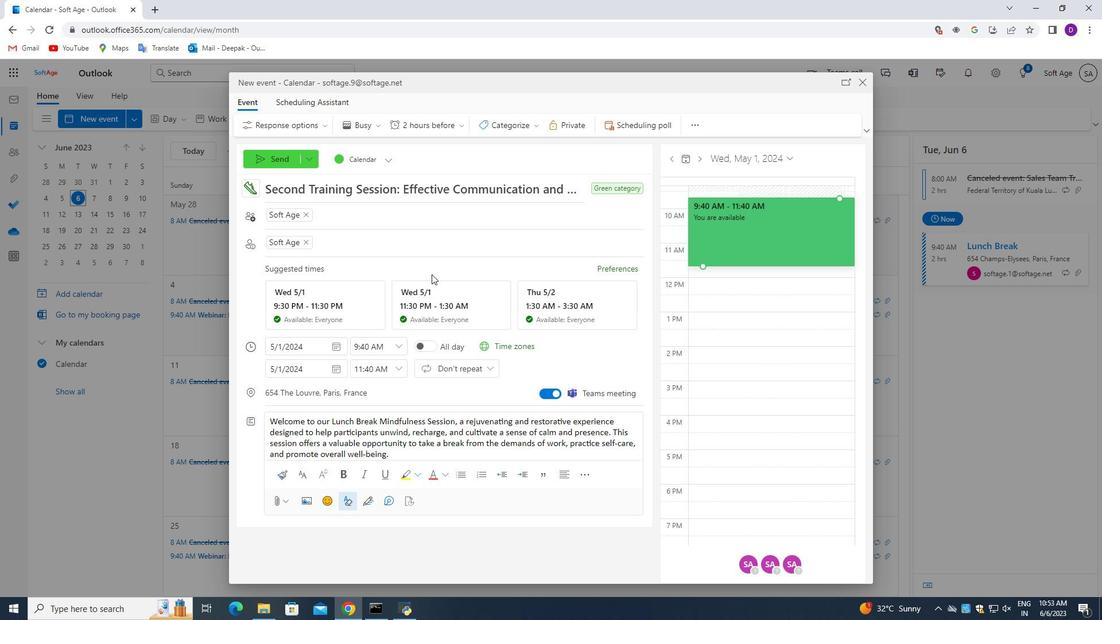 
Action: Mouse moved to (432, 274)
Screenshot: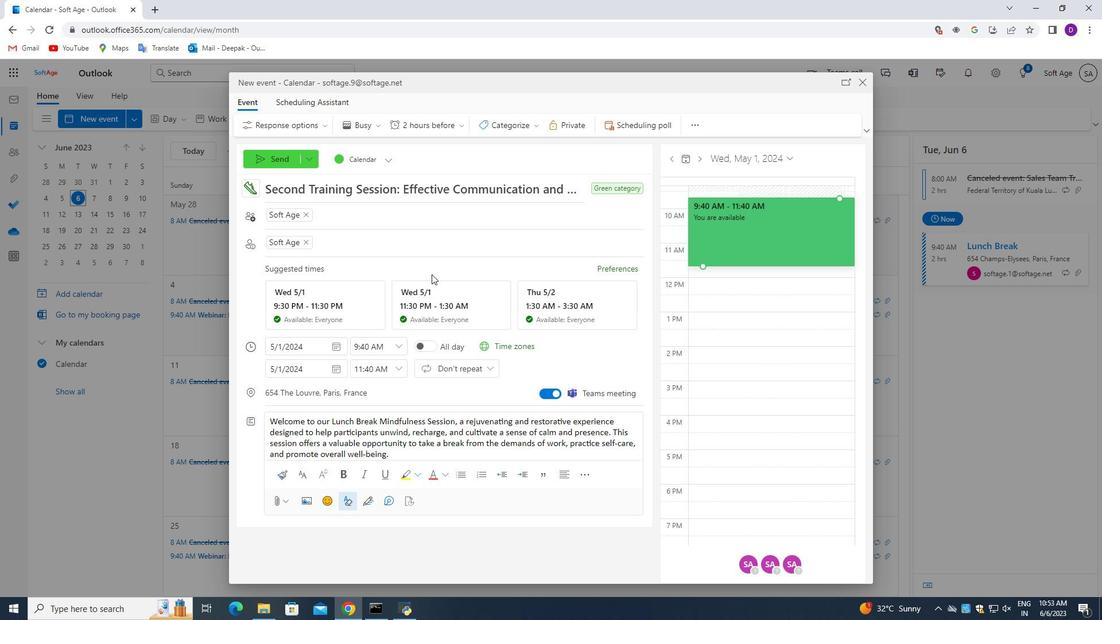 
Action: Mouse scrolled (432, 273) with delta (0, 0)
Screenshot: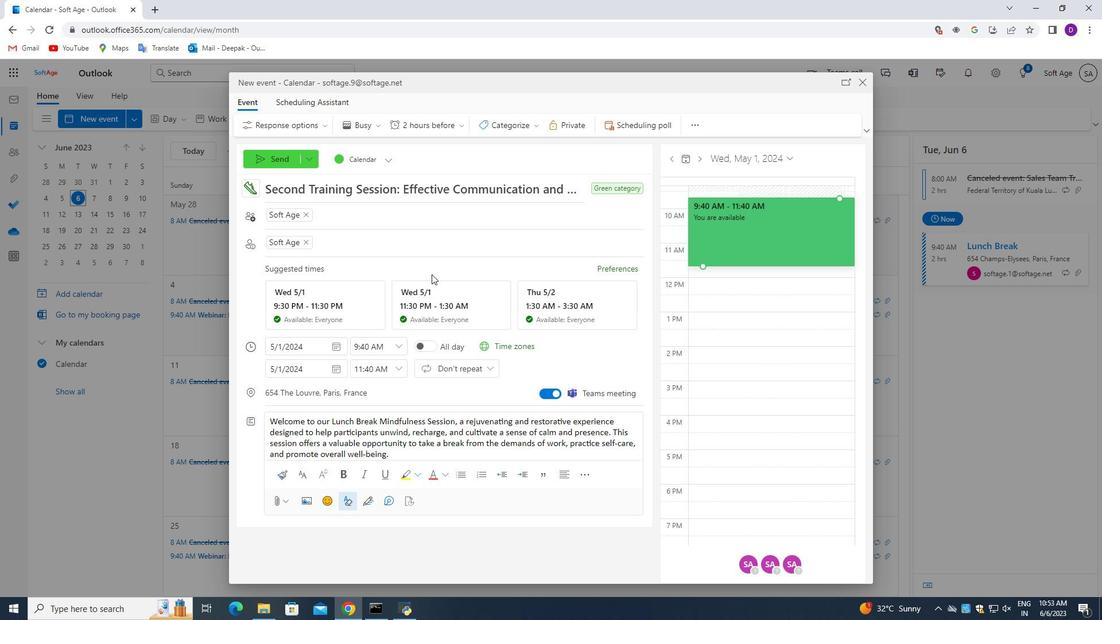 
Action: Mouse scrolled (432, 273) with delta (0, 0)
Screenshot: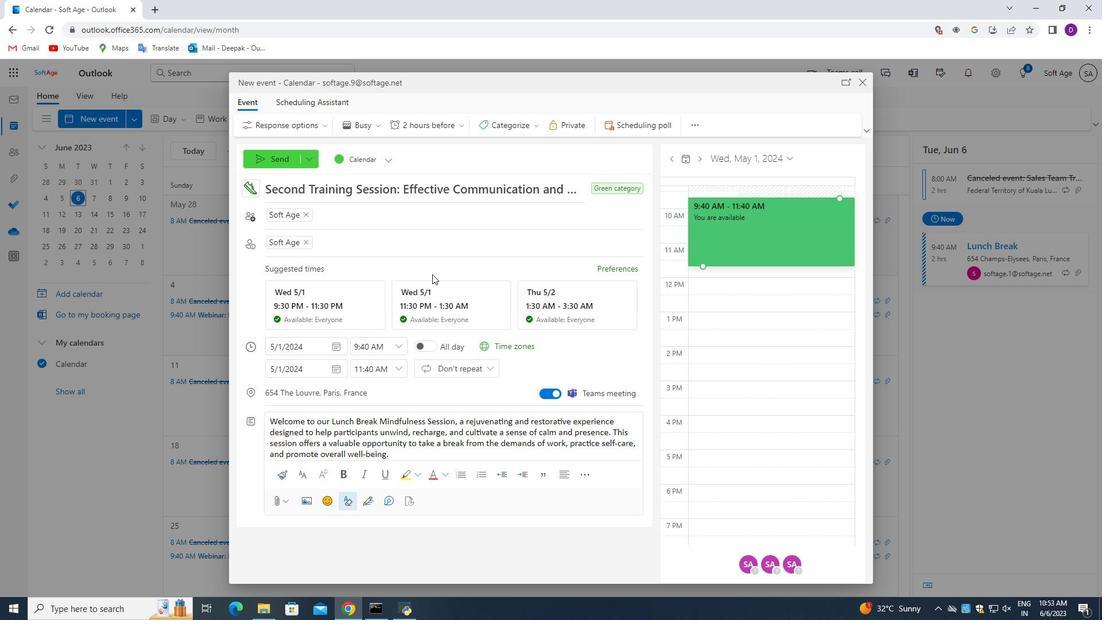 
Action: Mouse moved to (422, 281)
Screenshot: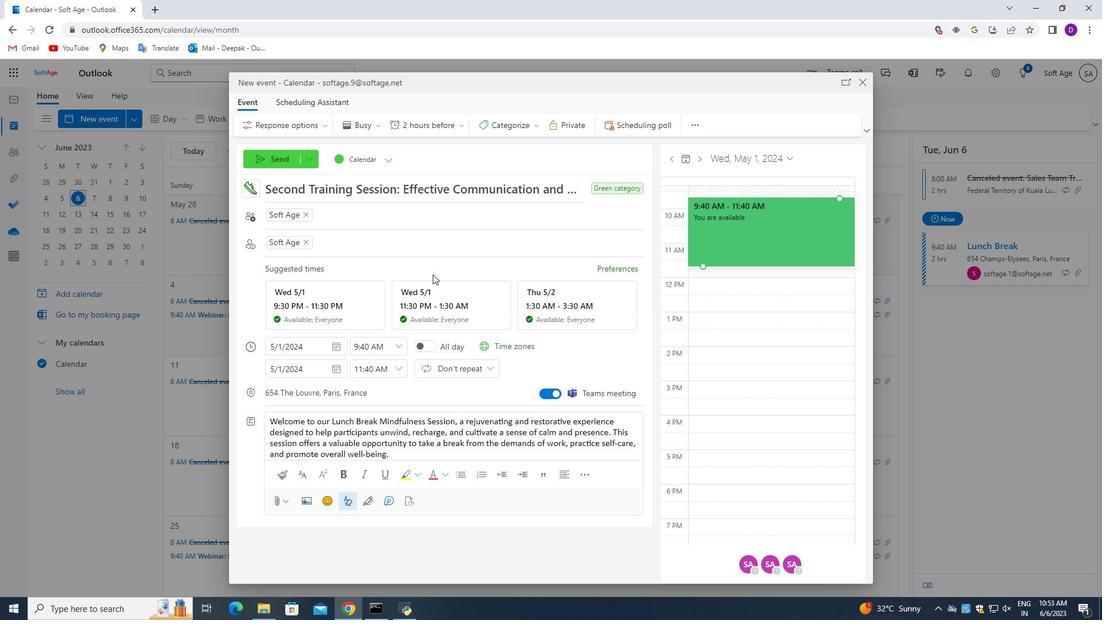 
Action: Mouse scrolled (432, 273) with delta (0, 0)
Screenshot: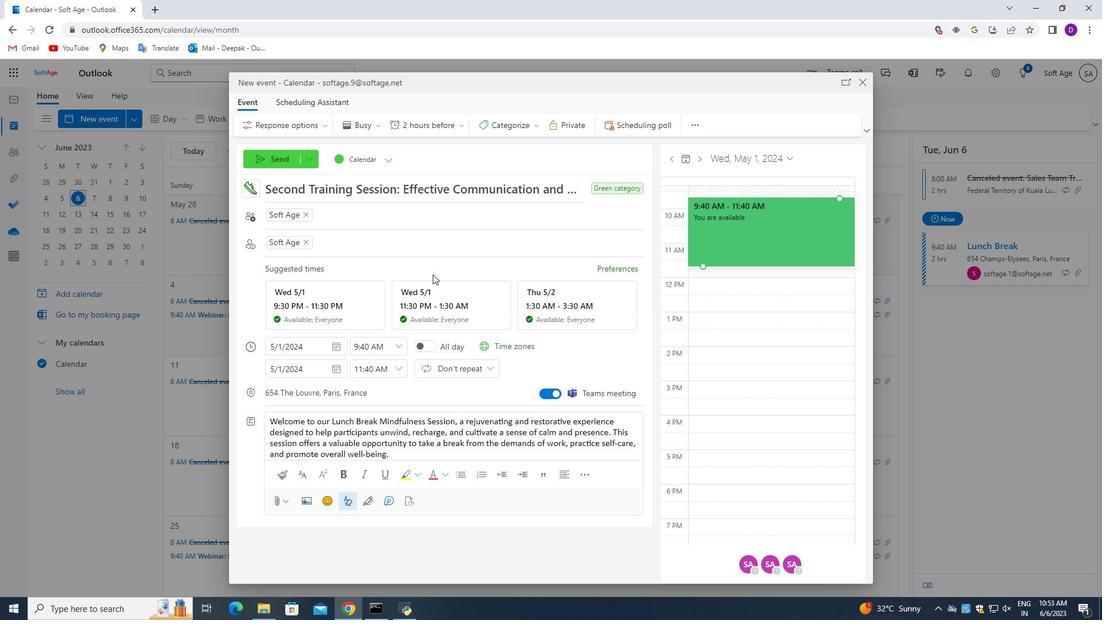 
Action: Mouse moved to (324, 285)
Screenshot: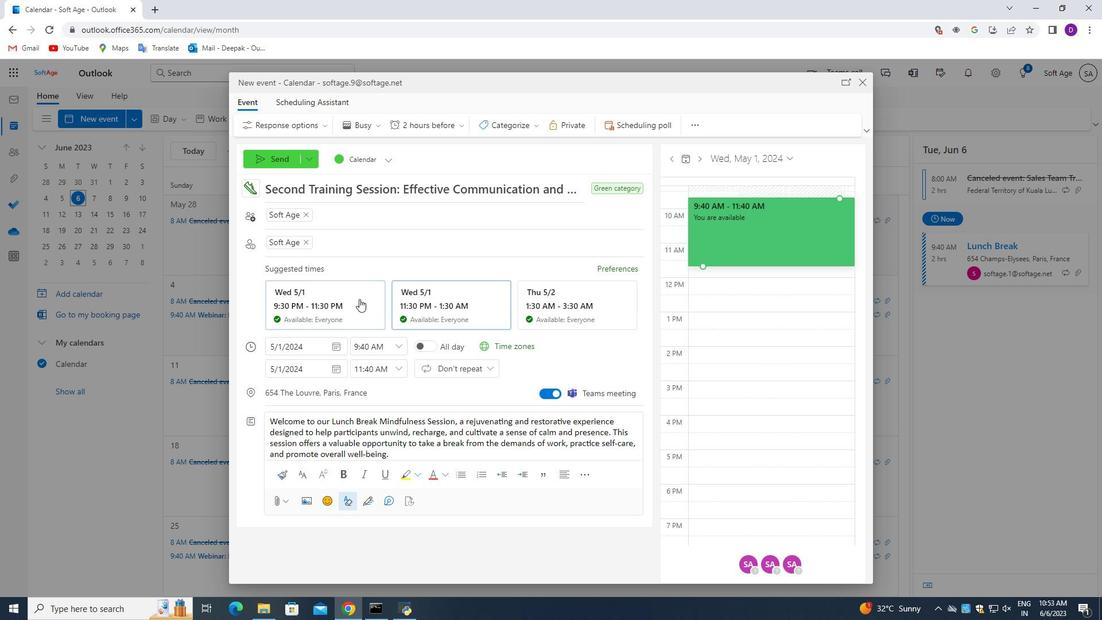 
Action: Mouse scrolled (324, 285) with delta (0, 0)
Screenshot: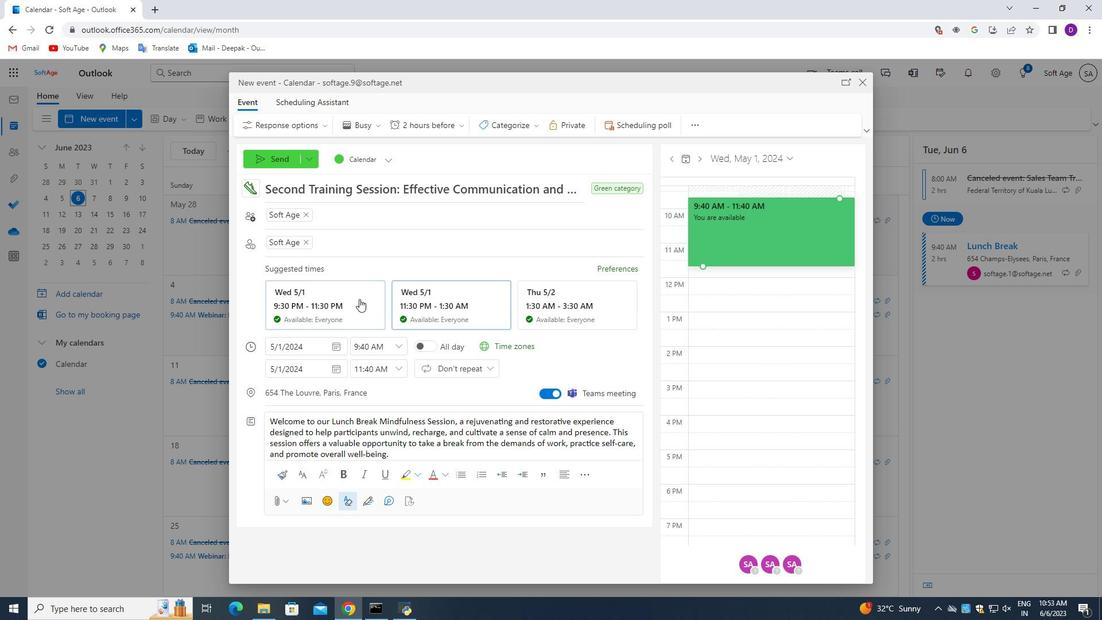 
Action: Mouse moved to (316, 275)
Screenshot: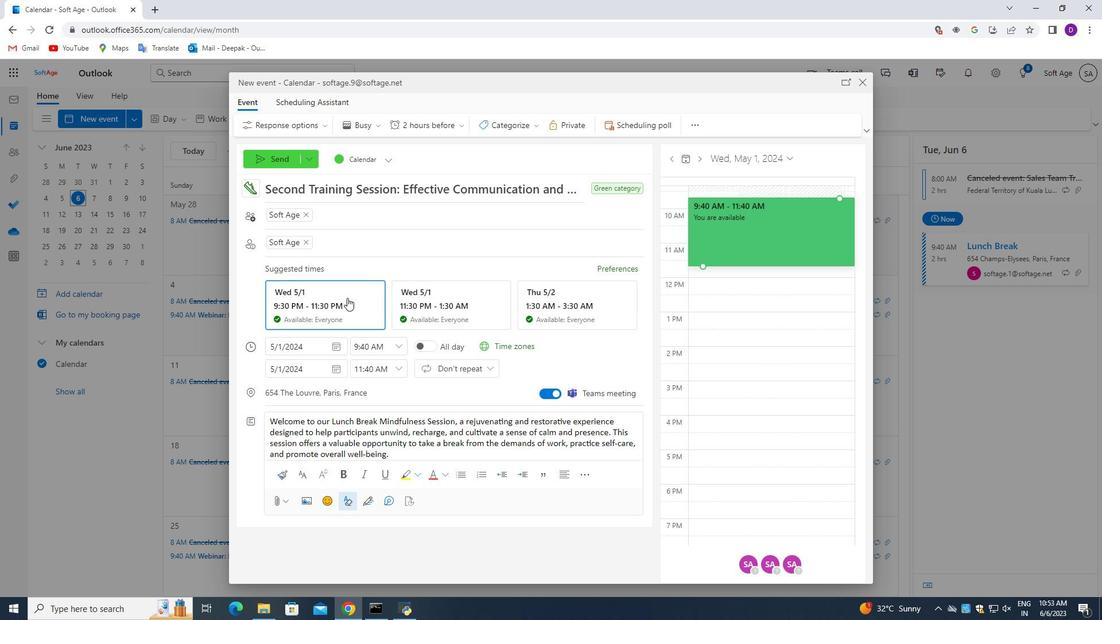 
Action: Mouse scrolled (316, 276) with delta (0, 0)
Screenshot: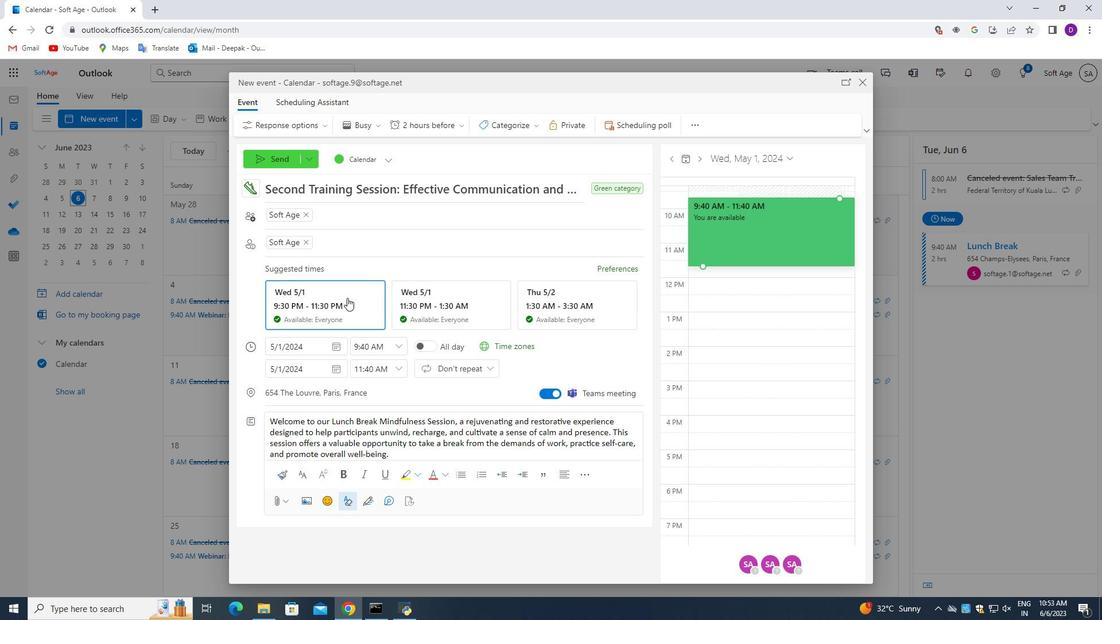 
Action: Mouse moved to (269, 157)
Screenshot: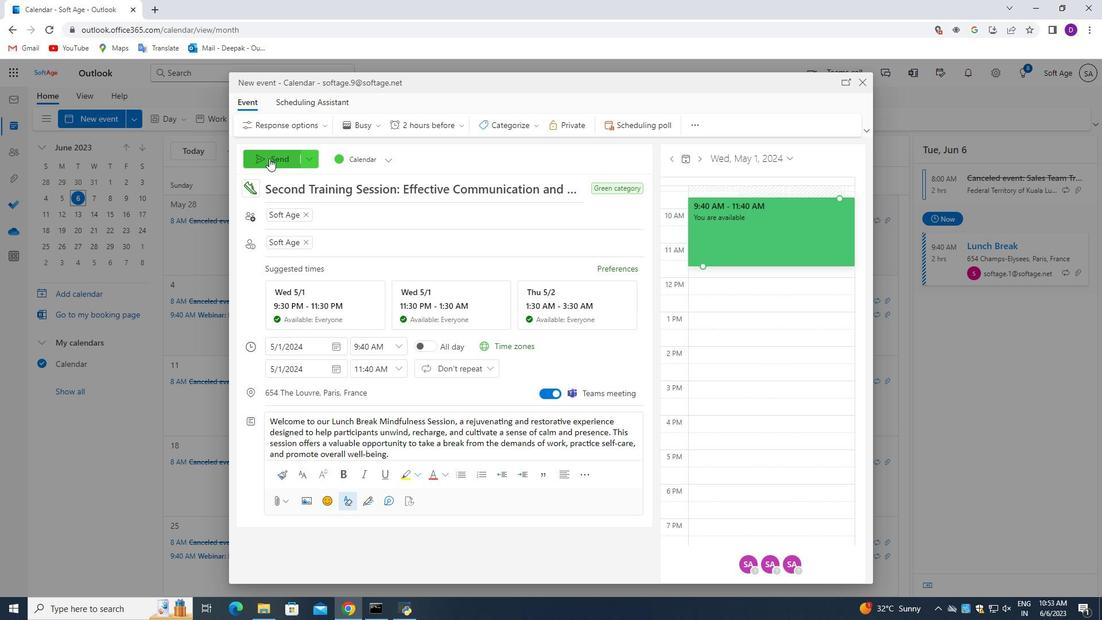 
Action: Mouse pressed left at (269, 157)
Screenshot: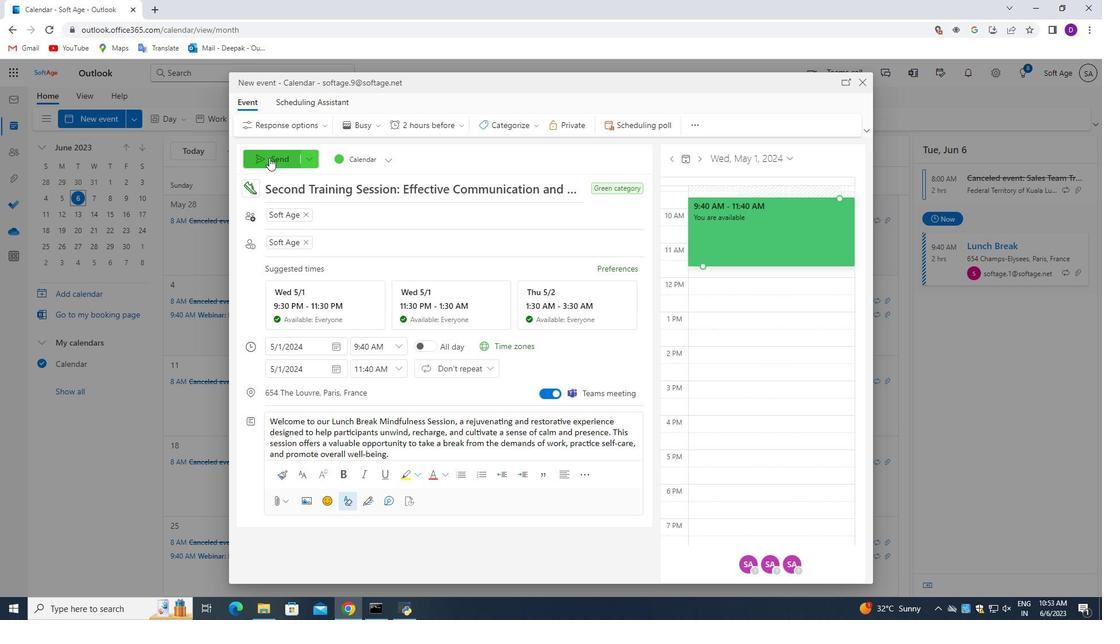 
Action: Mouse moved to (348, 311)
Screenshot: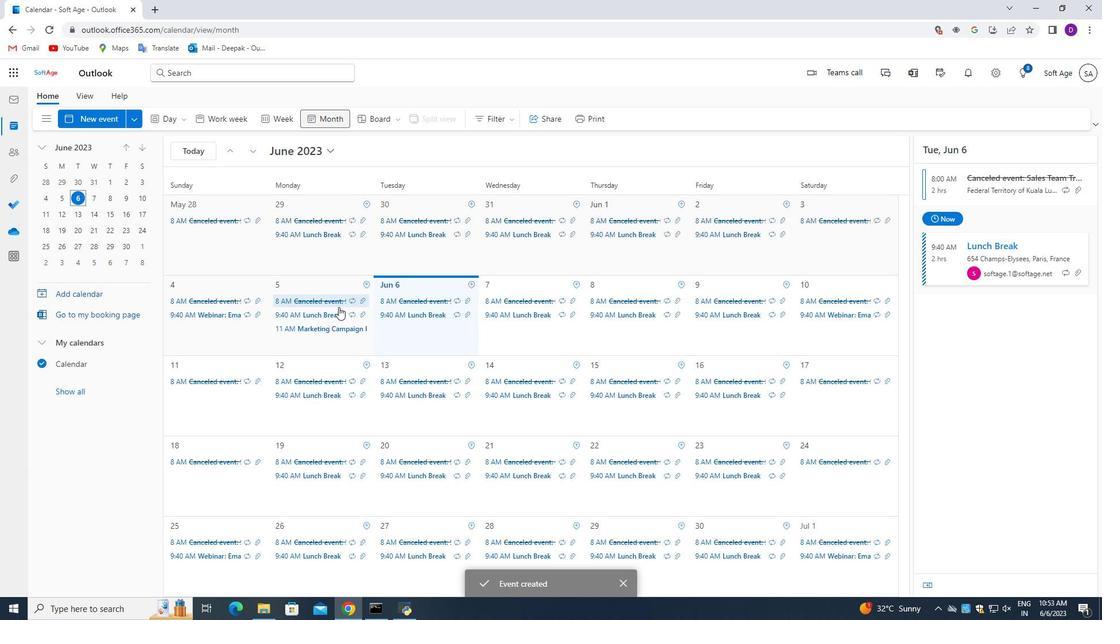 
Action: Mouse scrolled (348, 311) with delta (0, 0)
Screenshot: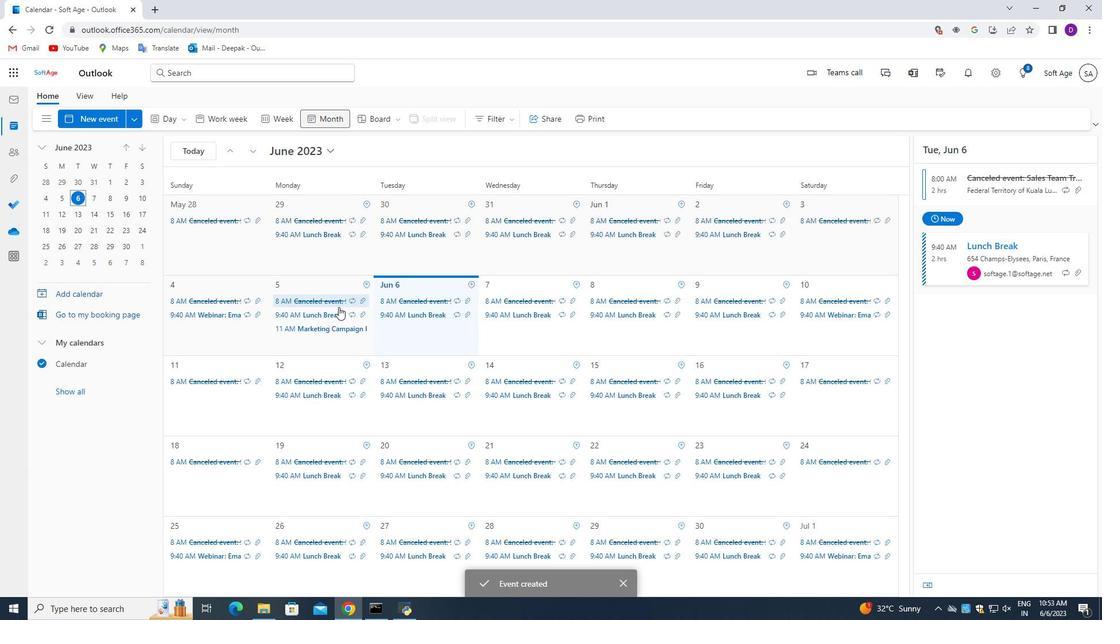 
Action: Mouse scrolled (348, 311) with delta (0, 0)
Screenshot: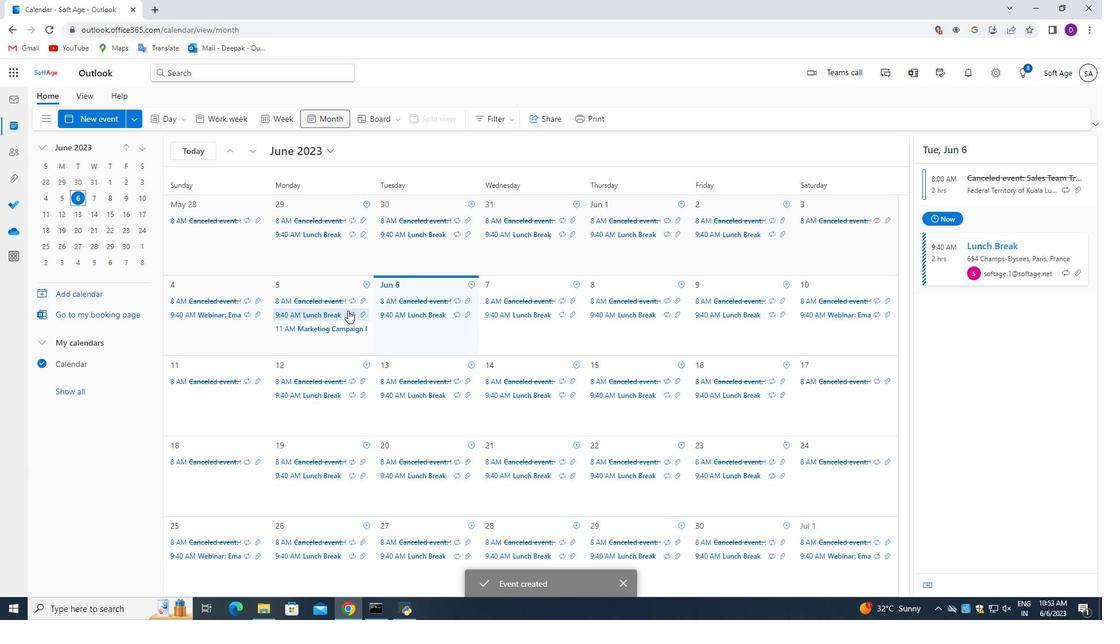 
Action: Mouse scrolled (348, 311) with delta (0, 0)
Screenshot: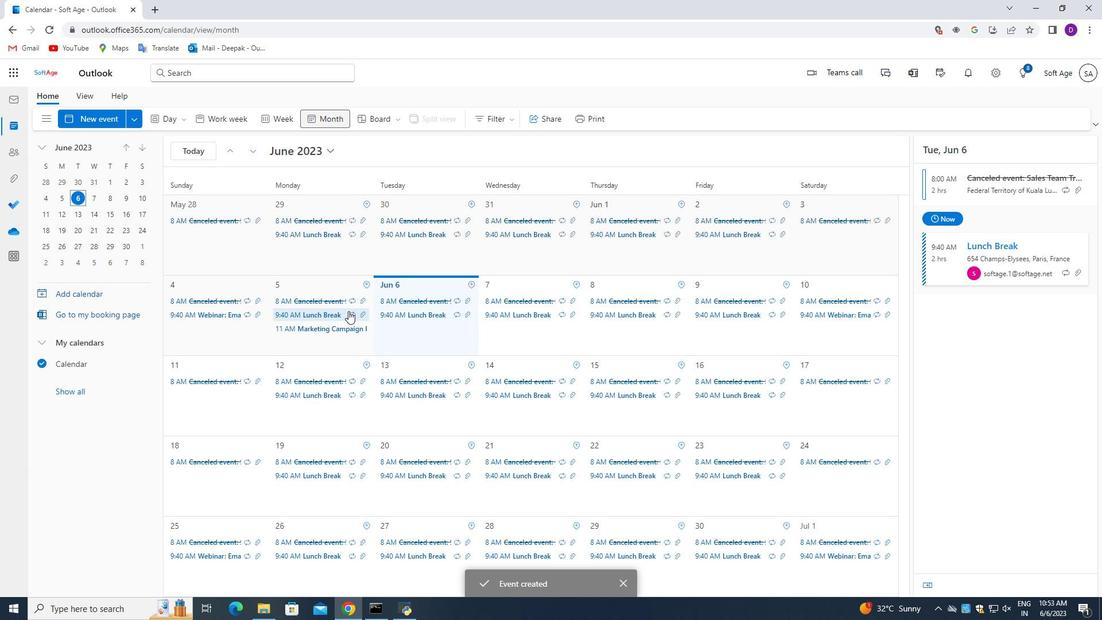 
